 Task: Look for space in Diamond Harbour, India from 7th July, 2023 to 14th July, 2023 for 1 adult in price range Rs.6000 to Rs.14000. Place can be shared room with 1  bedroom having 1 bed and 1 bathroom. Property type can be house, flat, guest house, hotel. Amenities needed are: washing machine. Booking option can be shelf check-in. Required host language is English.
Action: Mouse moved to (529, 139)
Screenshot: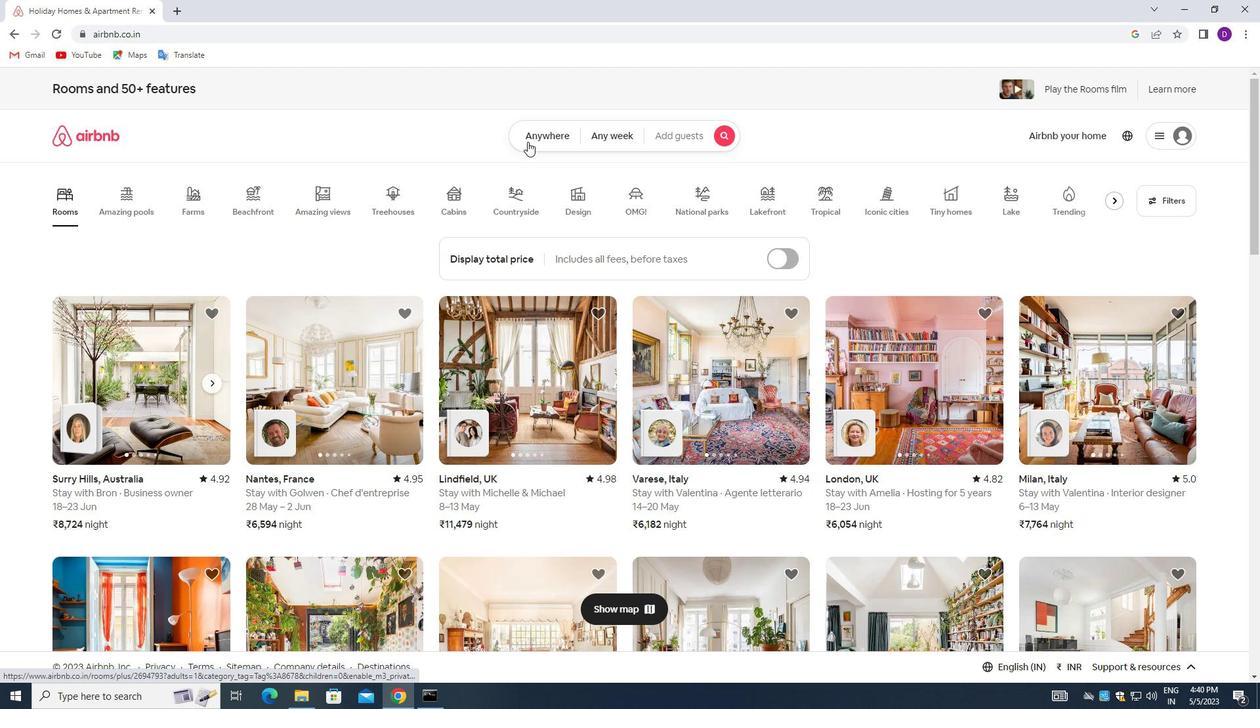 
Action: Mouse pressed left at (529, 139)
Screenshot: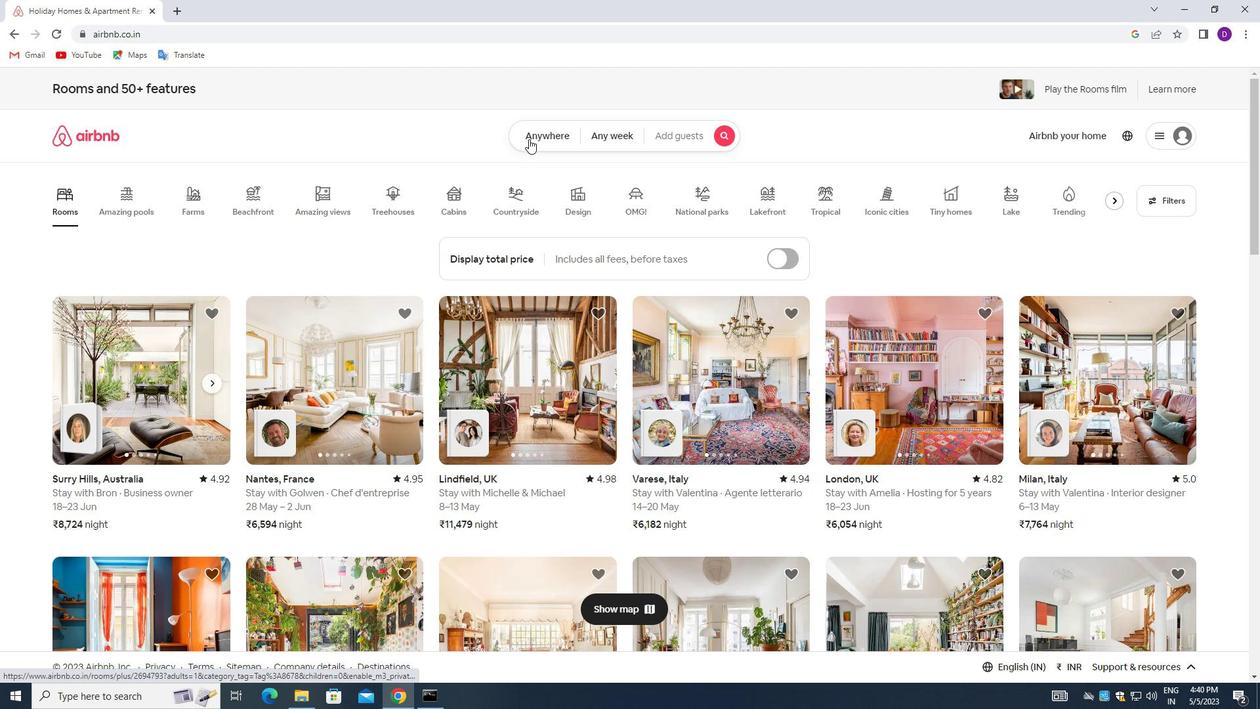
Action: Mouse moved to (458, 188)
Screenshot: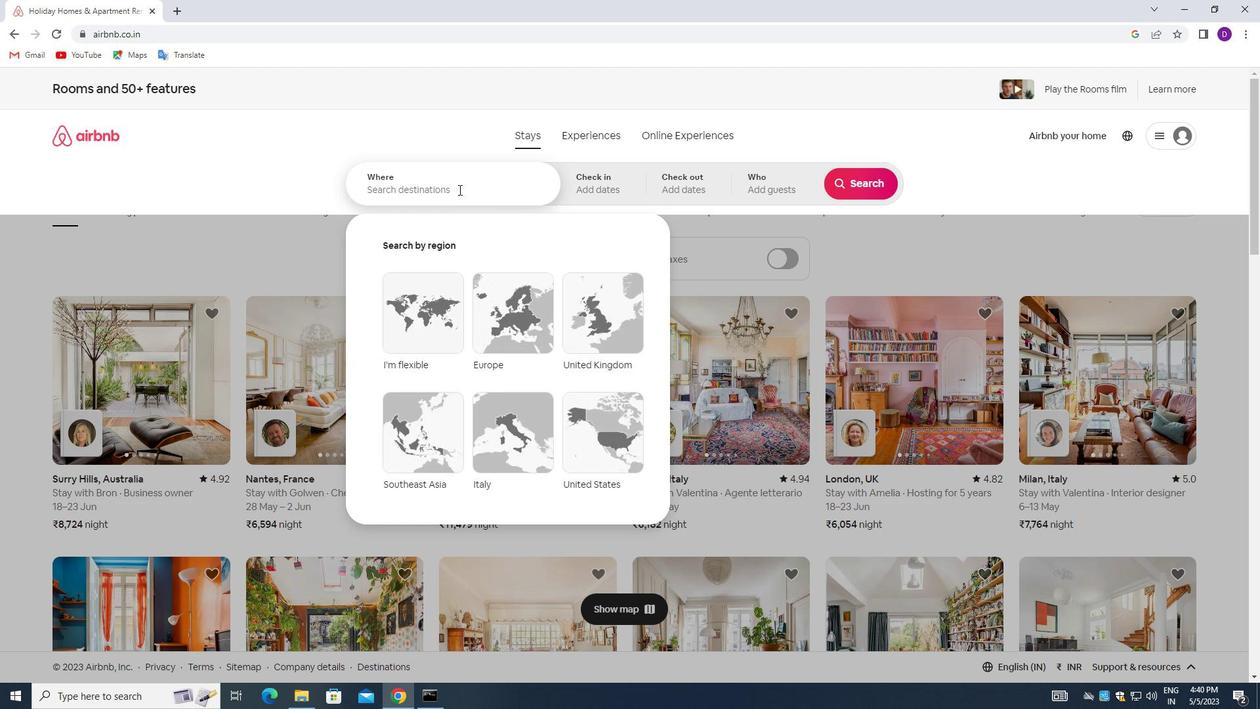 
Action: Mouse pressed left at (458, 188)
Screenshot: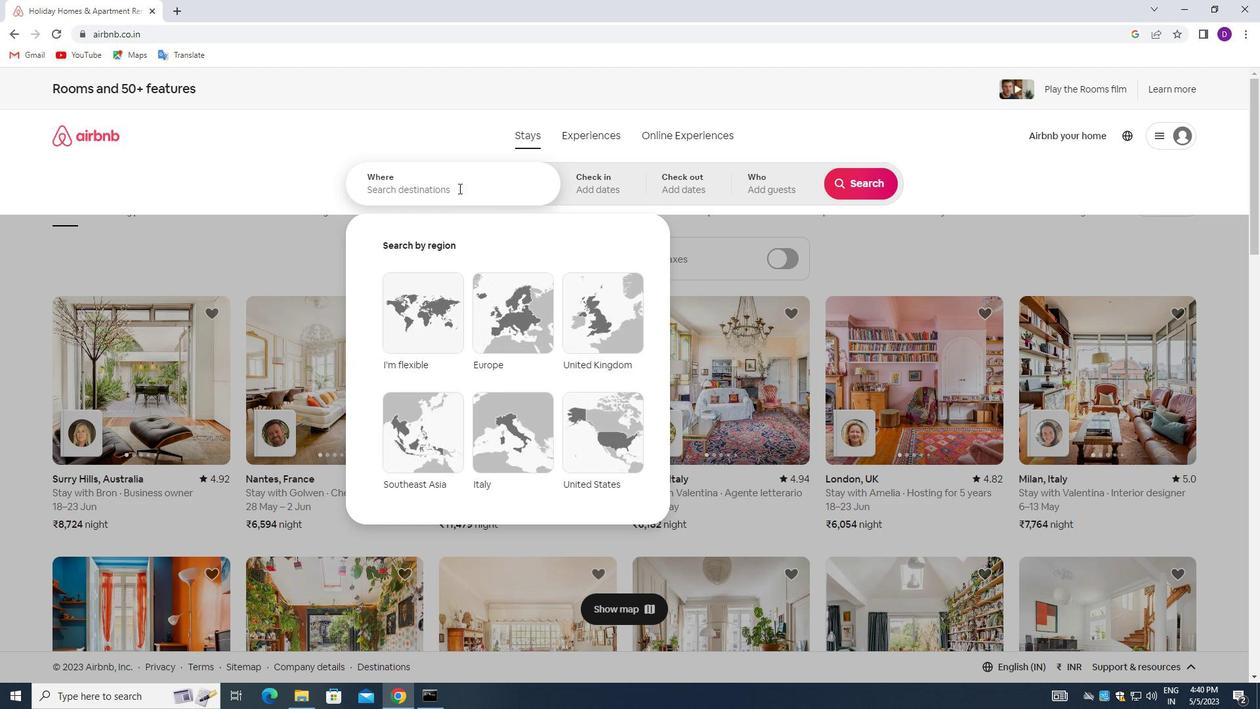 
Action: Mouse moved to (274, 279)
Screenshot: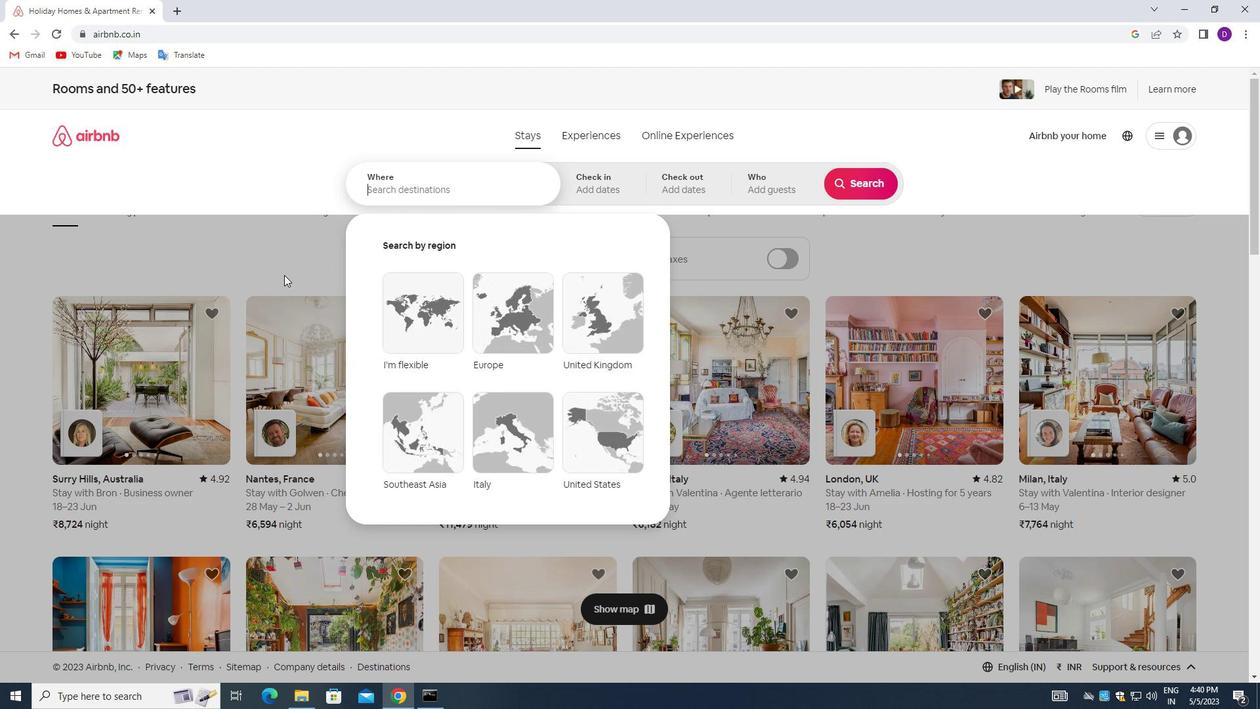 
Action: Key pressed <Key.shift_r>Diamond,<Key.space><Key.shift>INDIA<Key.backspace><Key.backspace><Key.backspace><Key.backspace><Key.backspace><Key.backspace><Key.backspace><Key.space><Key.shift_r><Key.shift_r><Key.shift>HARBOUR,<Key.space><Key.shift>INDIA<Key.enter>
Screenshot: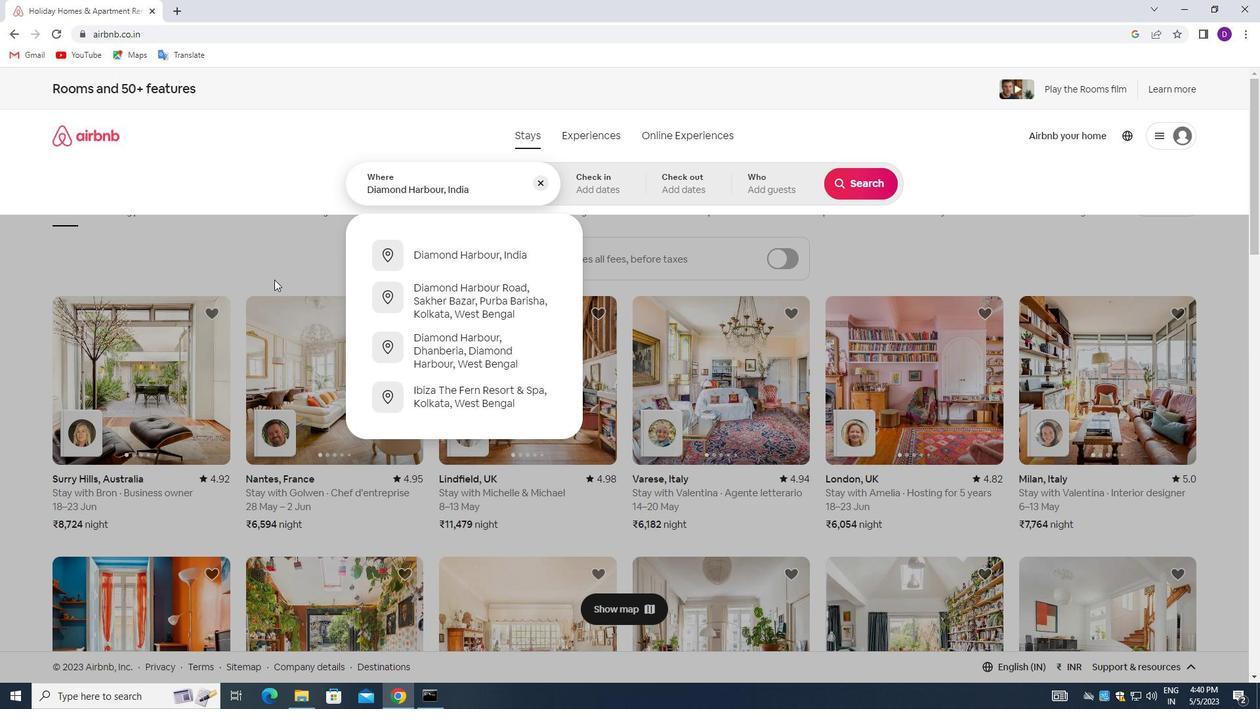 
Action: Mouse moved to (858, 288)
Screenshot: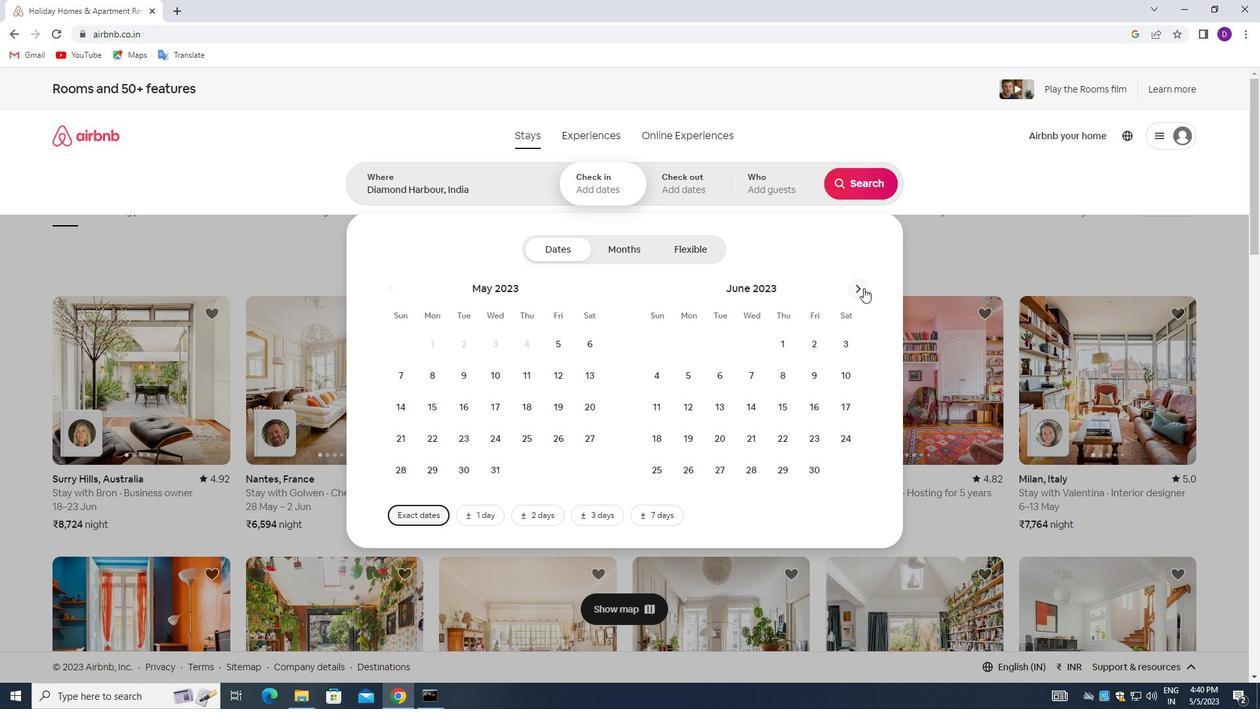 
Action: Mouse pressed left at (858, 288)
Screenshot: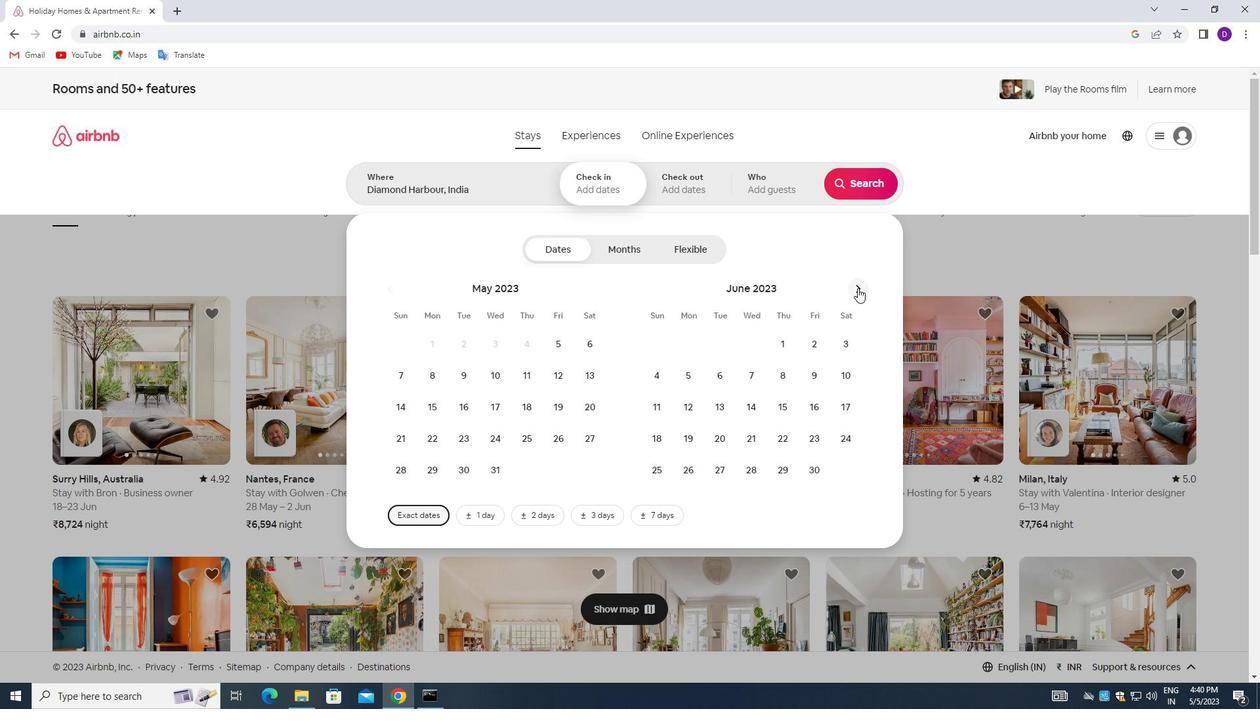 
Action: Mouse moved to (816, 369)
Screenshot: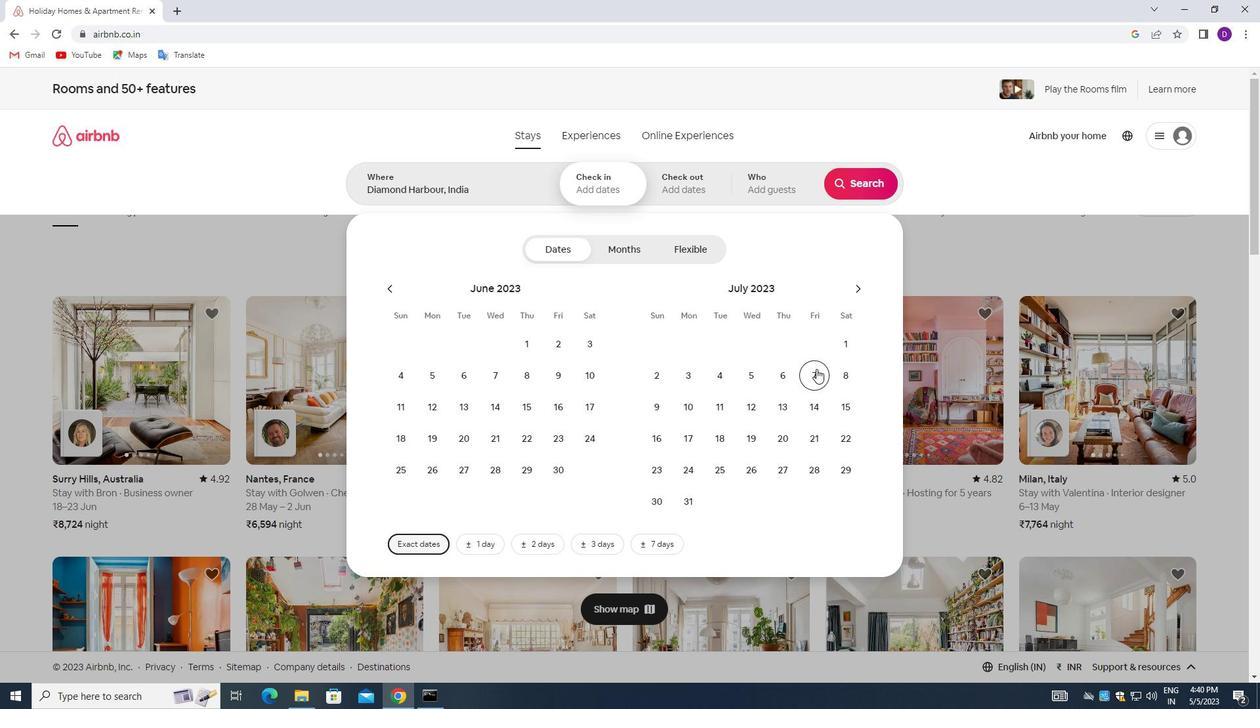 
Action: Mouse pressed left at (816, 369)
Screenshot: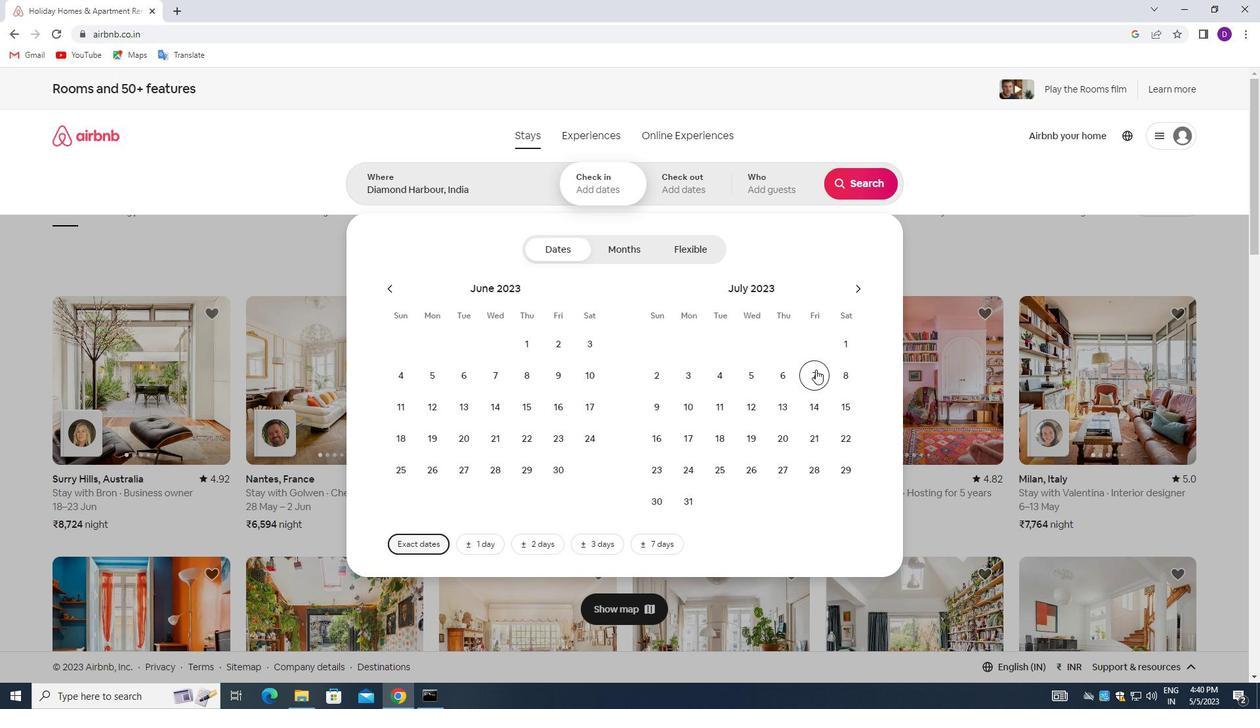 
Action: Mouse moved to (816, 403)
Screenshot: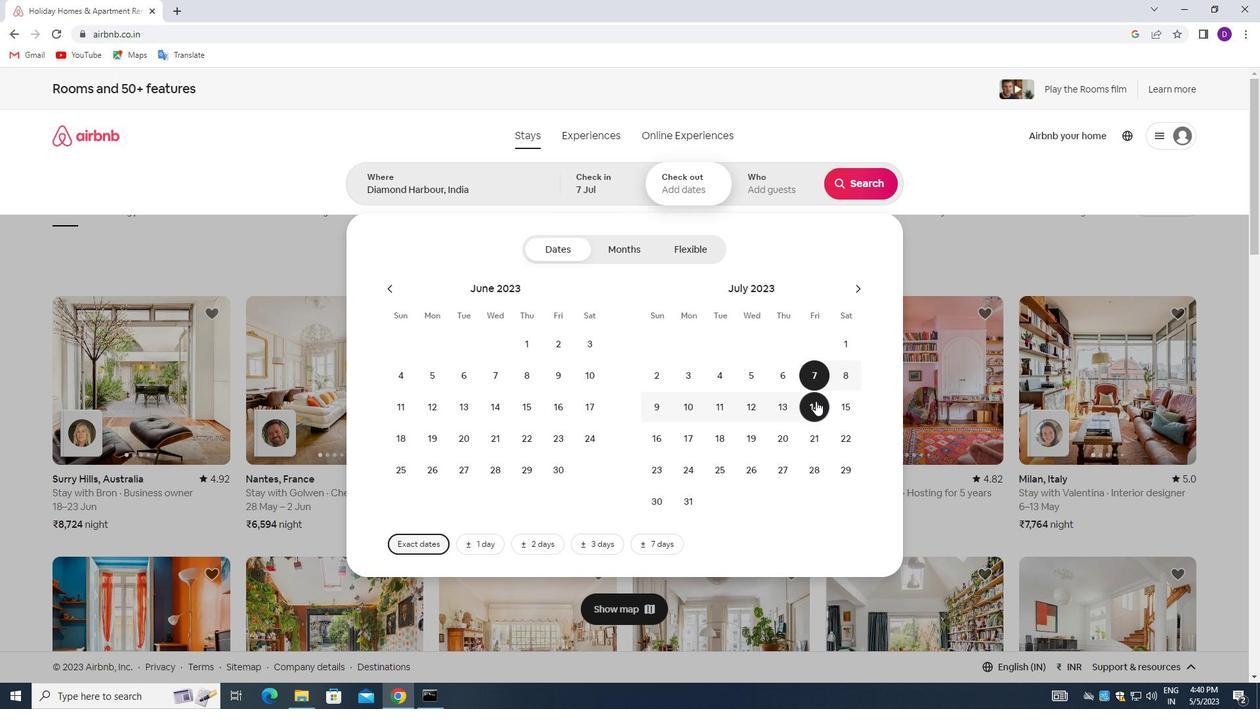 
Action: Mouse pressed left at (816, 403)
Screenshot: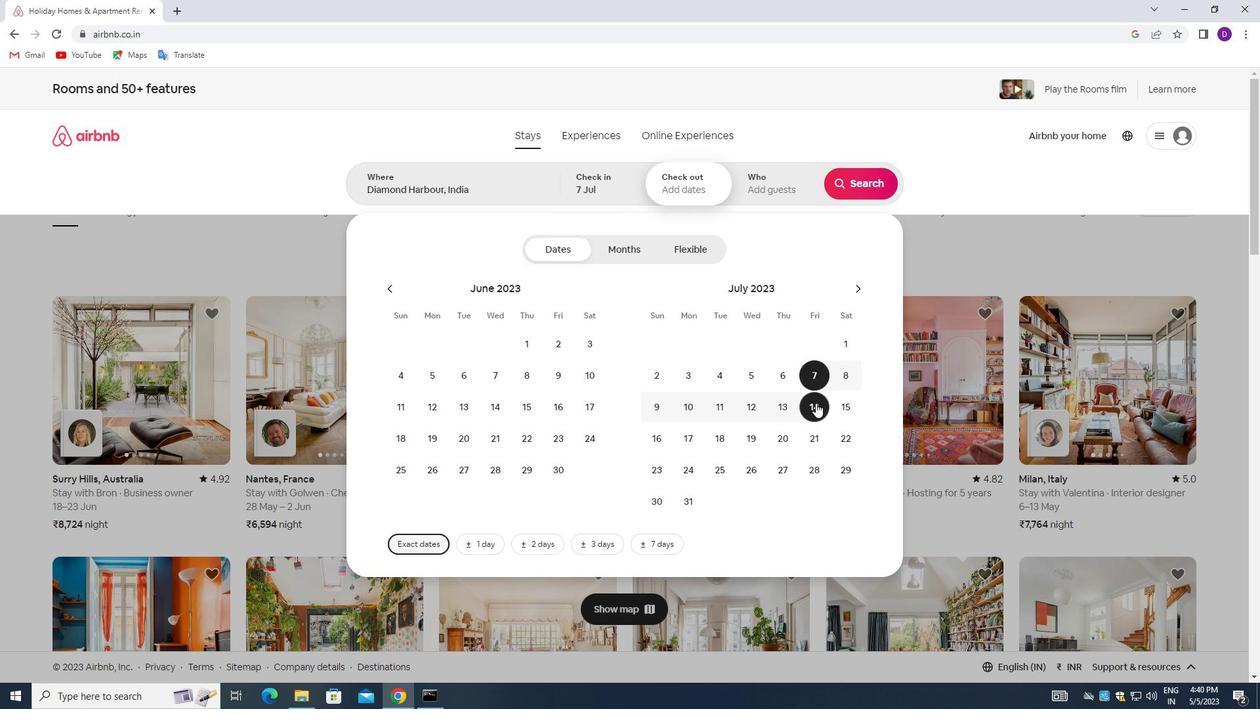 
Action: Mouse moved to (760, 189)
Screenshot: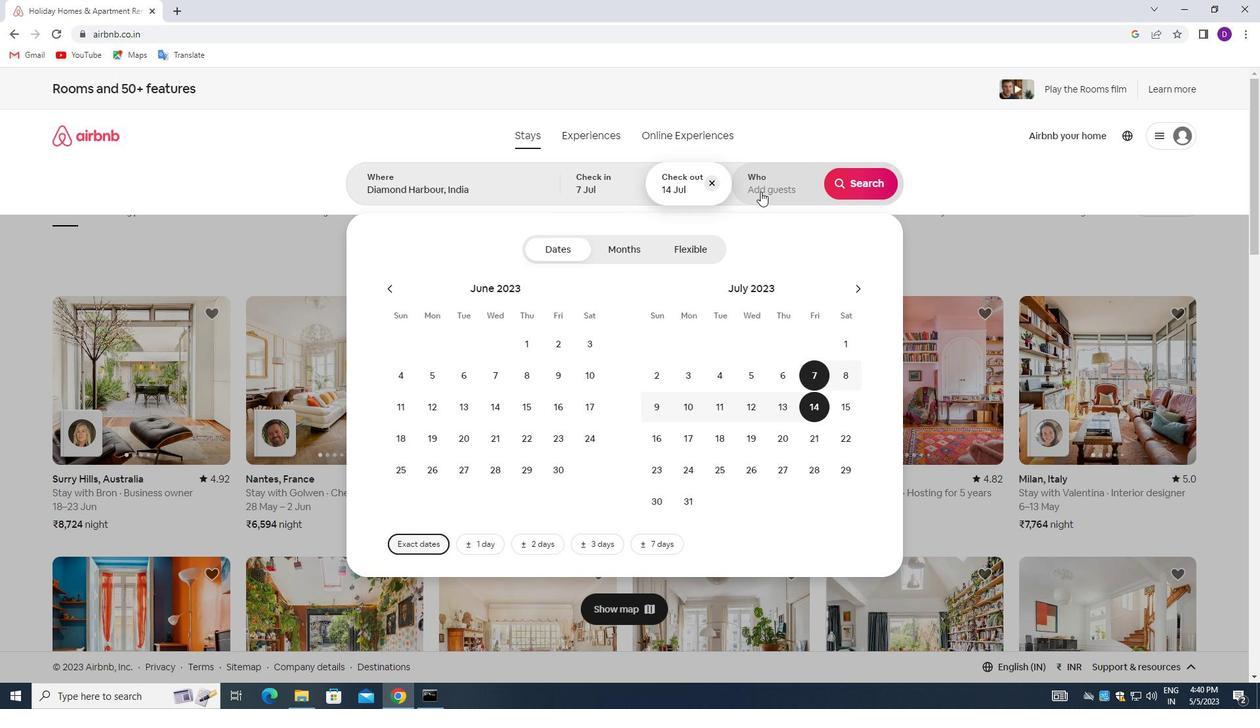 
Action: Mouse pressed left at (760, 189)
Screenshot: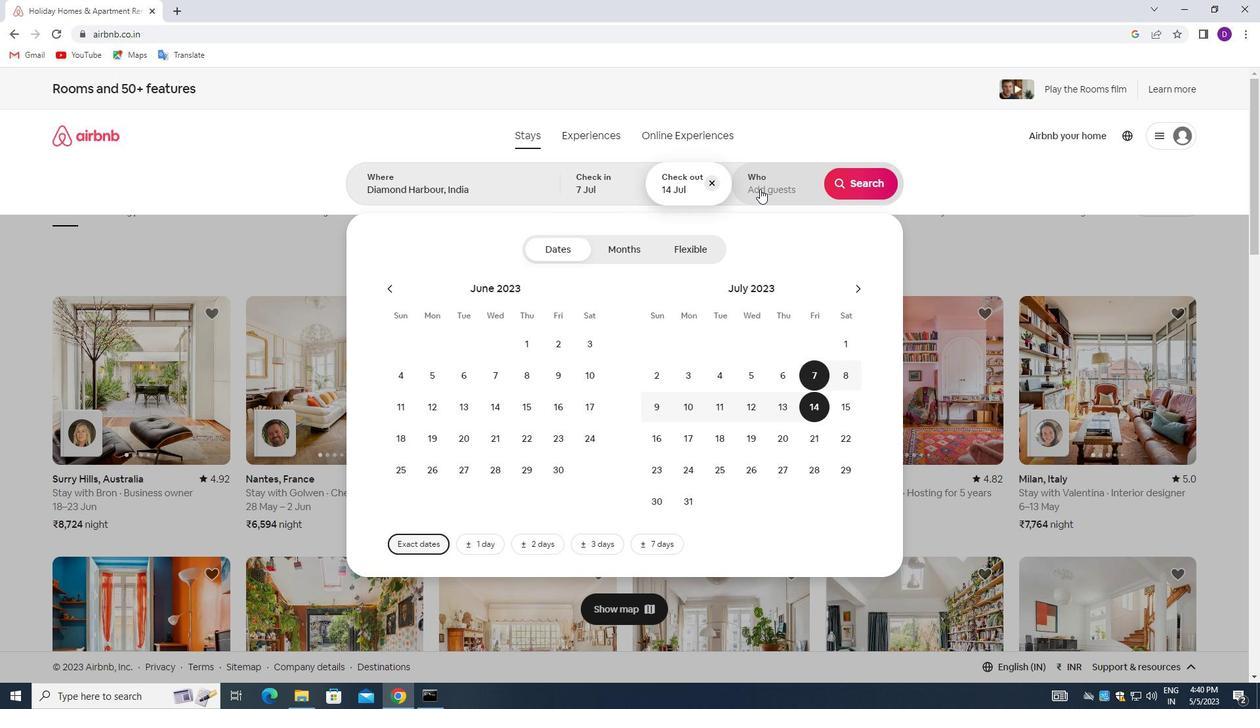 
Action: Mouse moved to (865, 254)
Screenshot: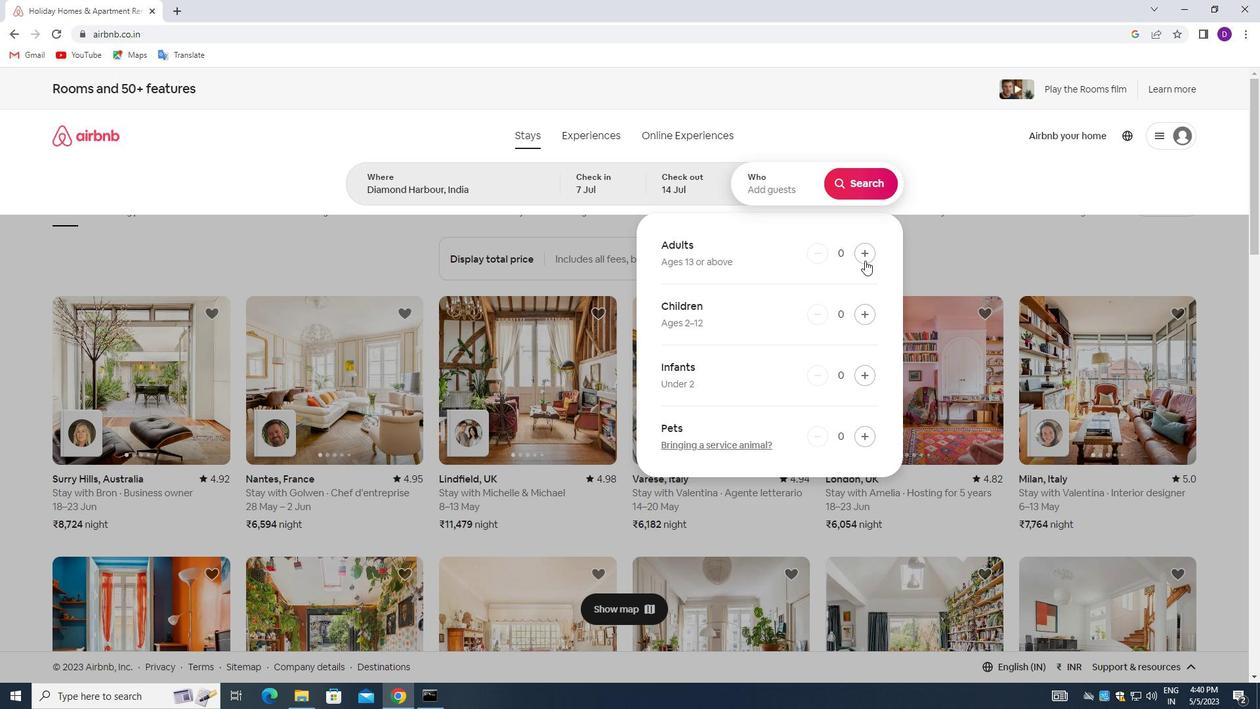 
Action: Mouse pressed left at (865, 254)
Screenshot: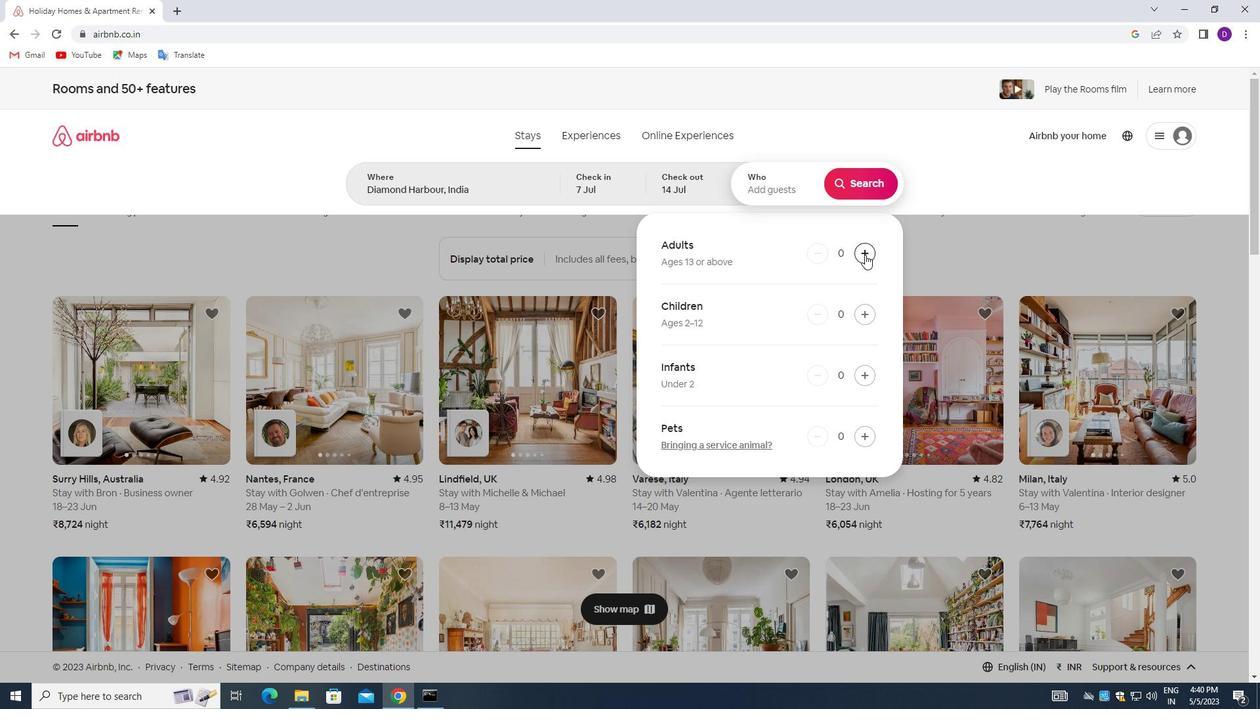 
Action: Mouse moved to (852, 182)
Screenshot: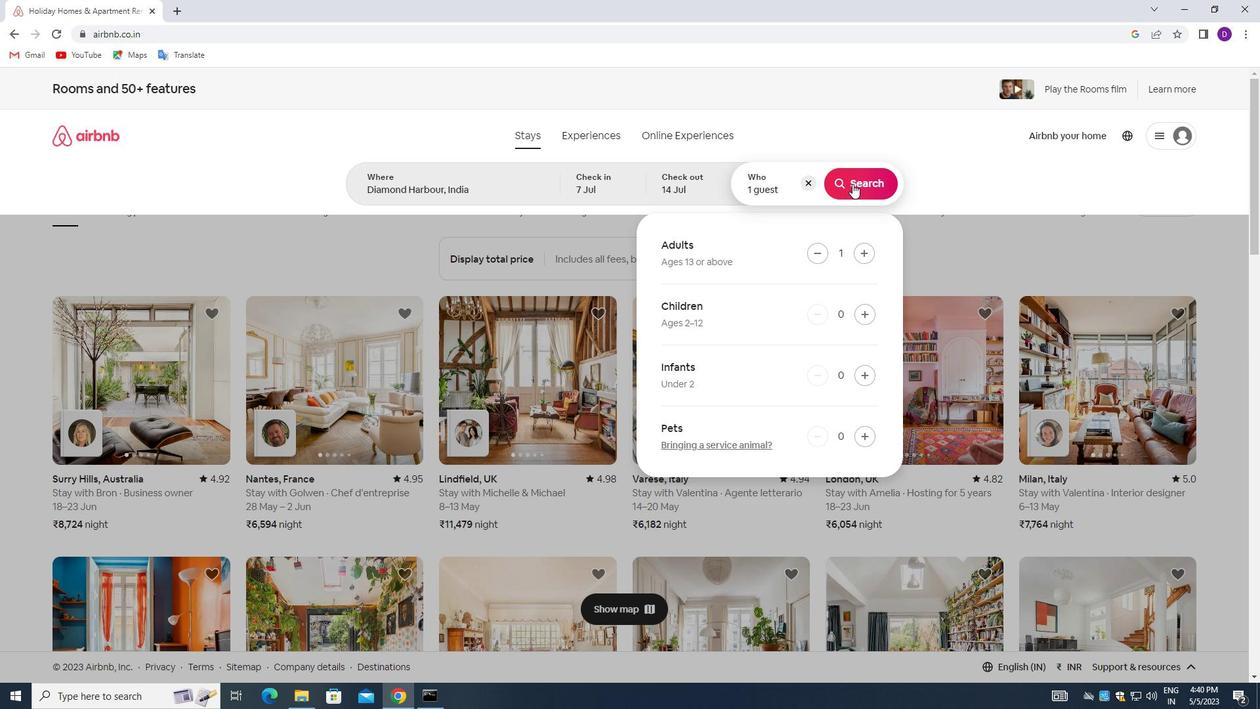 
Action: Mouse pressed left at (852, 182)
Screenshot: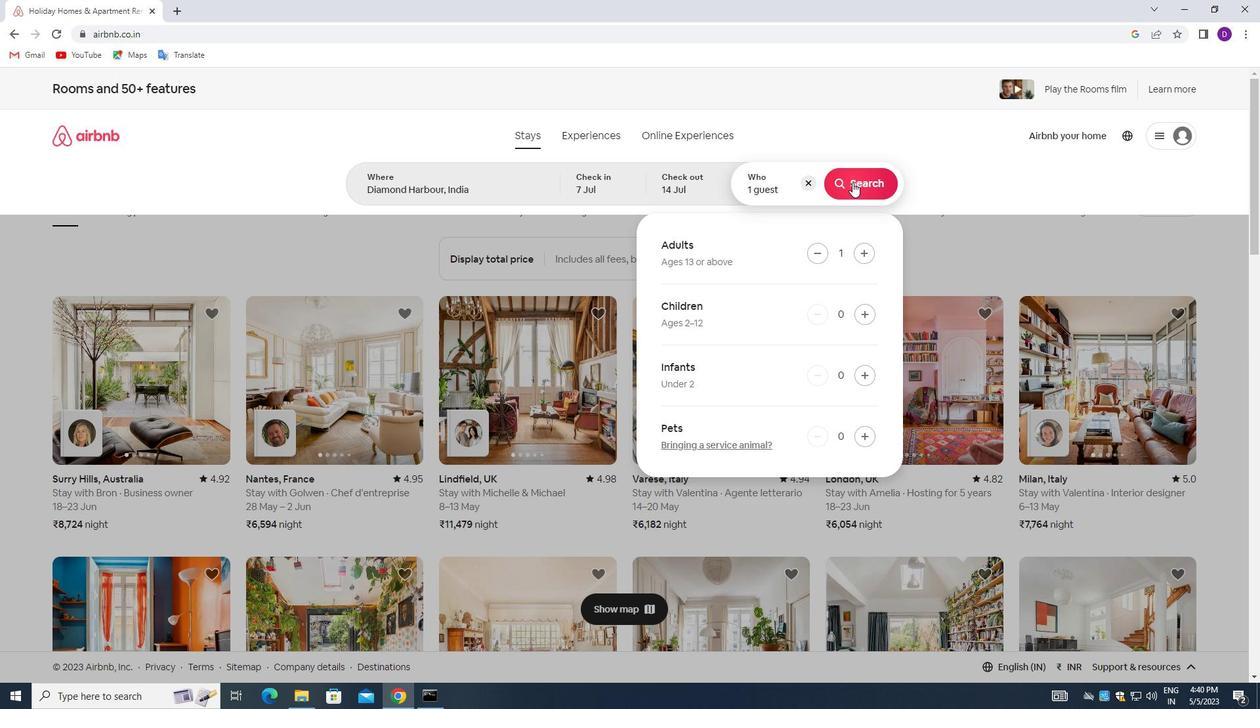 
Action: Mouse moved to (1186, 148)
Screenshot: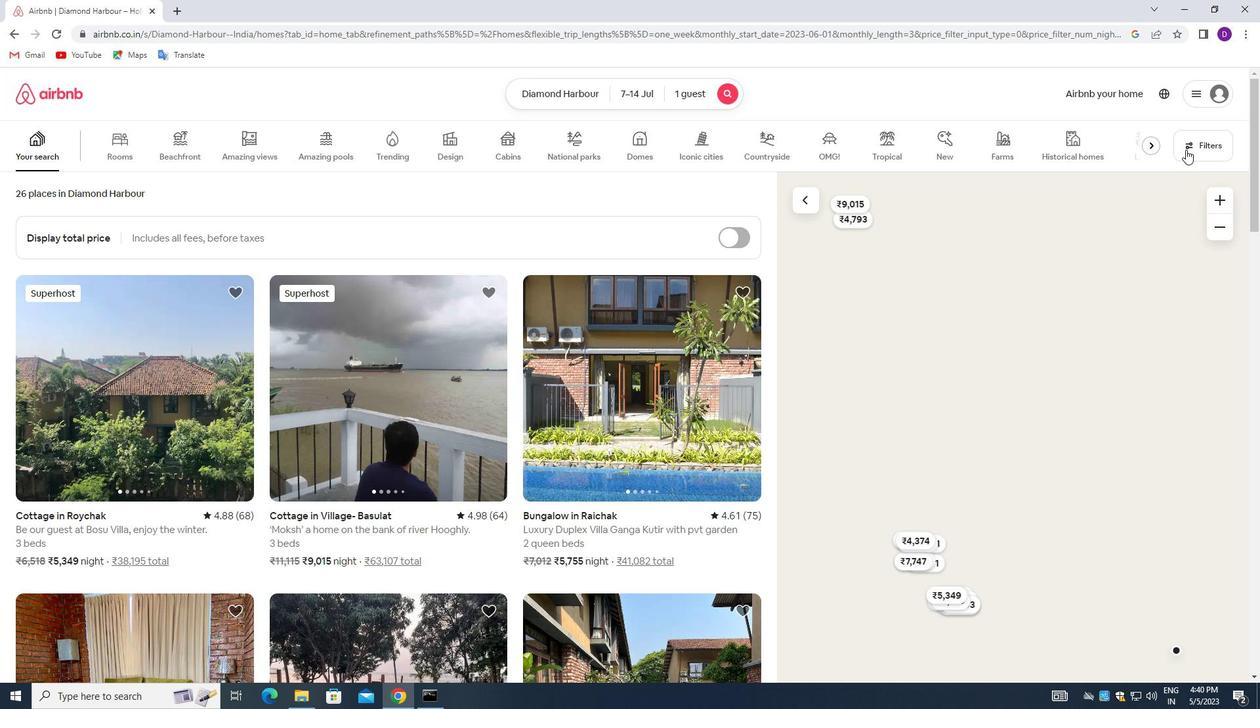 
Action: Mouse pressed left at (1186, 148)
Screenshot: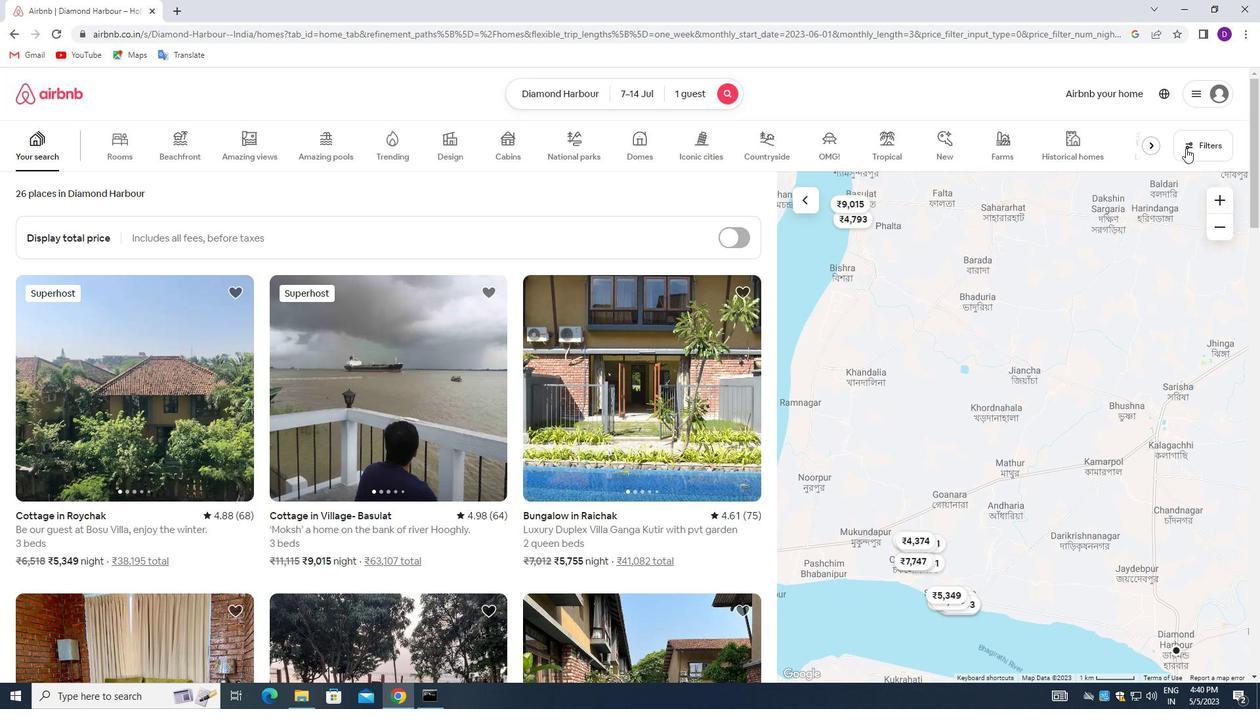 
Action: Mouse moved to (472, 474)
Screenshot: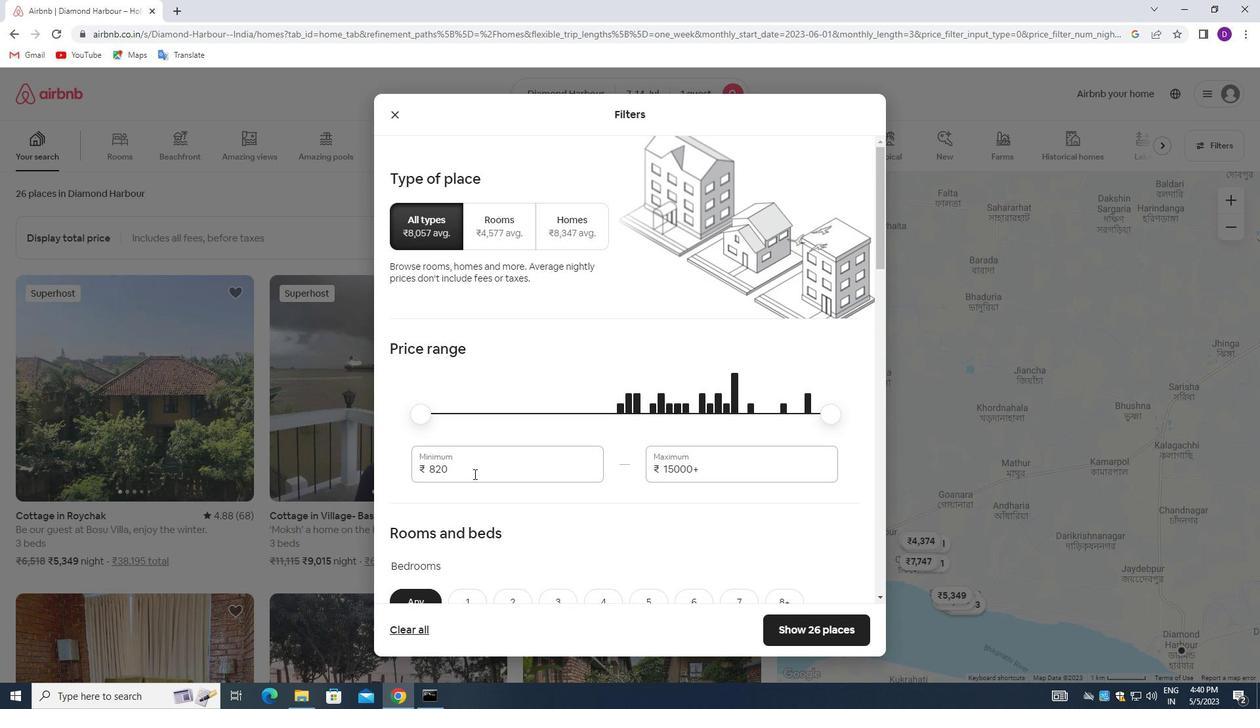 
Action: Mouse pressed left at (472, 474)
Screenshot: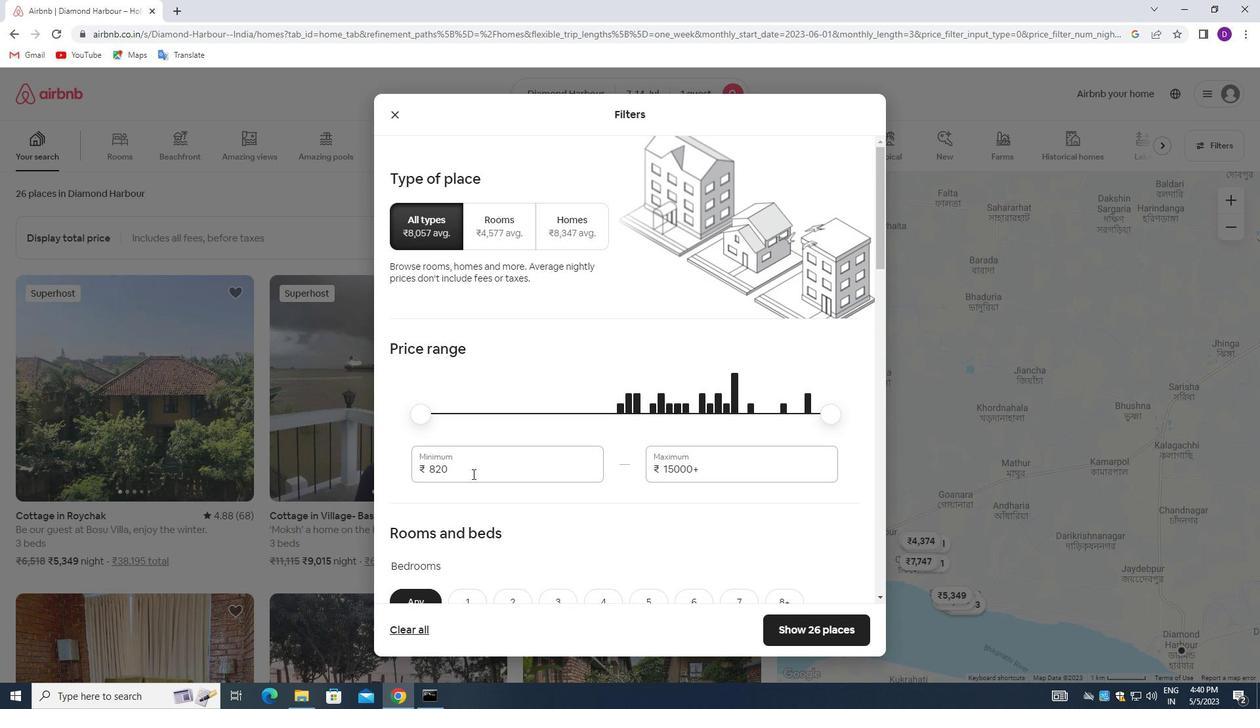 
Action: Mouse pressed left at (472, 474)
Screenshot: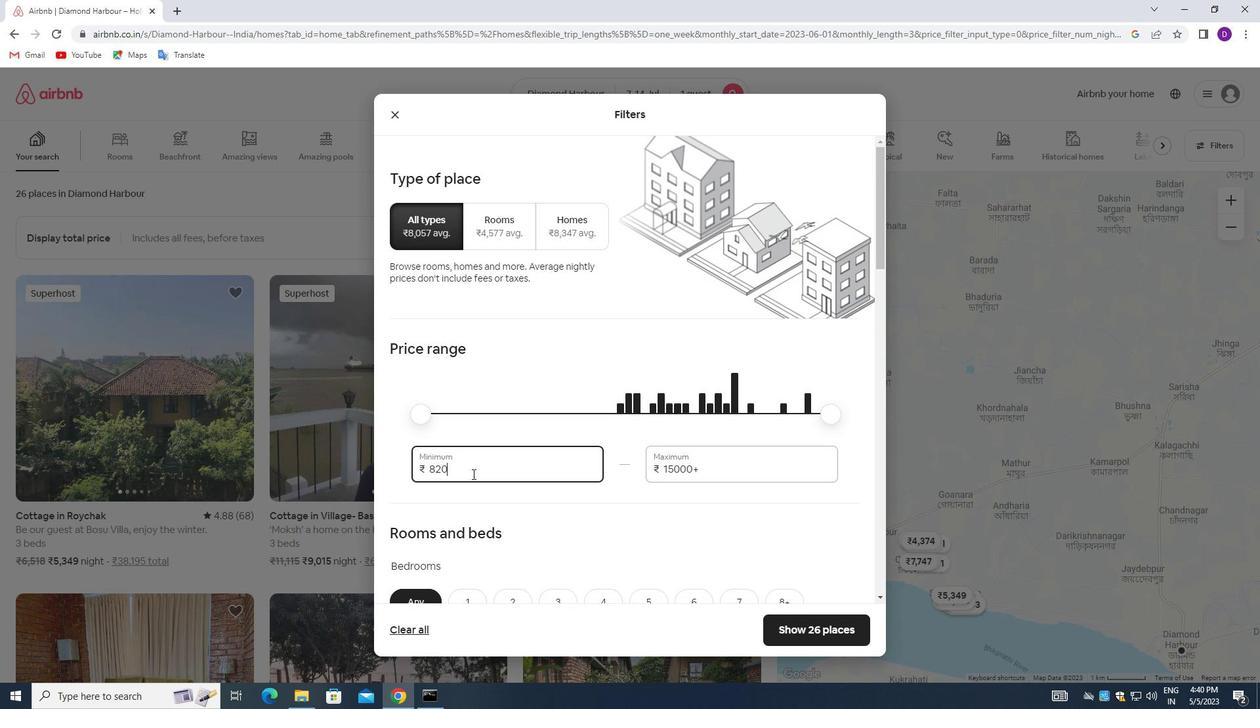 
Action: Key pressed 6000<Key.tab>14000
Screenshot: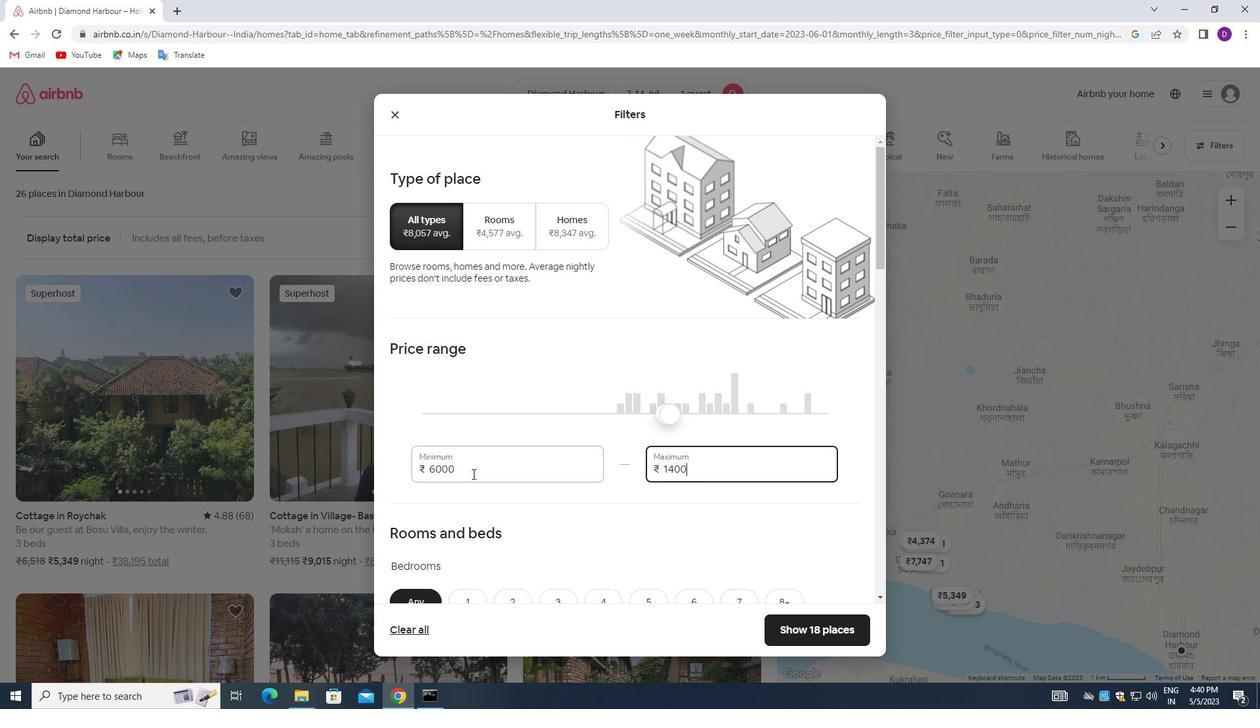 
Action: Mouse moved to (514, 458)
Screenshot: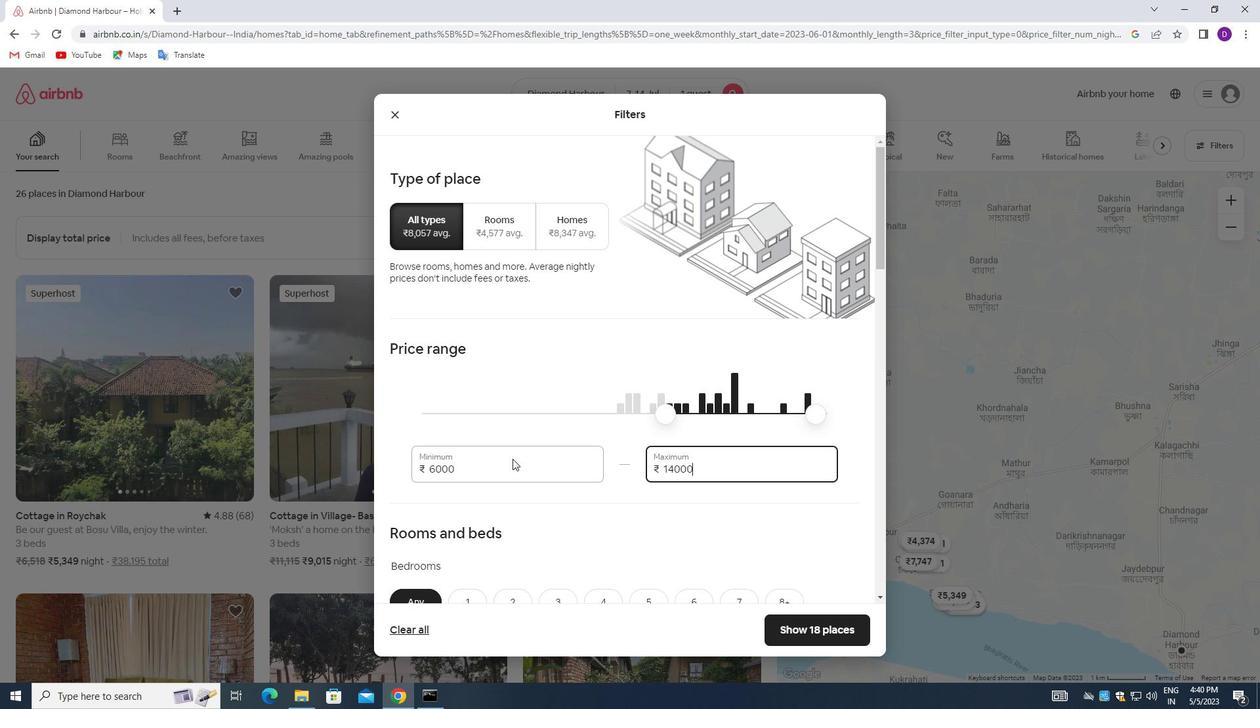 
Action: Mouse scrolled (514, 458) with delta (0, 0)
Screenshot: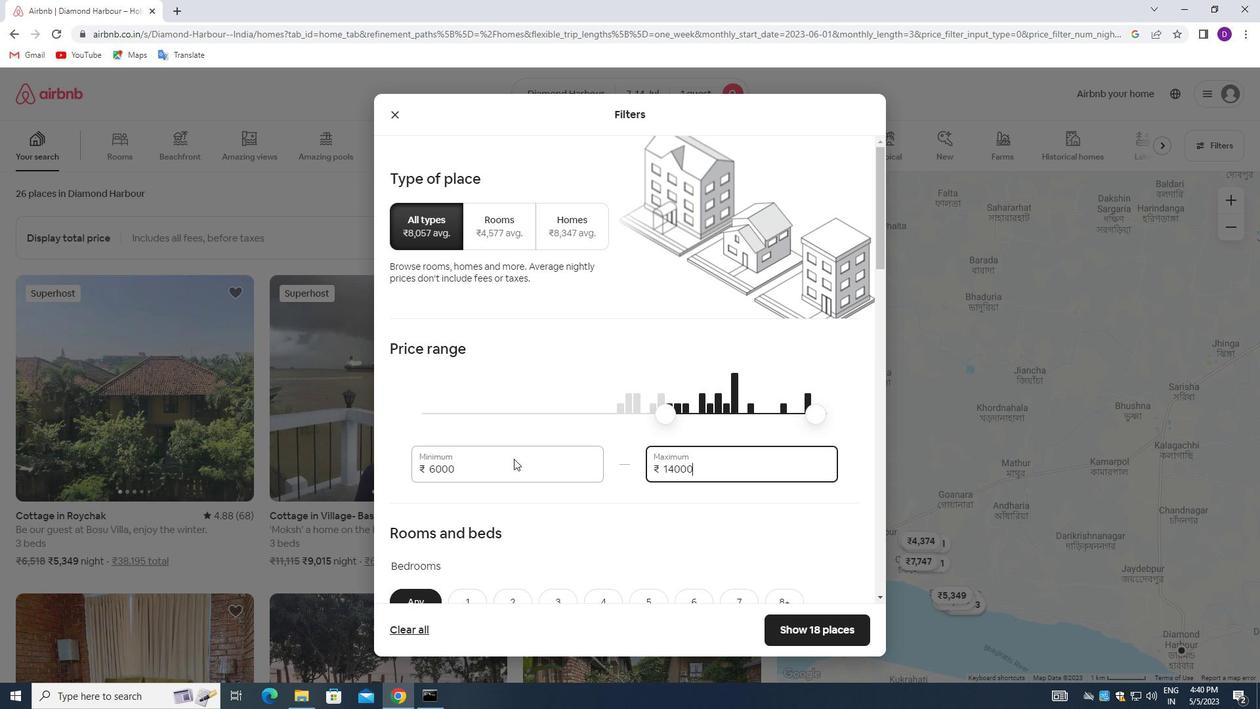 
Action: Mouse moved to (514, 458)
Screenshot: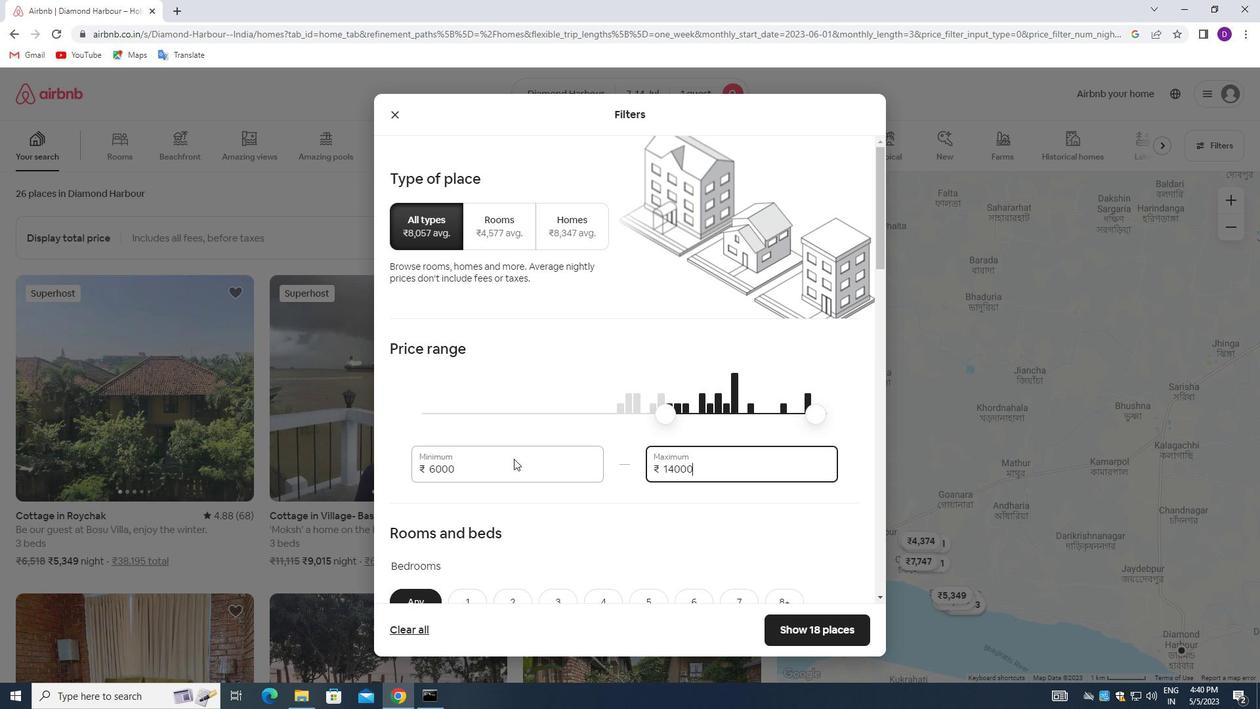 
Action: Mouse scrolled (514, 458) with delta (0, 0)
Screenshot: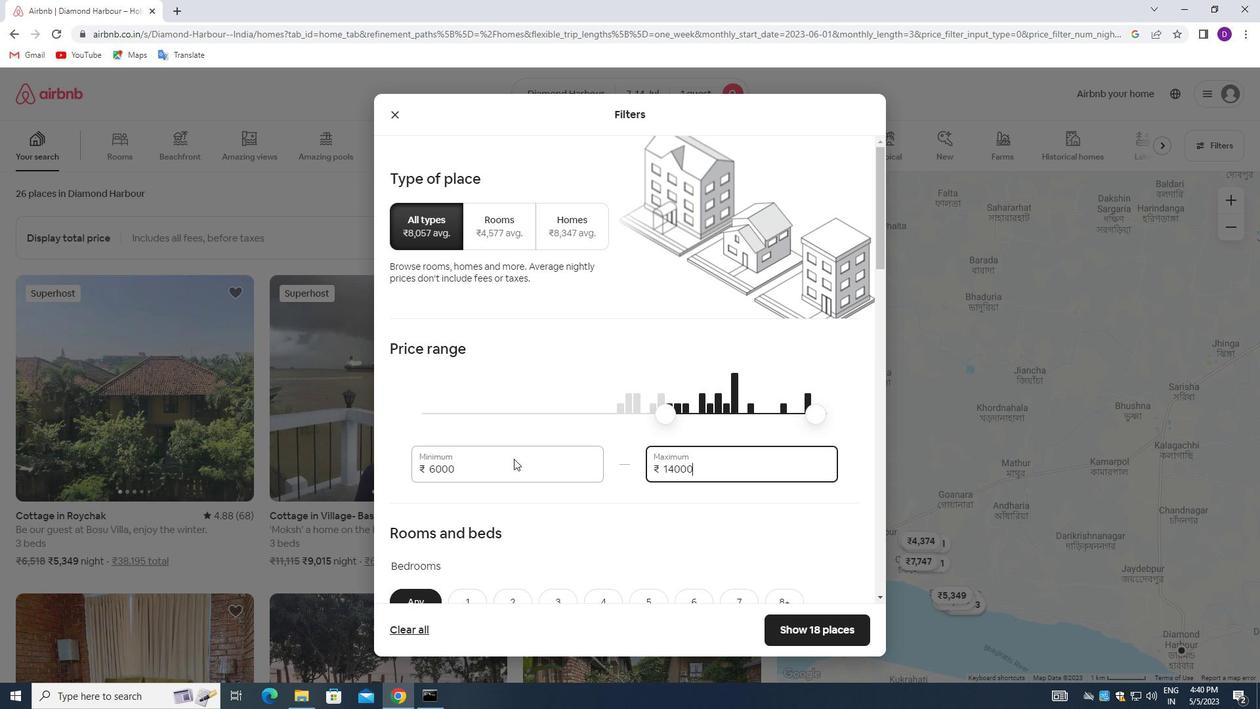 
Action: Mouse scrolled (514, 458) with delta (0, 0)
Screenshot: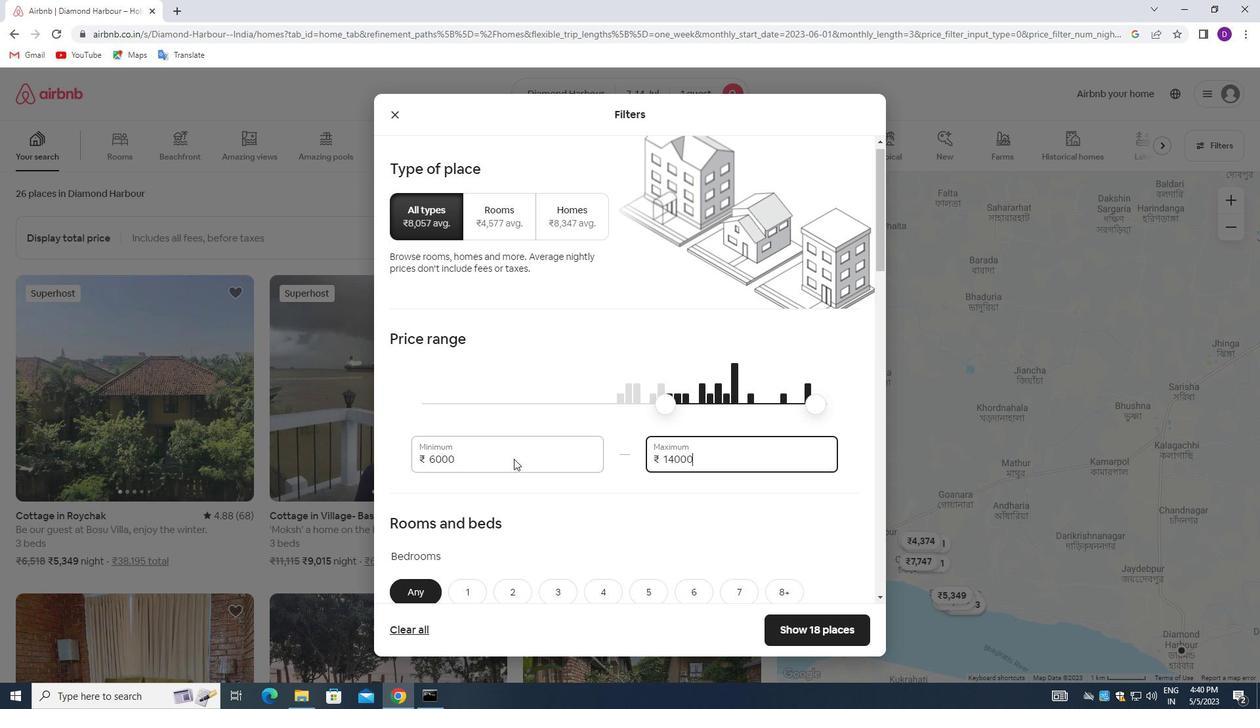 
Action: Mouse moved to (477, 411)
Screenshot: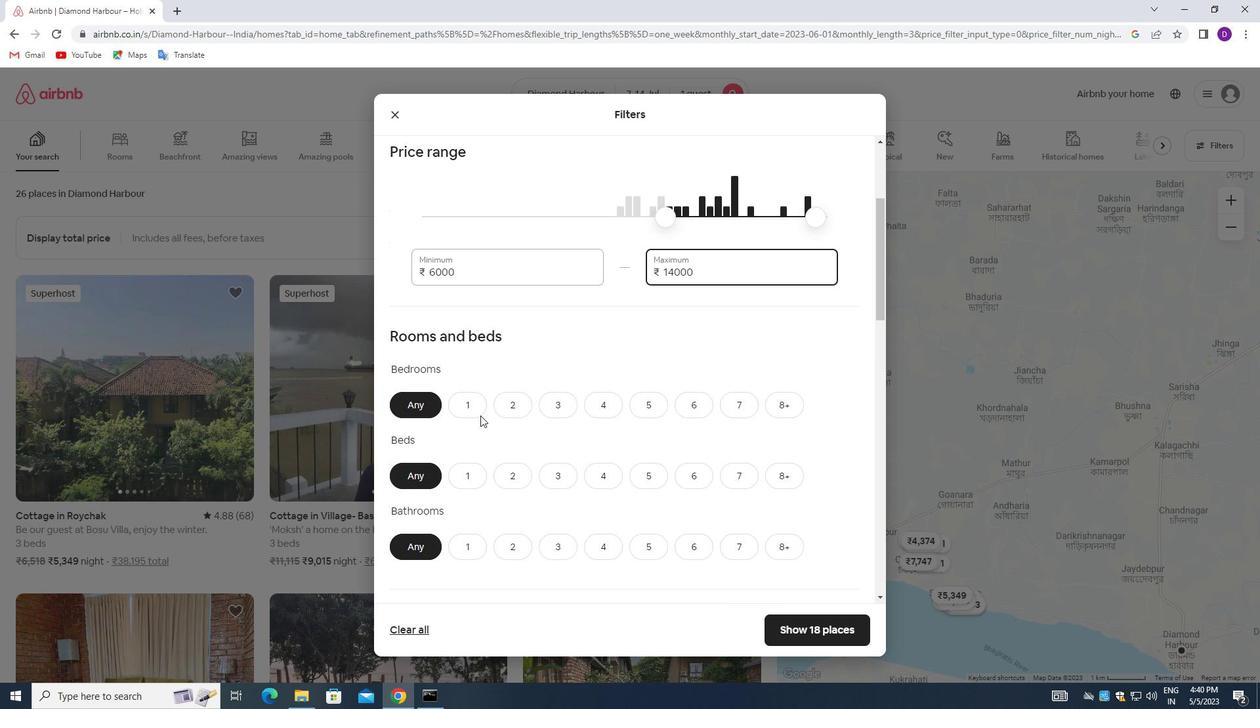 
Action: Mouse pressed left at (477, 411)
Screenshot: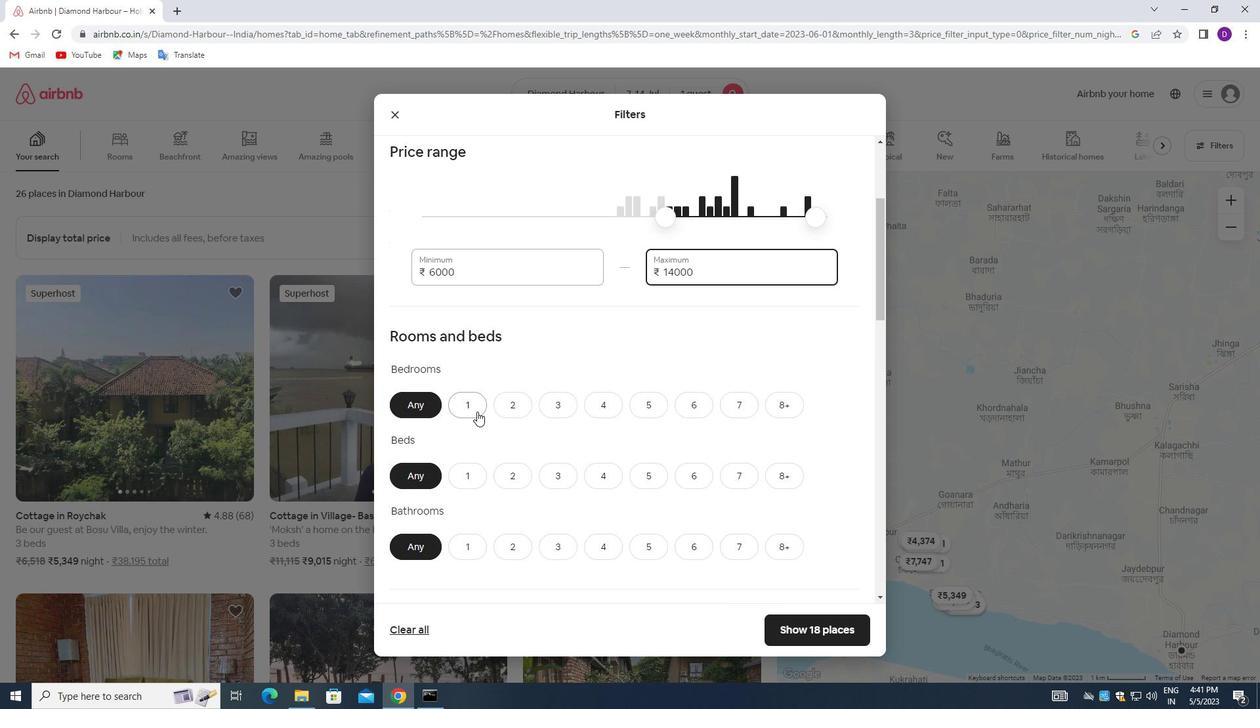 
Action: Mouse moved to (481, 471)
Screenshot: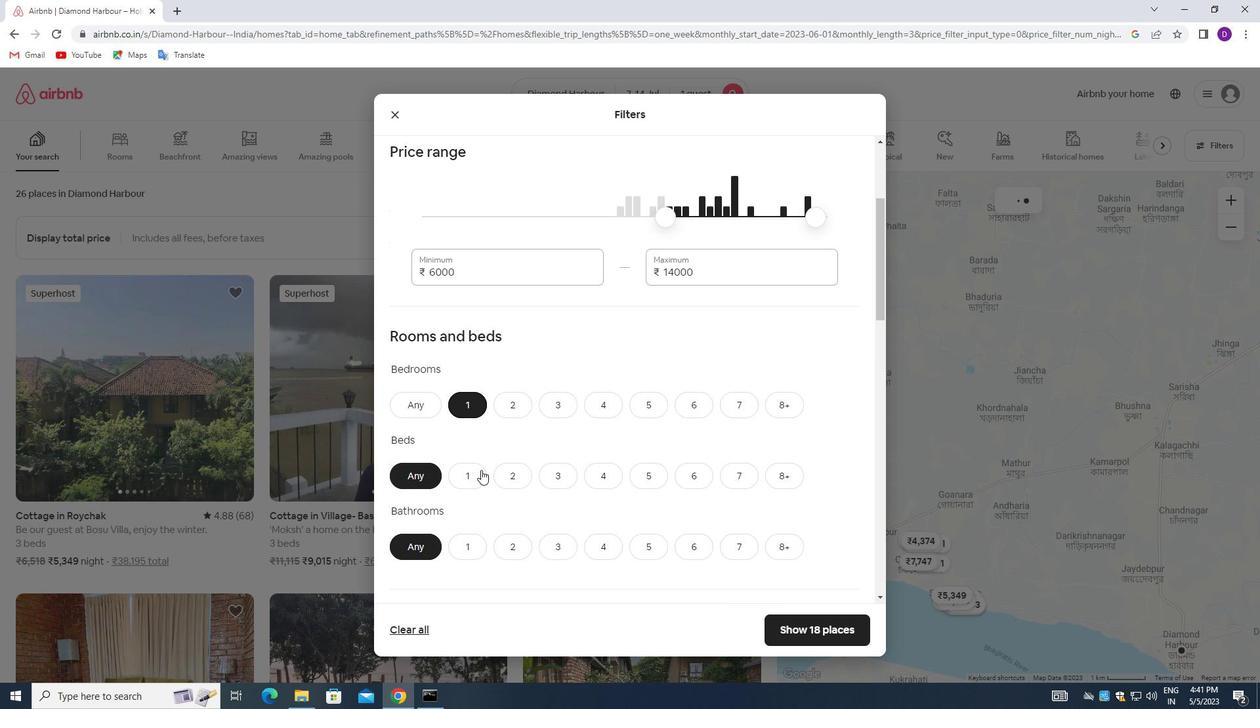 
Action: Mouse pressed left at (481, 471)
Screenshot: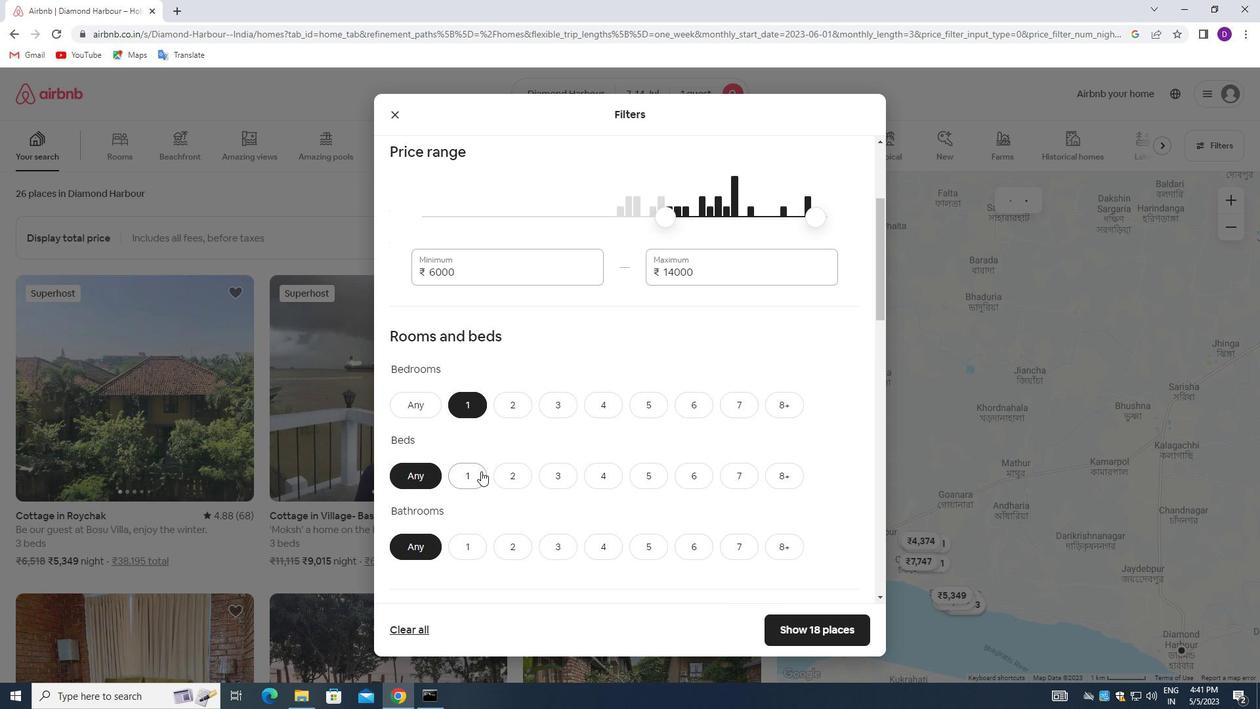 
Action: Mouse moved to (476, 542)
Screenshot: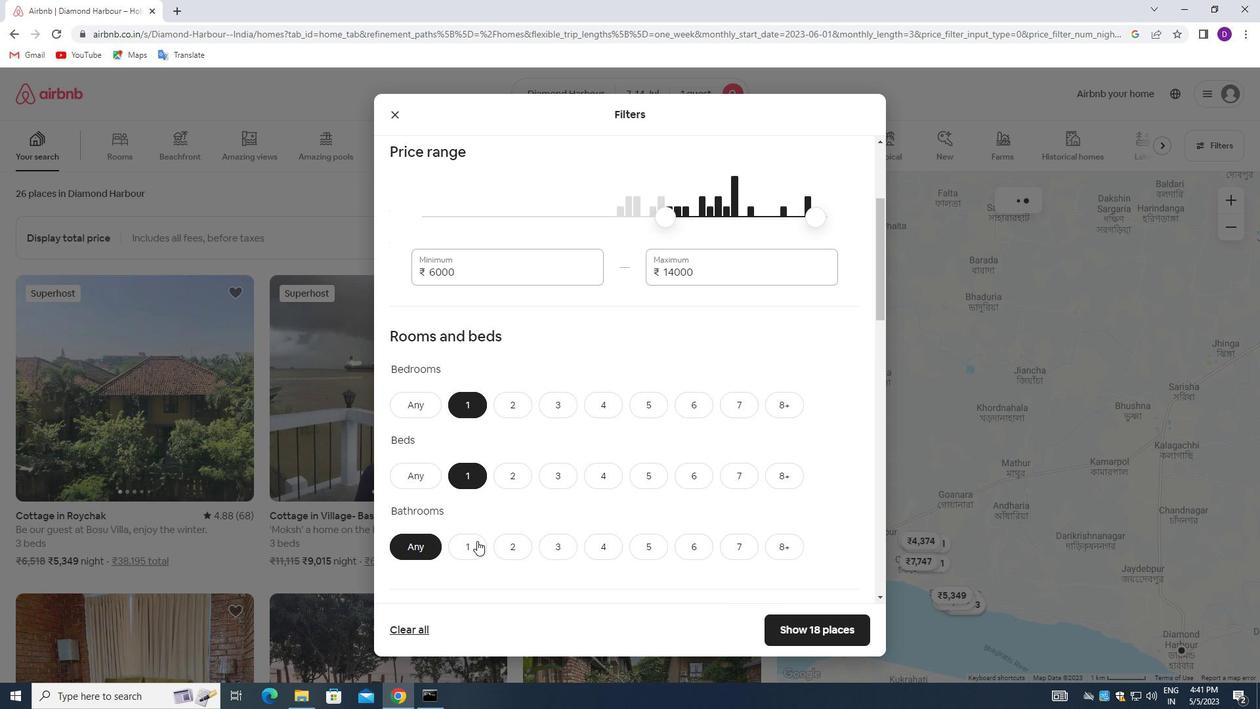 
Action: Mouse pressed left at (476, 542)
Screenshot: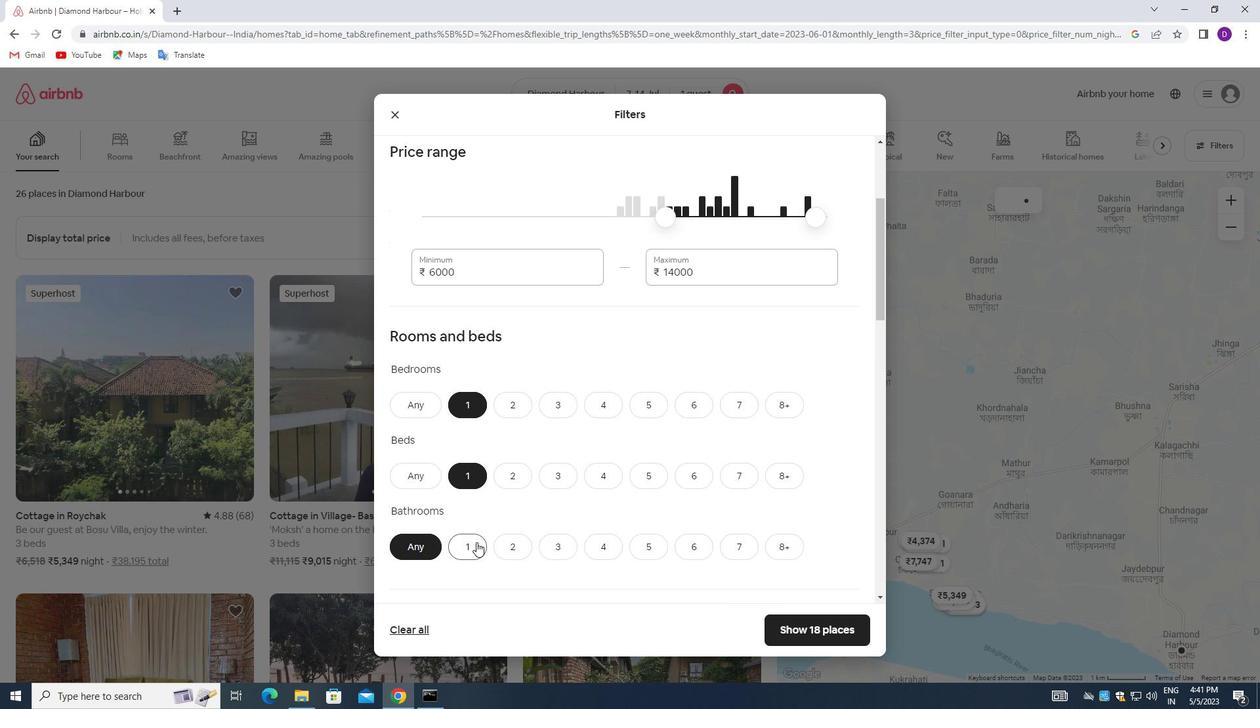 
Action: Mouse moved to (569, 427)
Screenshot: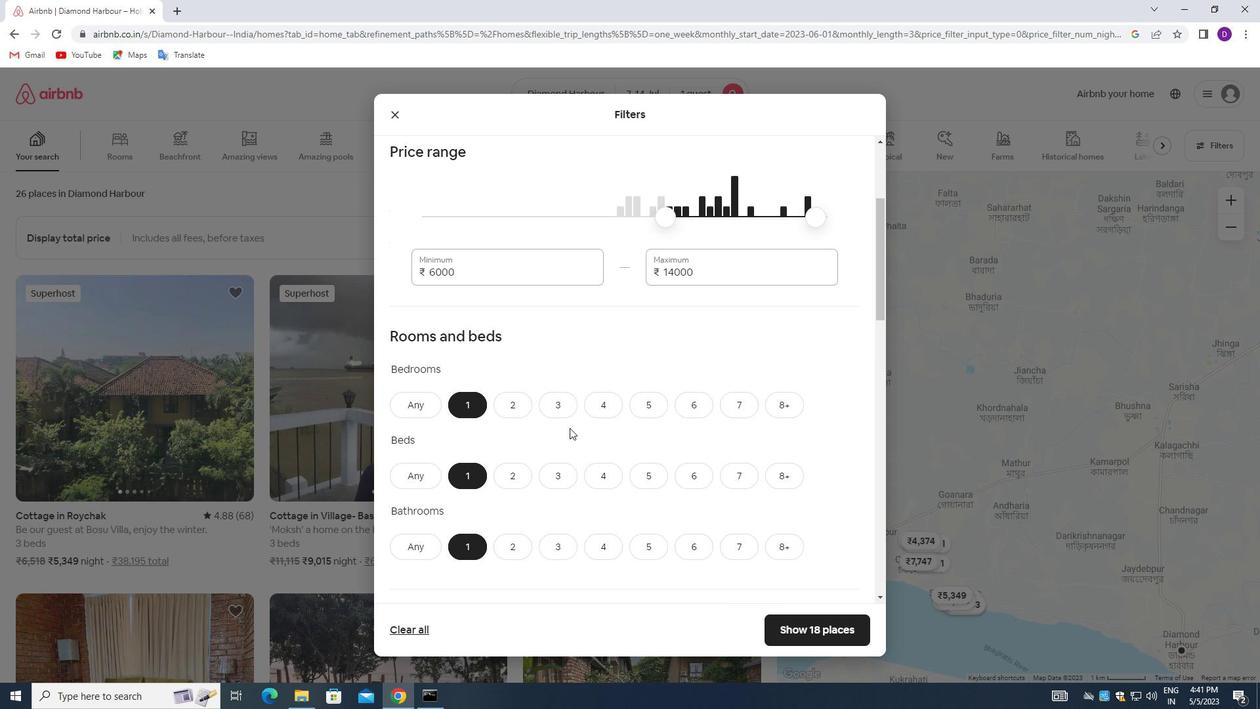 
Action: Mouse scrolled (569, 426) with delta (0, 0)
Screenshot: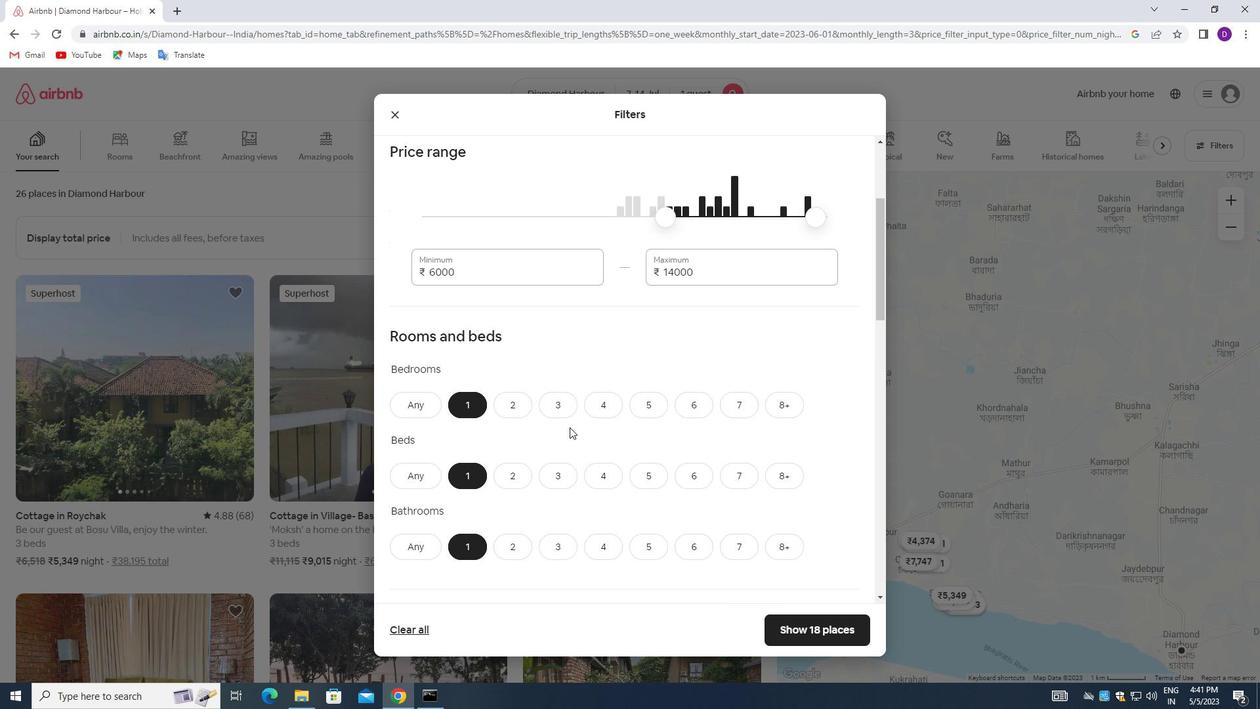 
Action: Mouse moved to (610, 414)
Screenshot: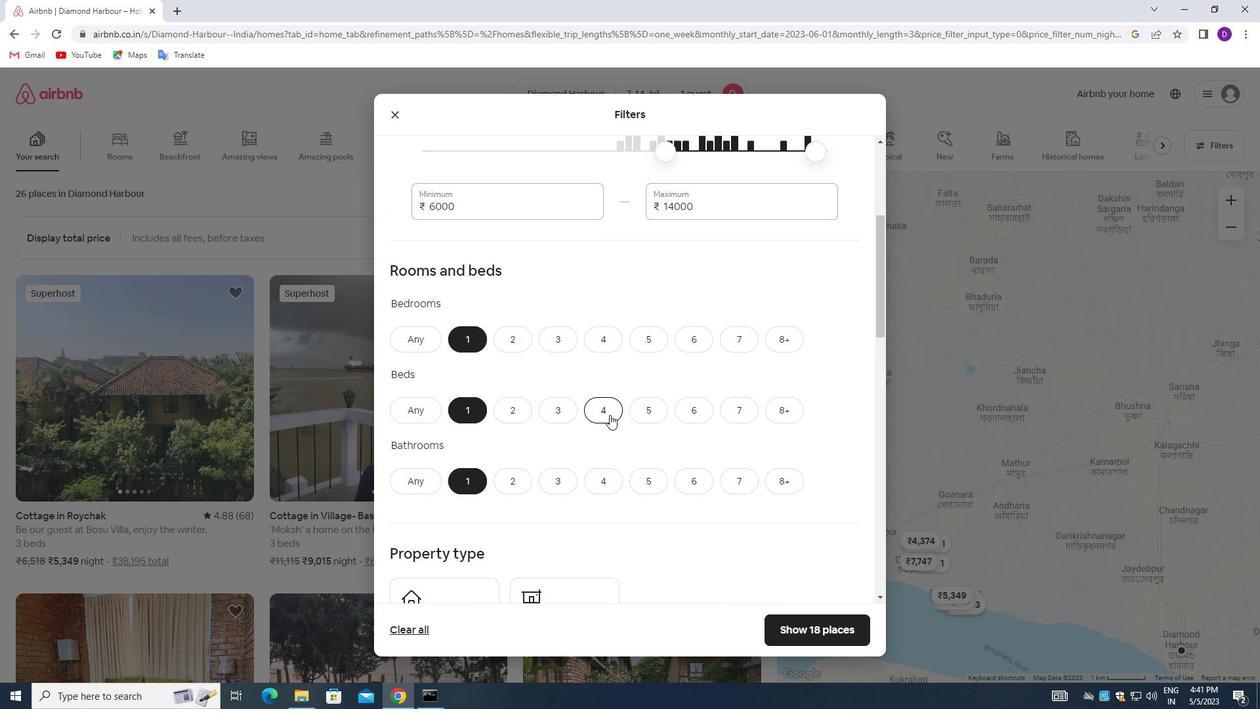 
Action: Mouse scrolled (610, 413) with delta (0, 0)
Screenshot: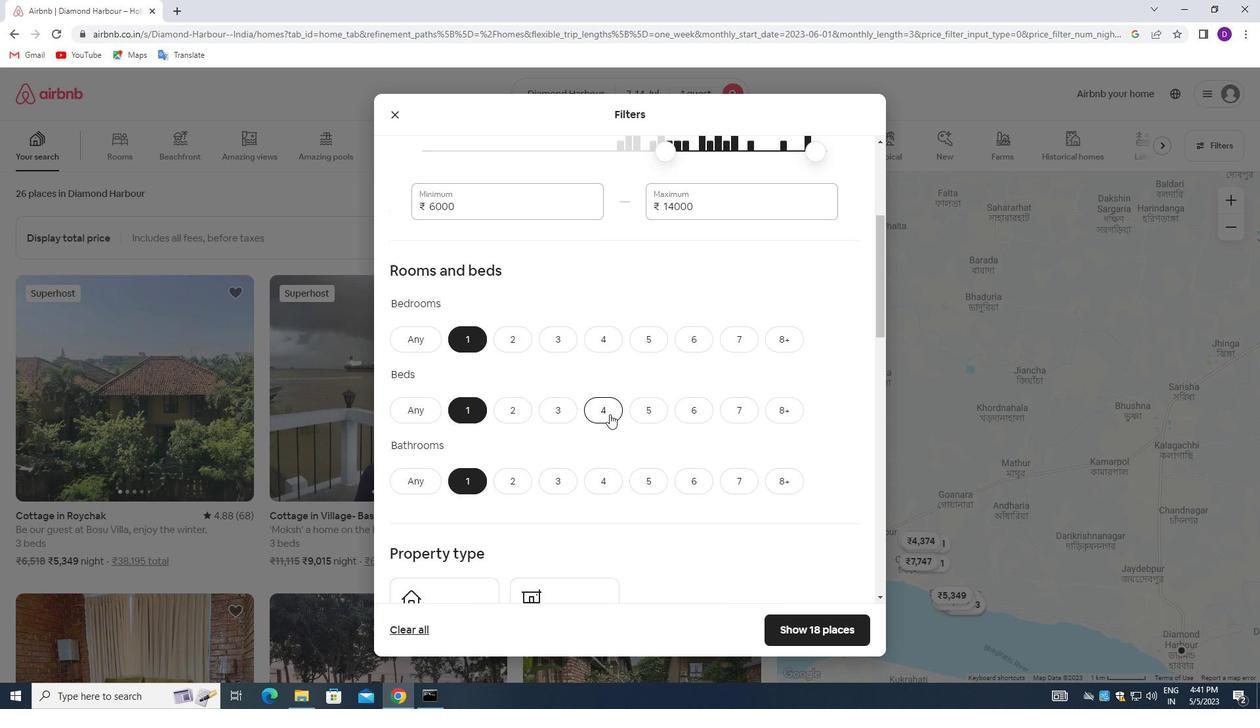 
Action: Mouse scrolled (610, 413) with delta (0, 0)
Screenshot: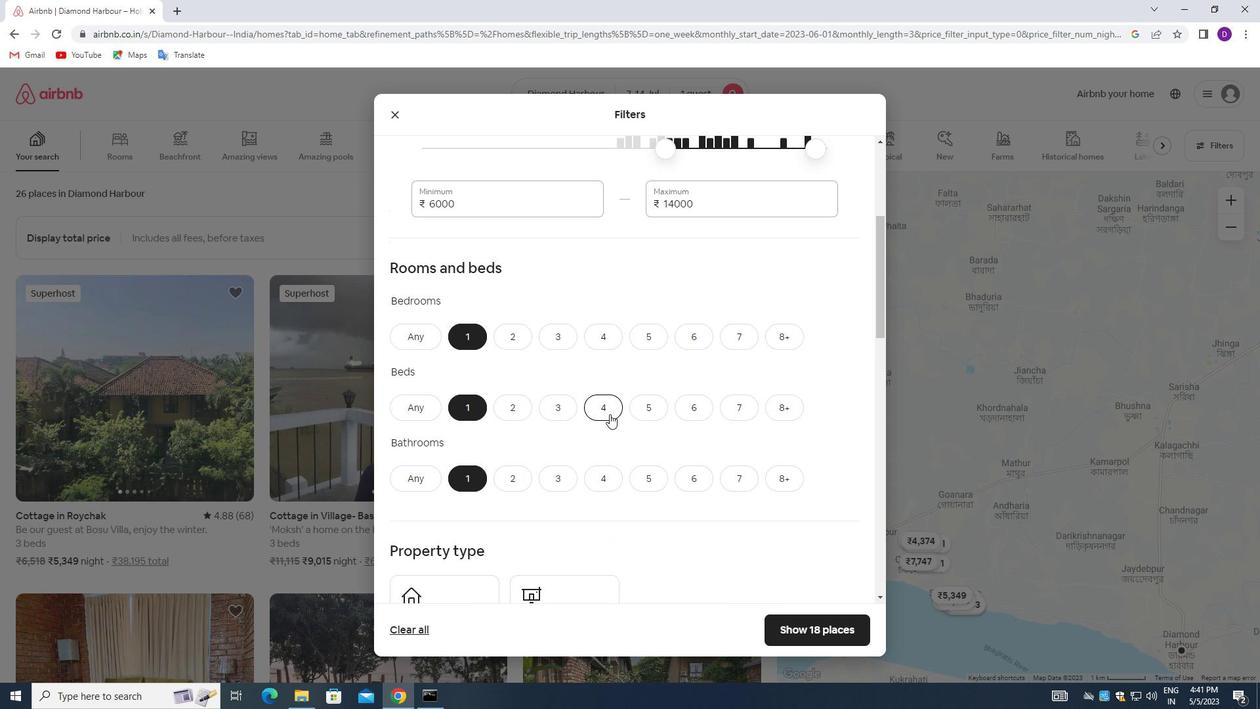 
Action: Mouse moved to (468, 479)
Screenshot: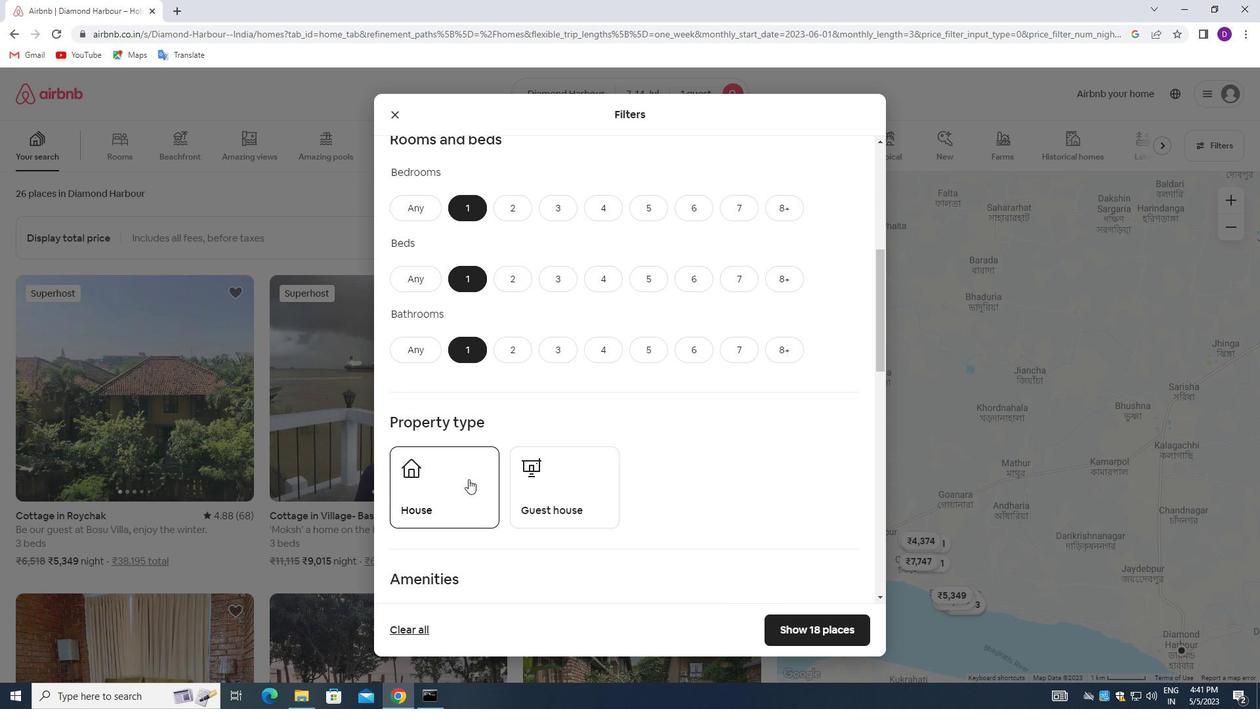 
Action: Mouse pressed left at (468, 479)
Screenshot: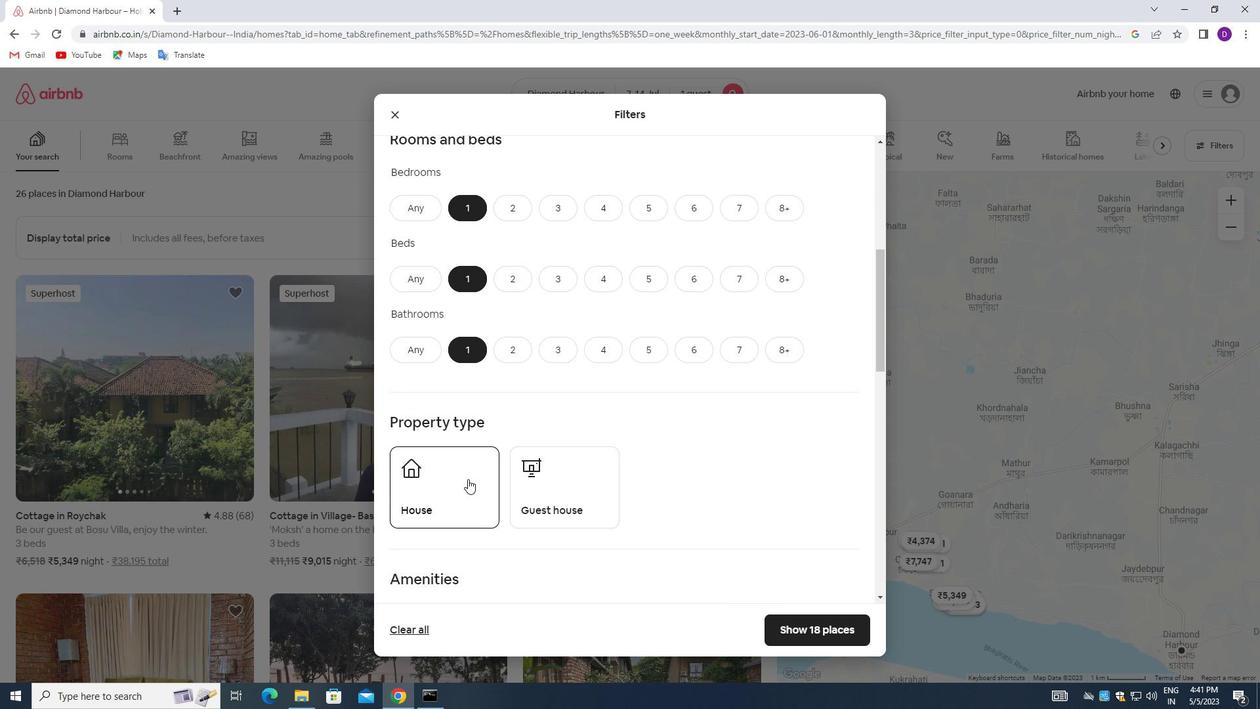 
Action: Mouse moved to (545, 487)
Screenshot: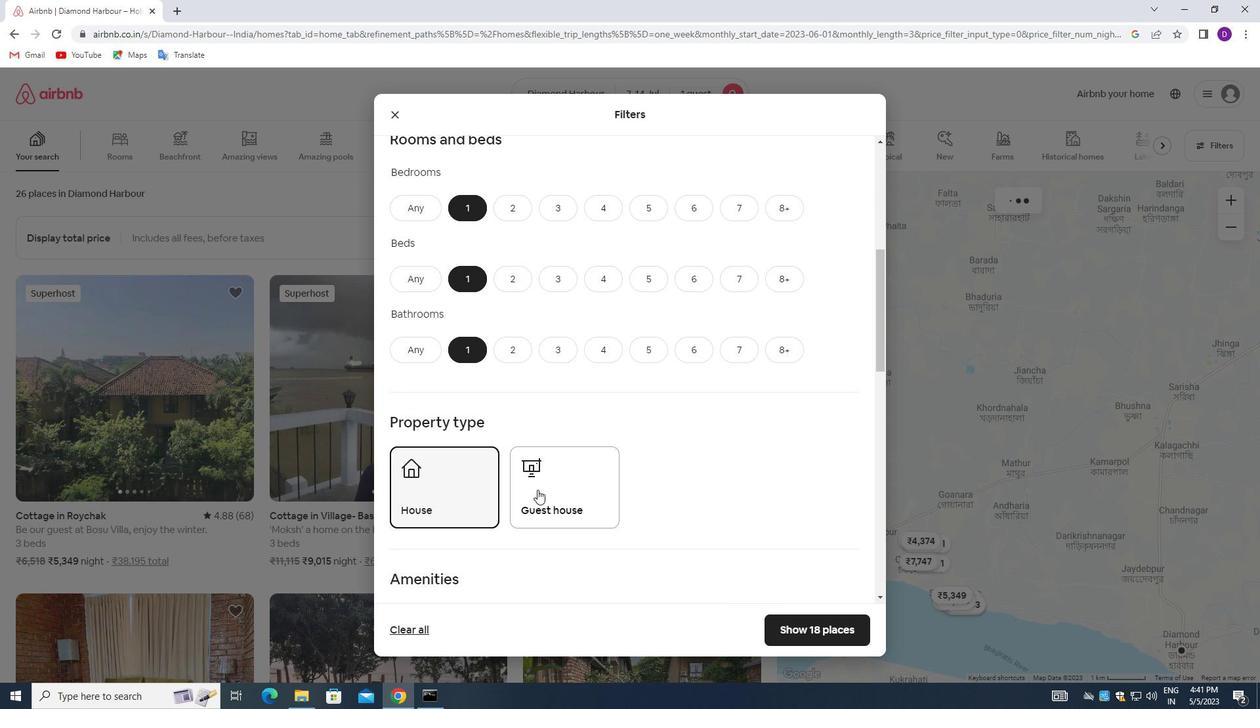 
Action: Mouse pressed left at (545, 487)
Screenshot: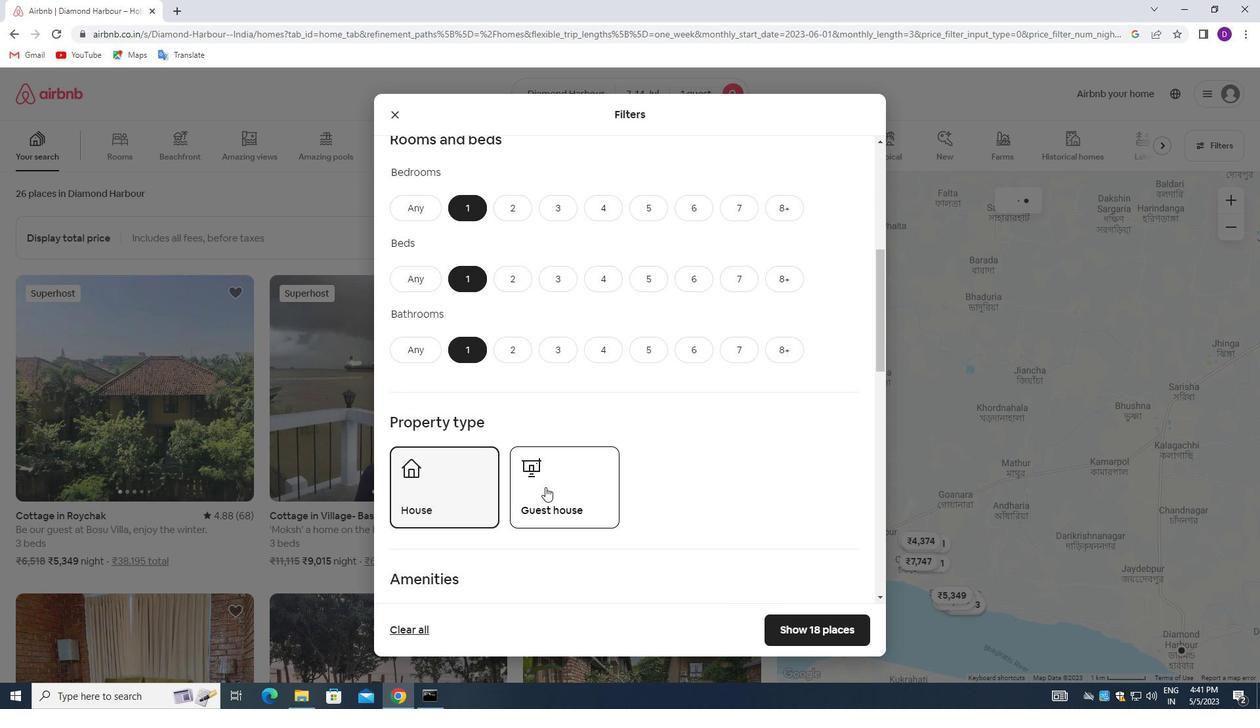 
Action: Mouse moved to (634, 432)
Screenshot: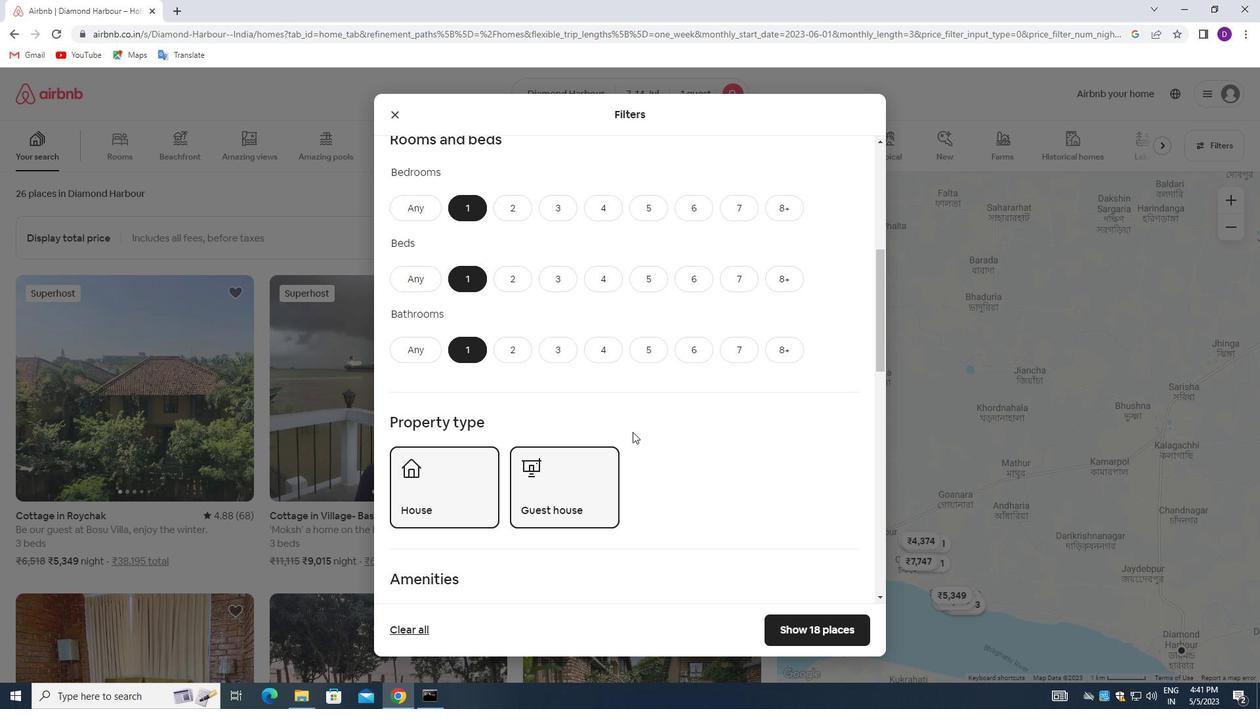 
Action: Mouse scrolled (634, 432) with delta (0, 0)
Screenshot: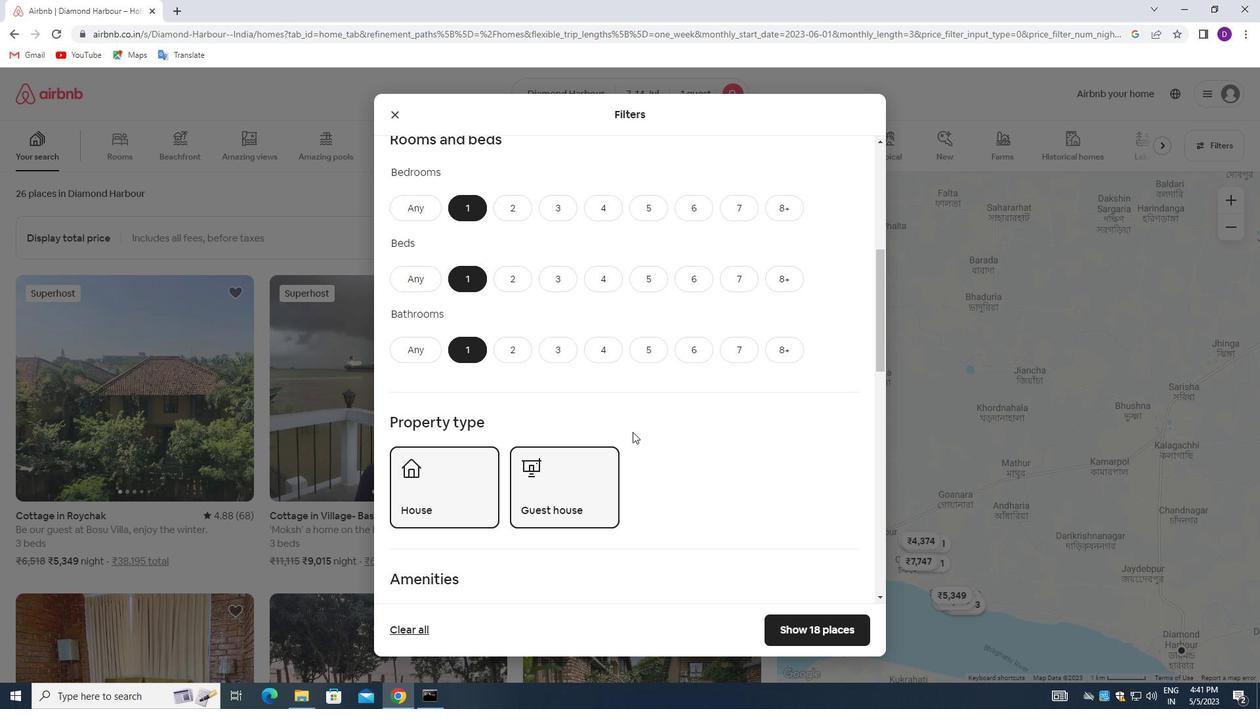 
Action: Mouse moved to (634, 434)
Screenshot: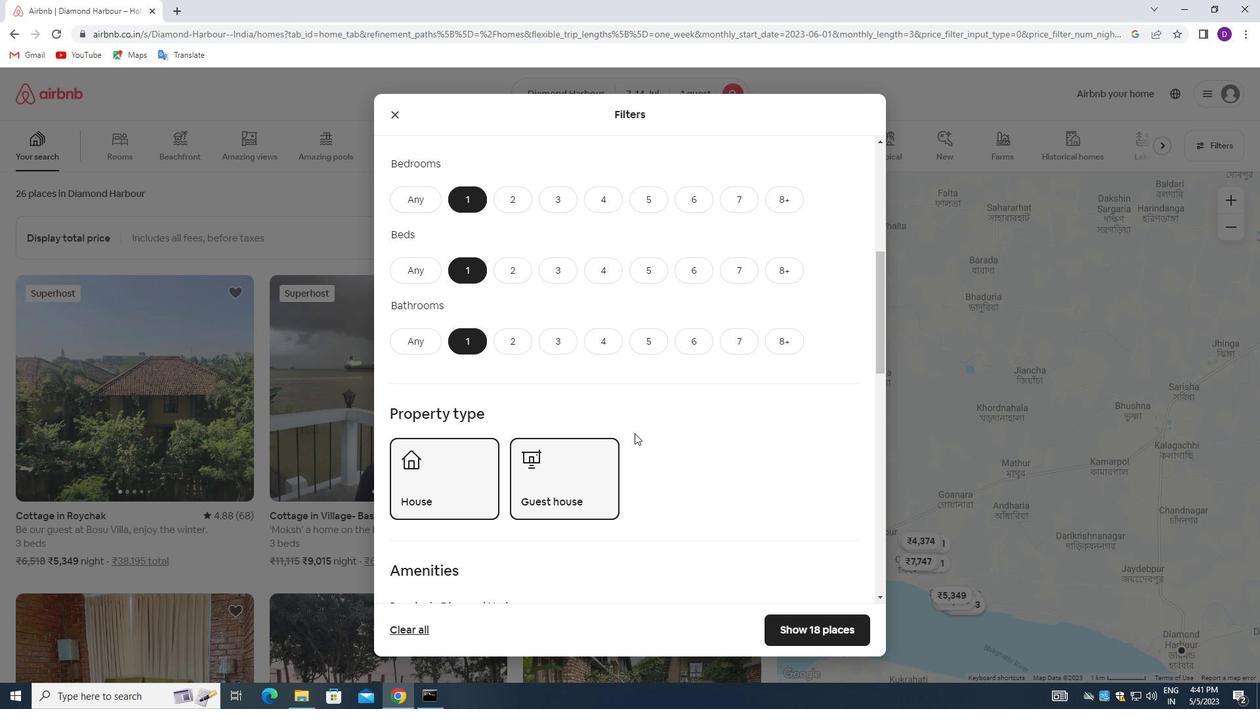 
Action: Mouse scrolled (634, 433) with delta (0, 0)
Screenshot: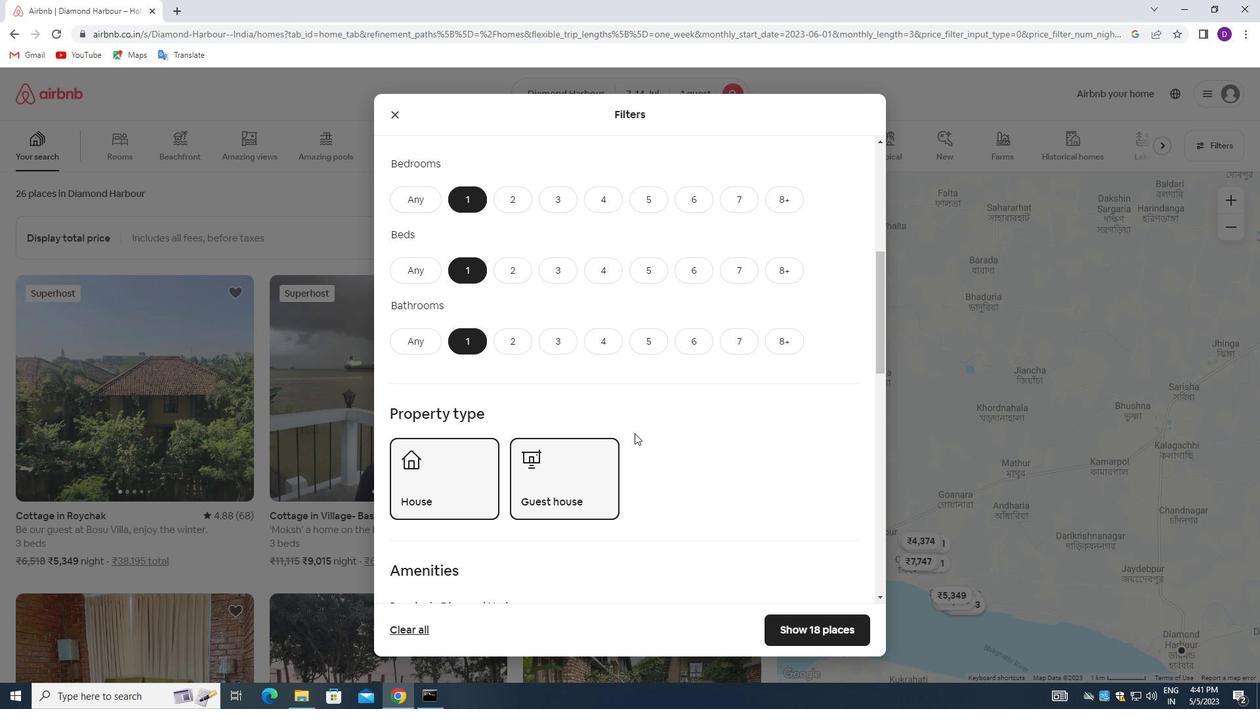 
Action: Mouse moved to (635, 434)
Screenshot: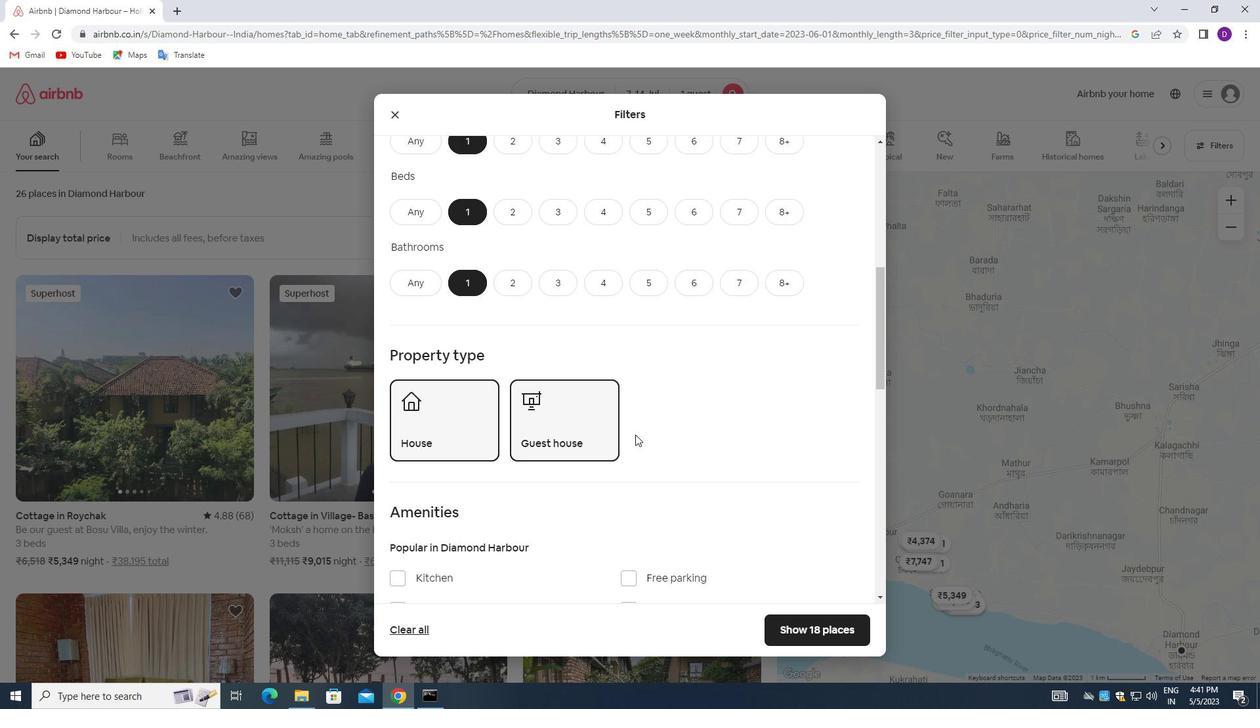 
Action: Mouse scrolled (635, 434) with delta (0, 0)
Screenshot: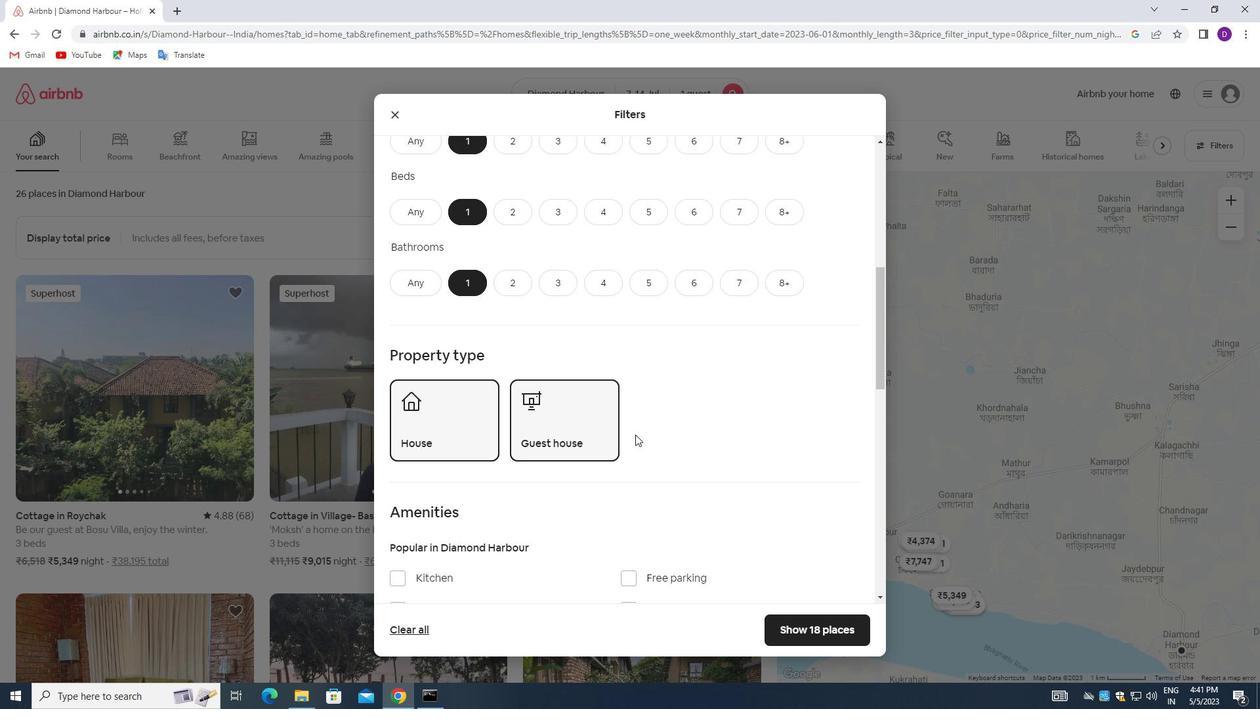 
Action: Mouse scrolled (635, 434) with delta (0, 0)
Screenshot: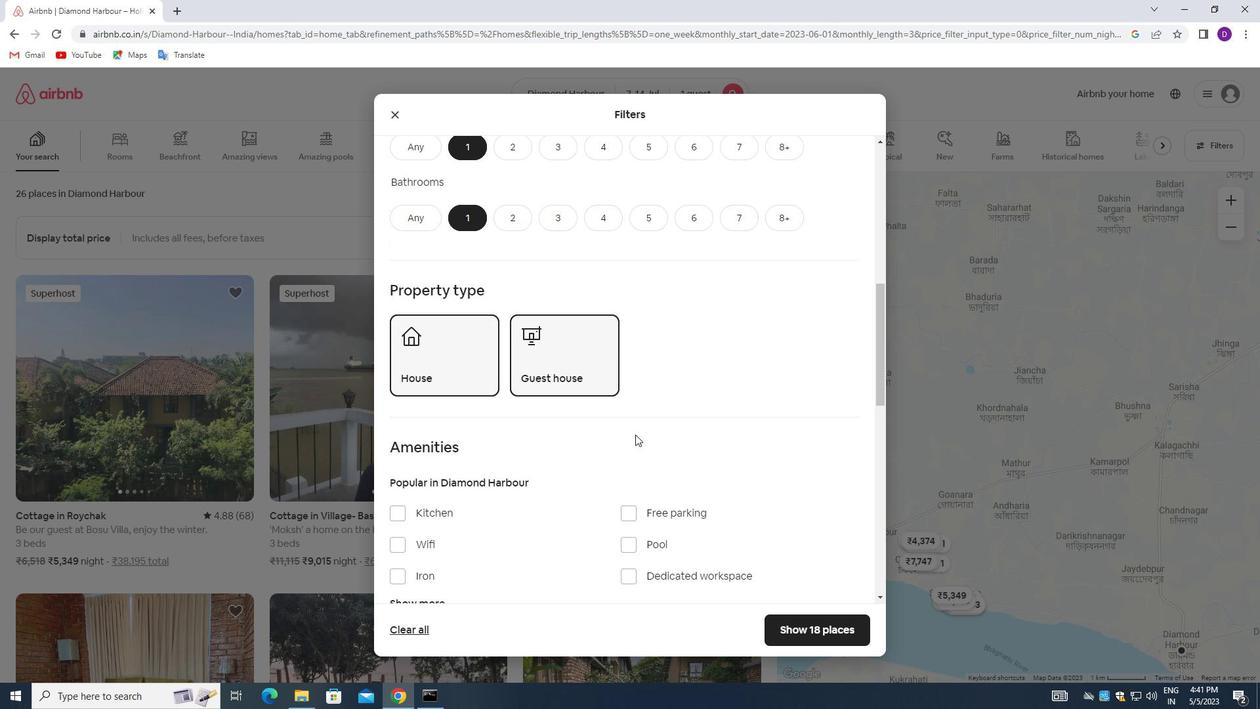 
Action: Mouse moved to (434, 481)
Screenshot: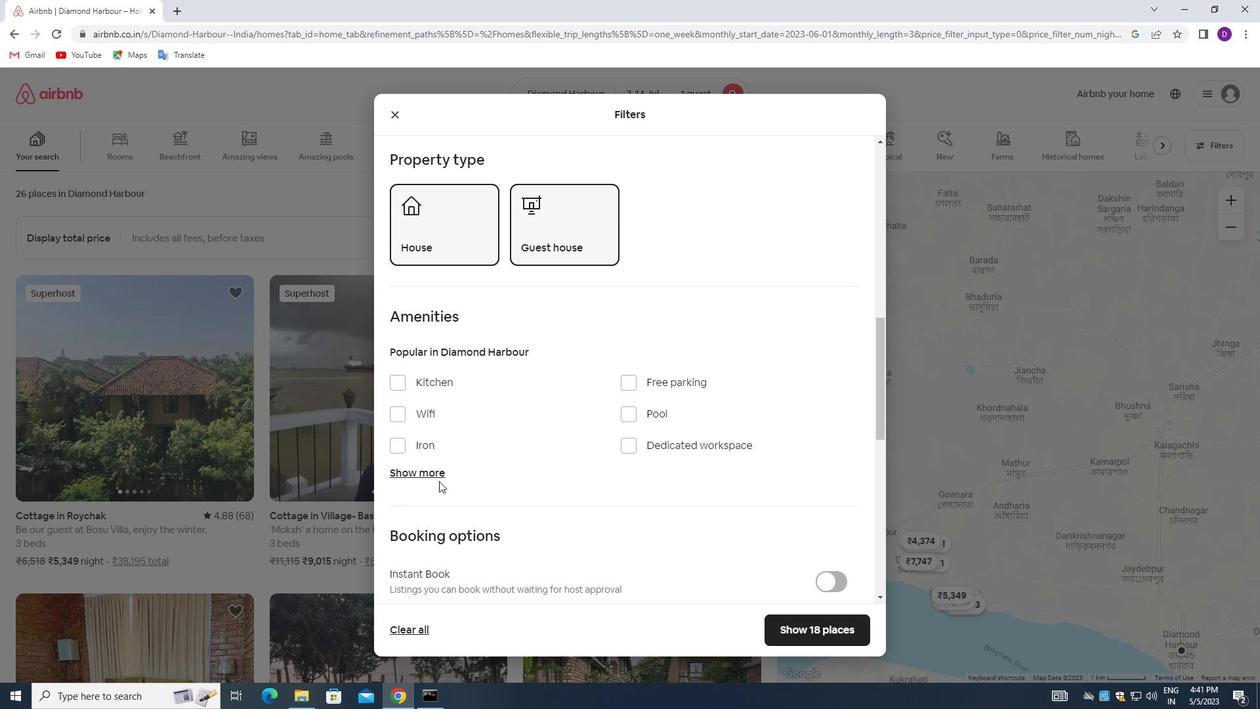 
Action: Mouse pressed left at (434, 481)
Screenshot: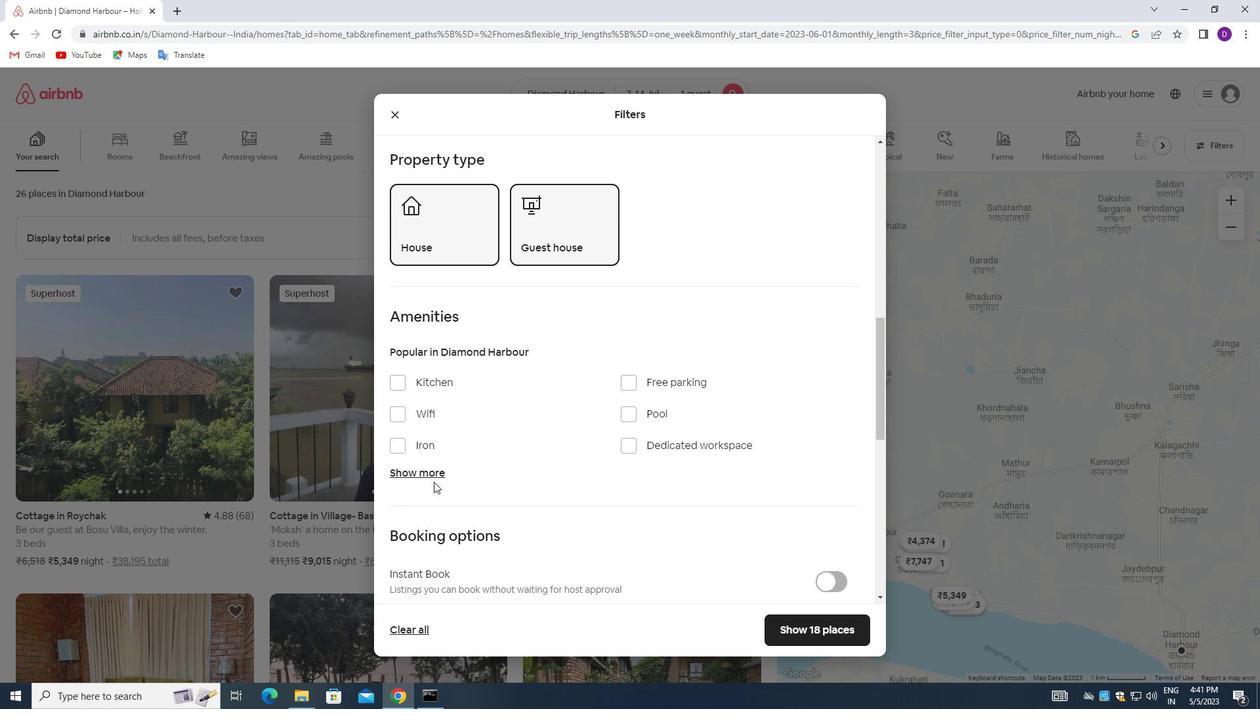 
Action: Mouse moved to (434, 479)
Screenshot: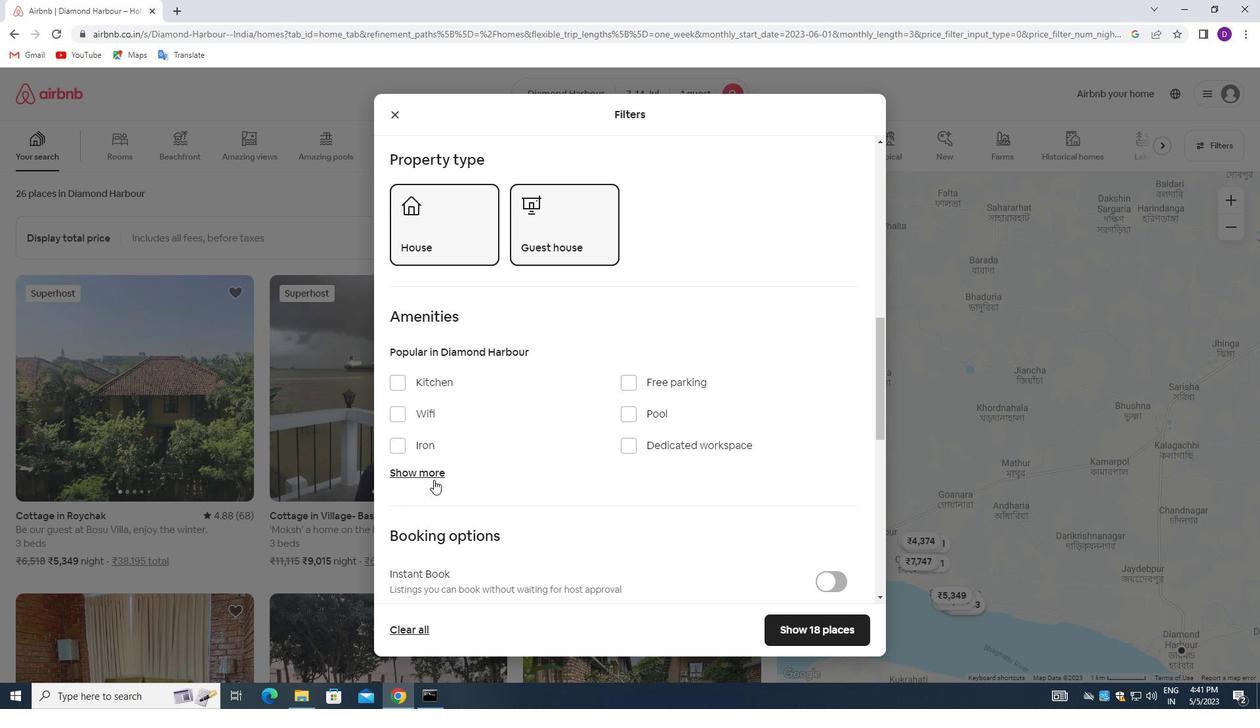 
Action: Mouse pressed left at (434, 479)
Screenshot: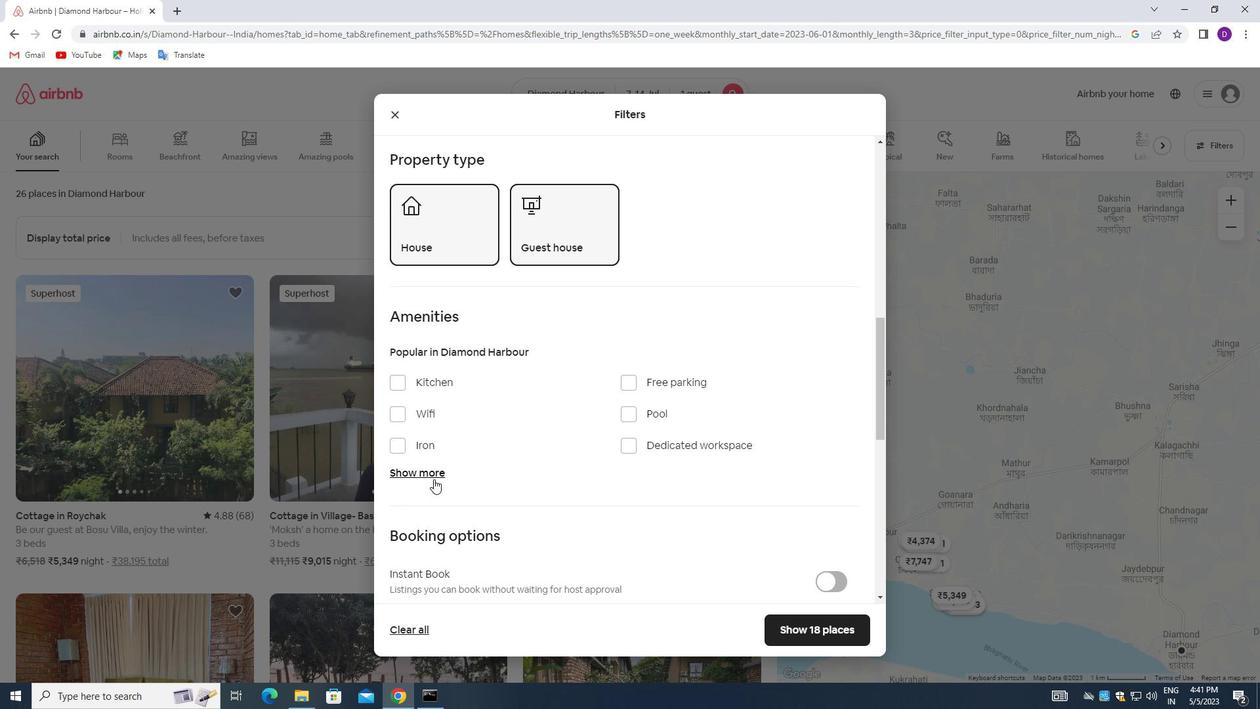 
Action: Mouse moved to (403, 512)
Screenshot: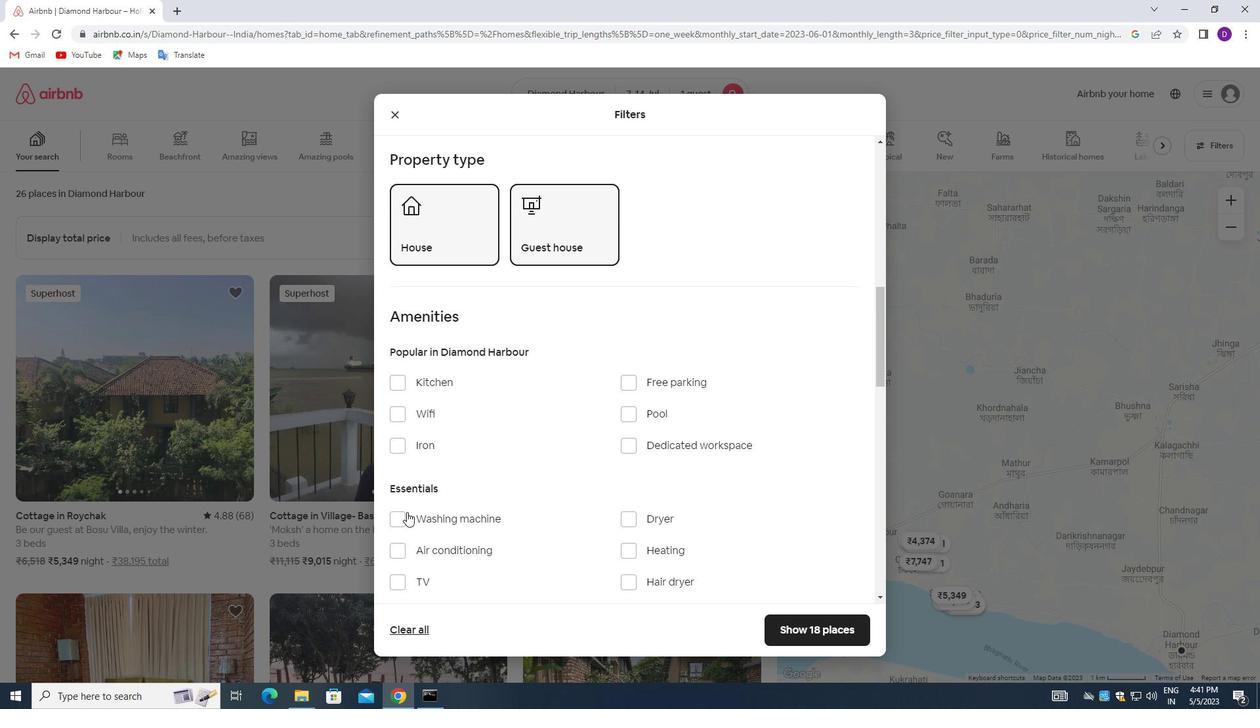 
Action: Mouse pressed left at (403, 512)
Screenshot: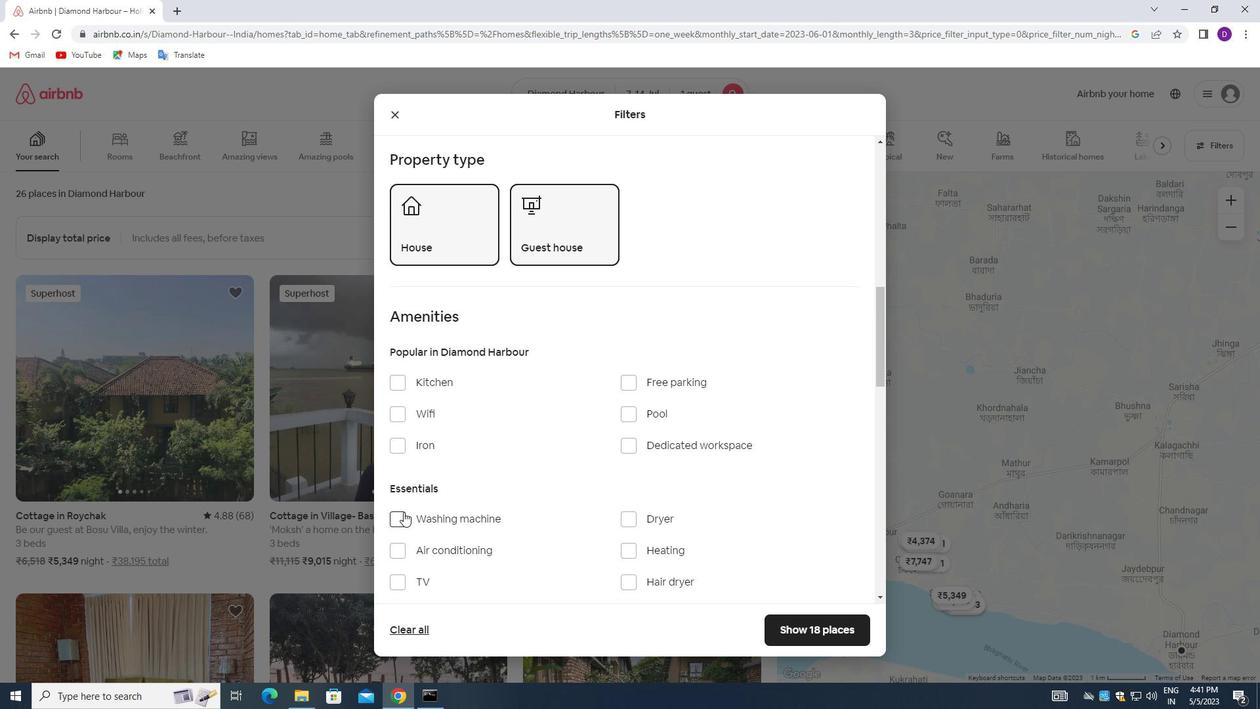 
Action: Mouse moved to (554, 422)
Screenshot: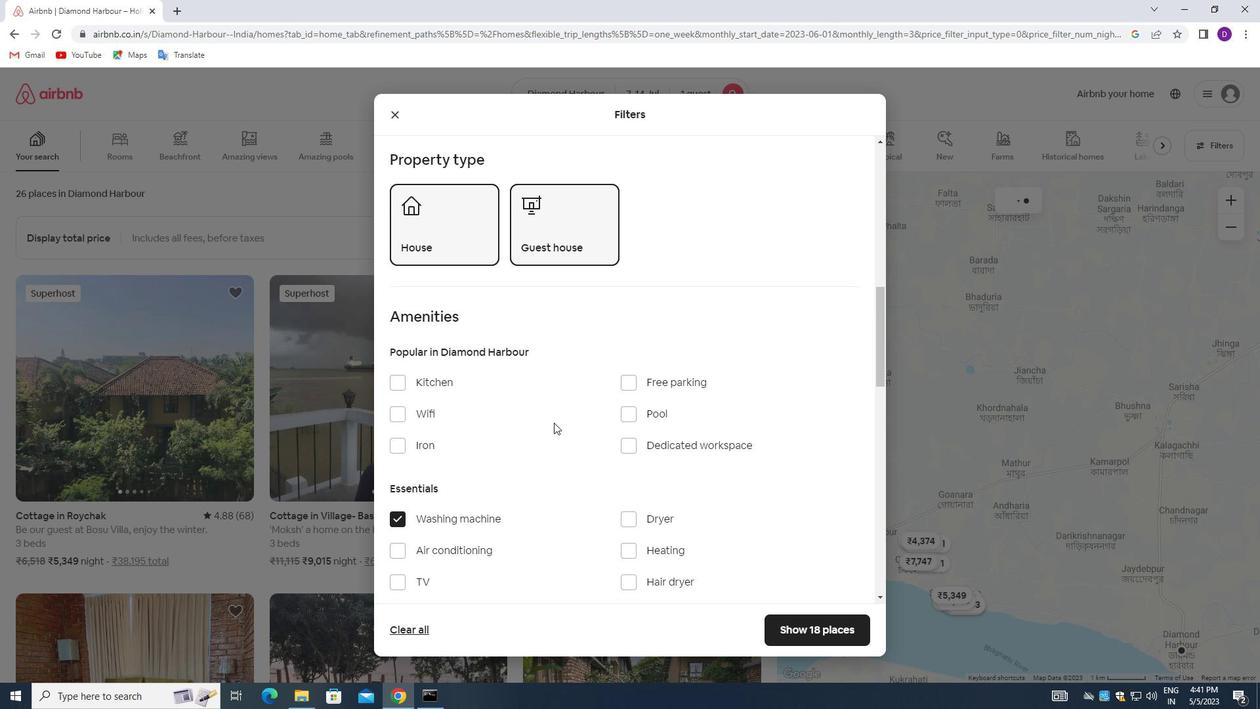 
Action: Mouse scrolled (554, 422) with delta (0, 0)
Screenshot: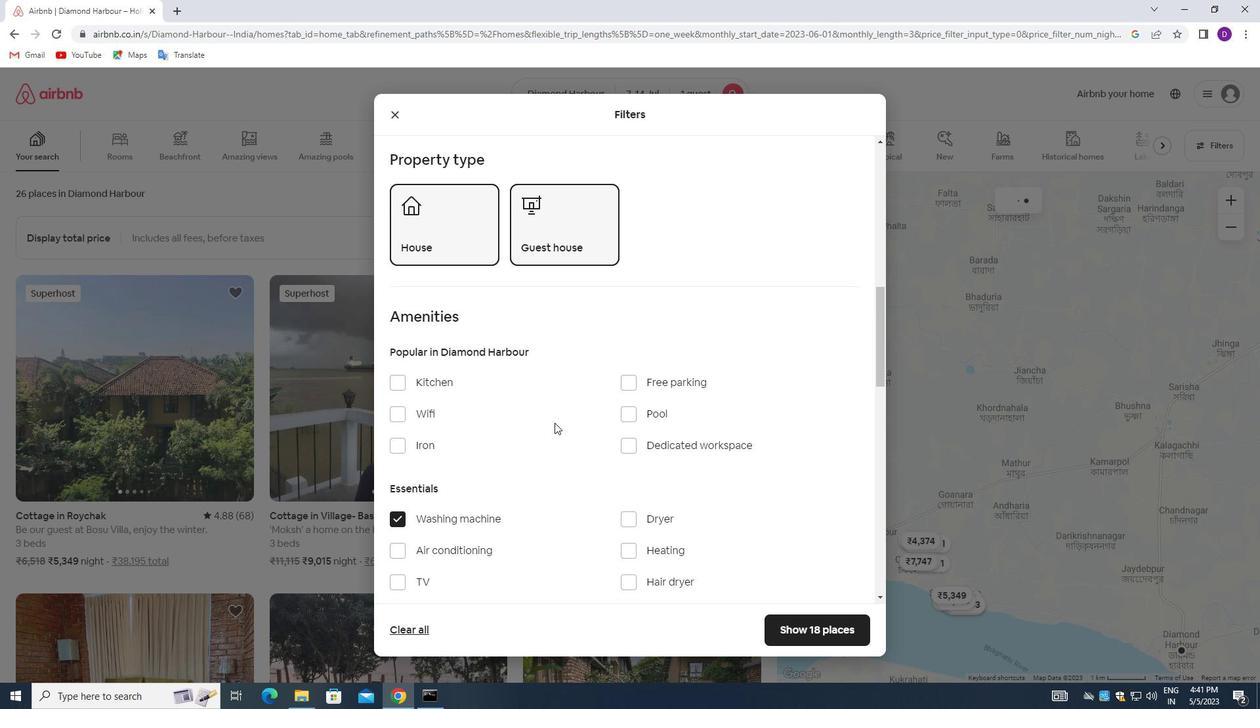 
Action: Mouse scrolled (554, 422) with delta (0, 0)
Screenshot: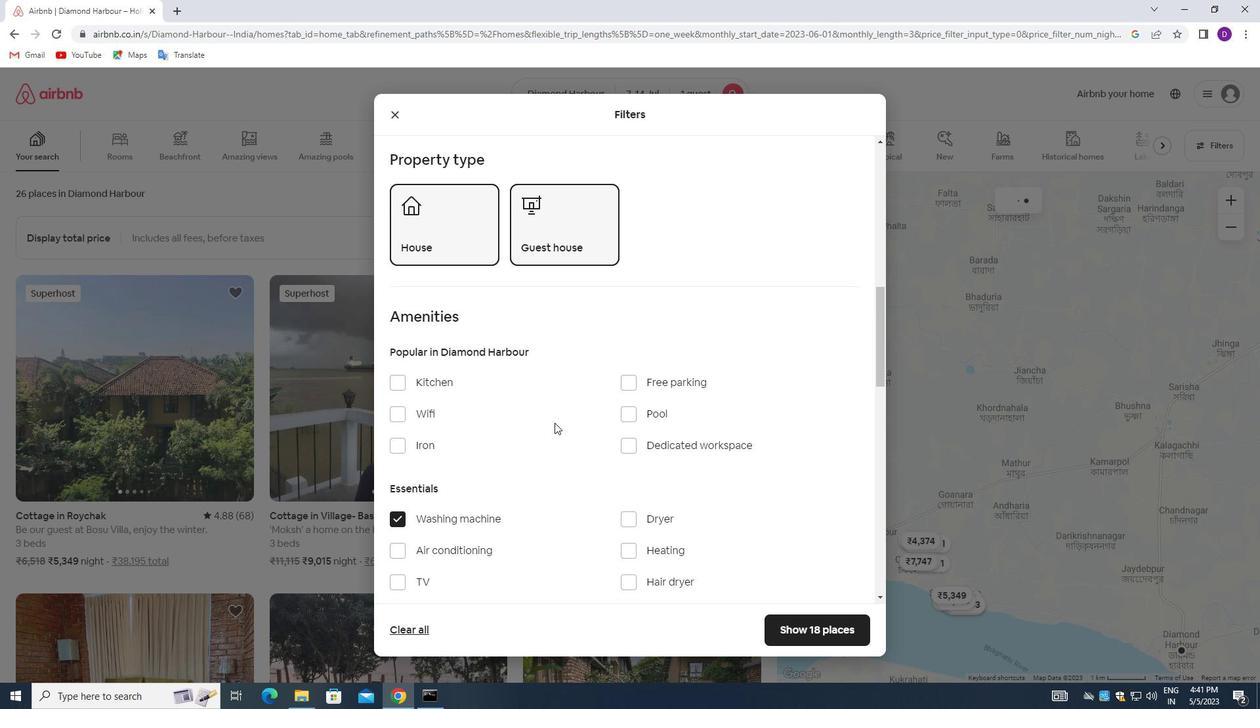 
Action: Mouse scrolled (554, 422) with delta (0, 0)
Screenshot: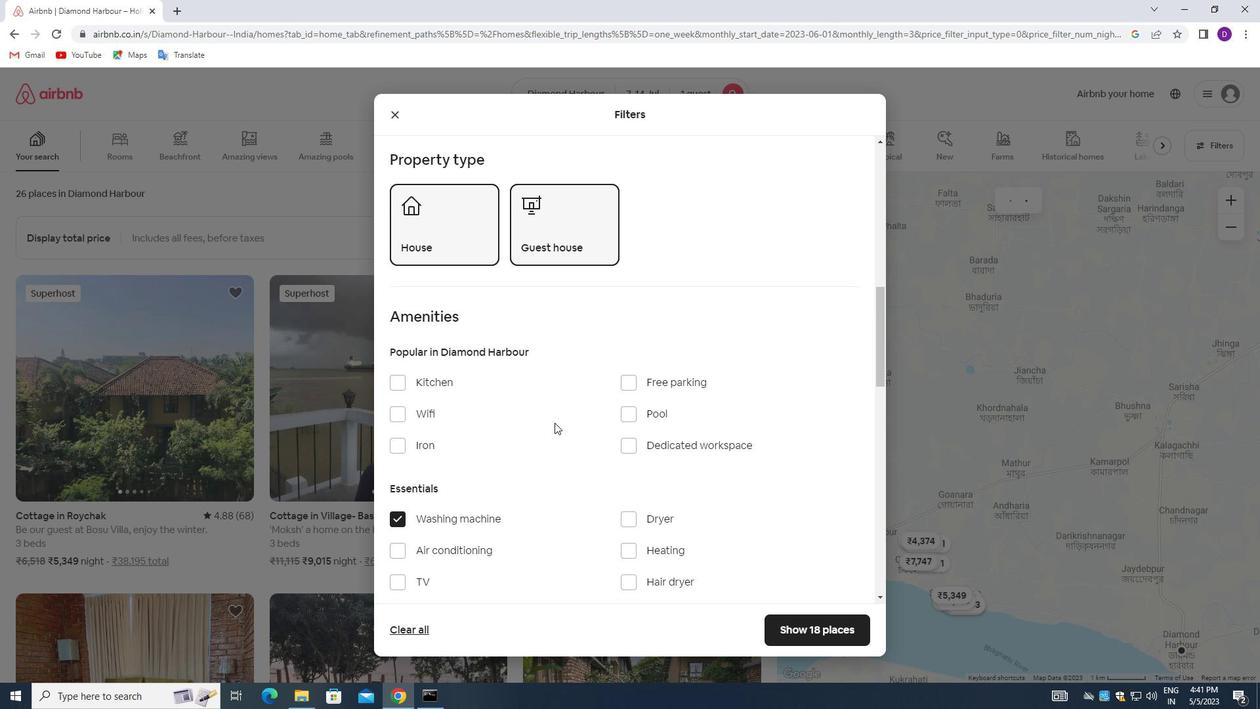 
Action: Mouse moved to (555, 424)
Screenshot: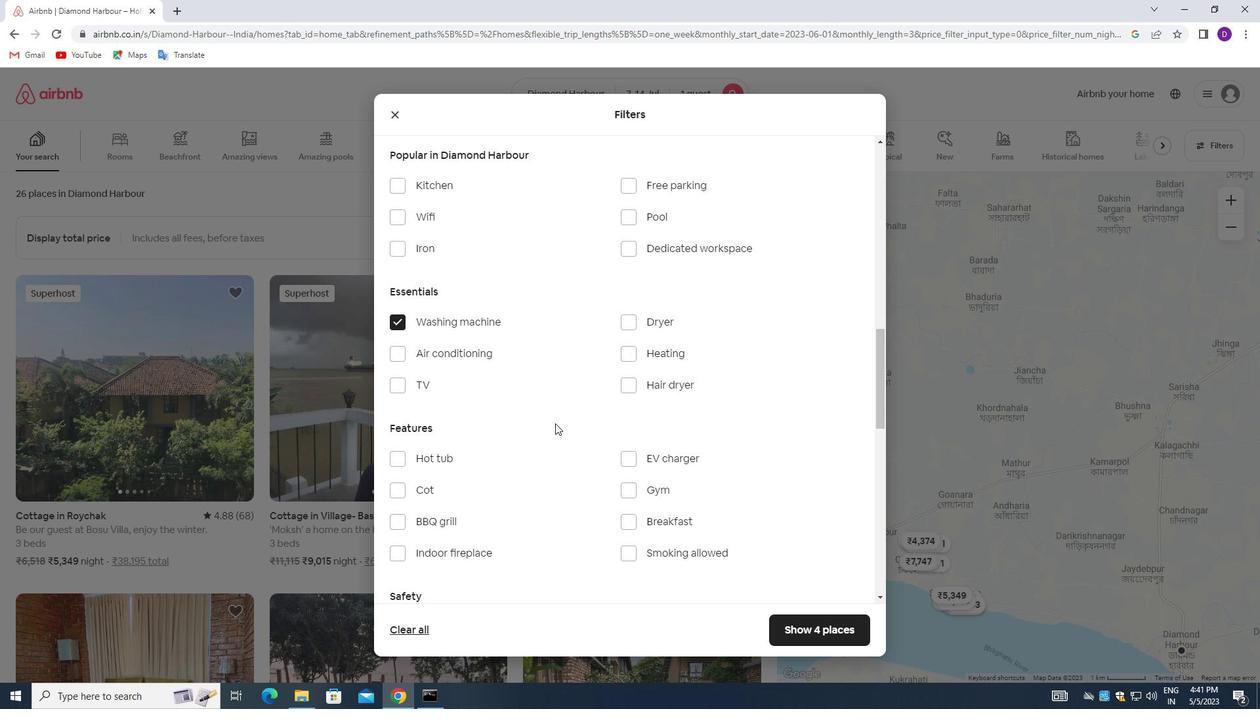 
Action: Mouse scrolled (555, 423) with delta (0, 0)
Screenshot: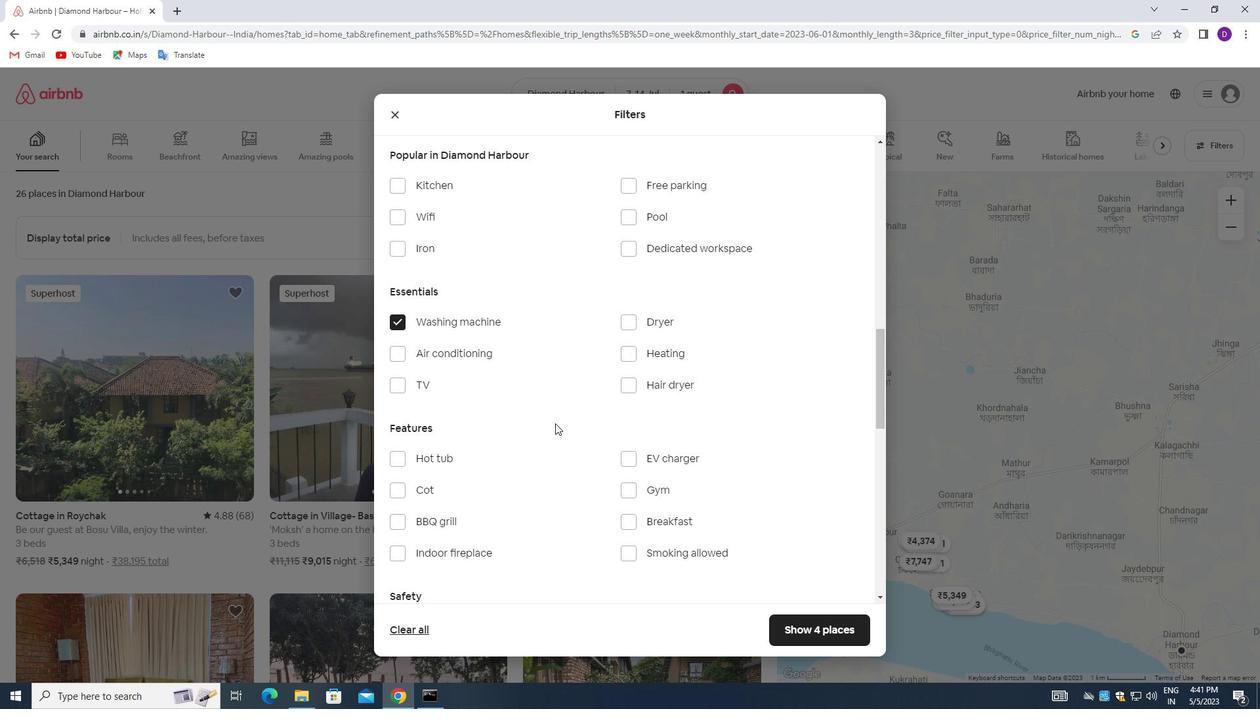
Action: Mouse moved to (555, 429)
Screenshot: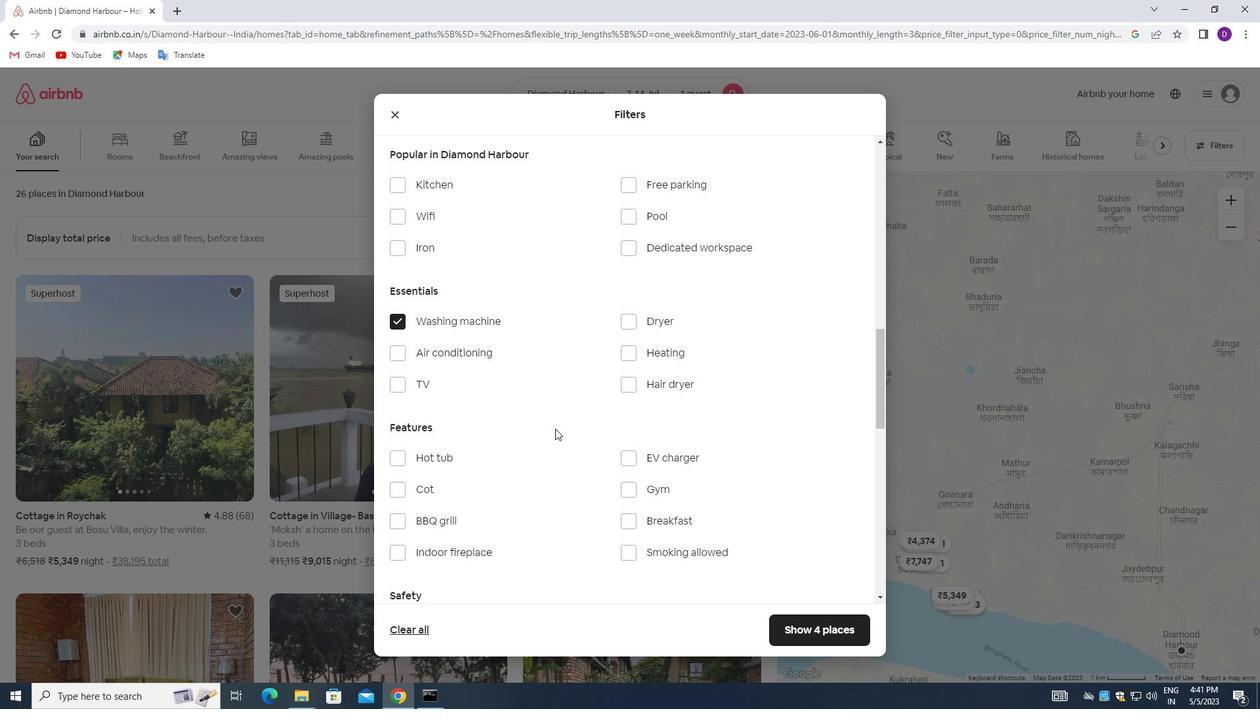 
Action: Mouse scrolled (555, 428) with delta (0, 0)
Screenshot: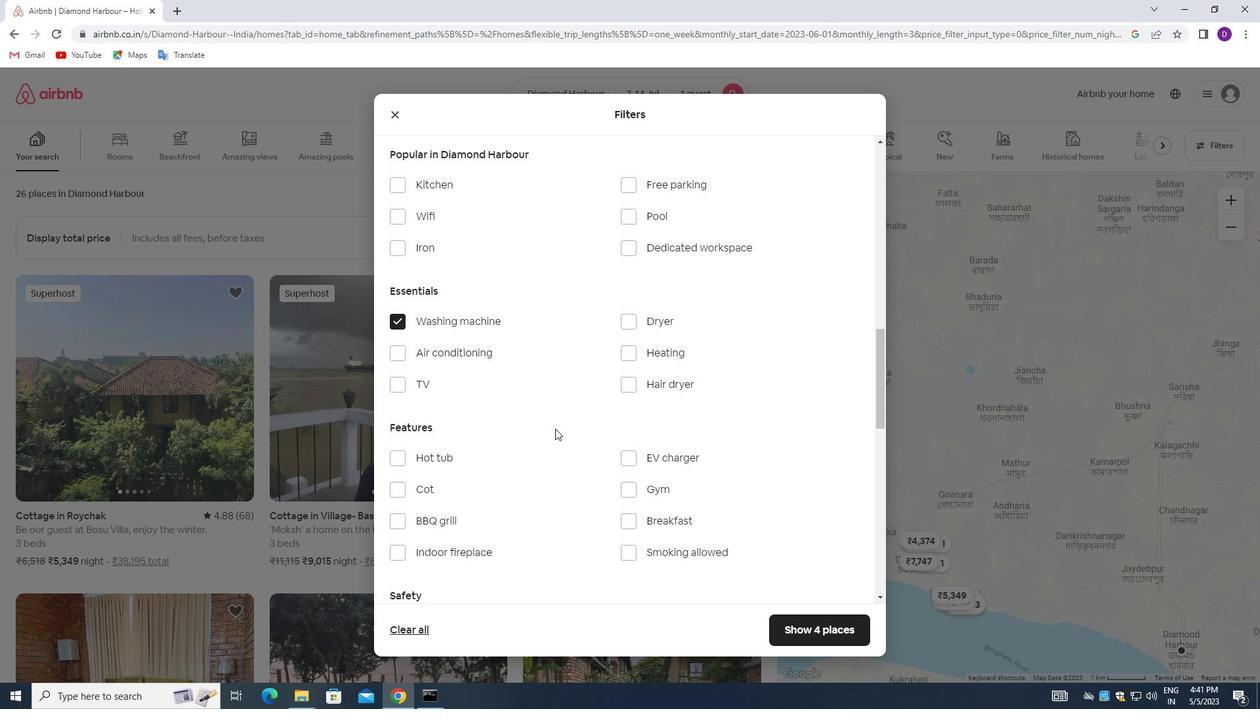 
Action: Mouse moved to (555, 431)
Screenshot: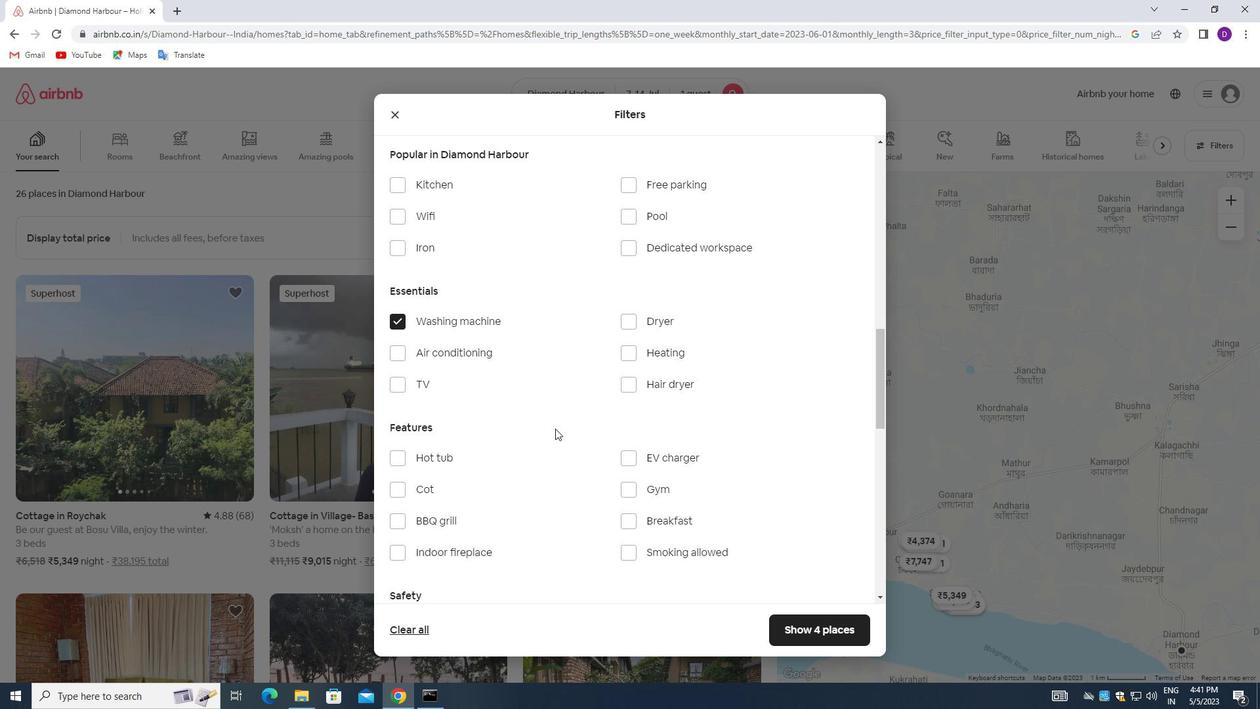 
Action: Mouse scrolled (555, 430) with delta (0, 0)
Screenshot: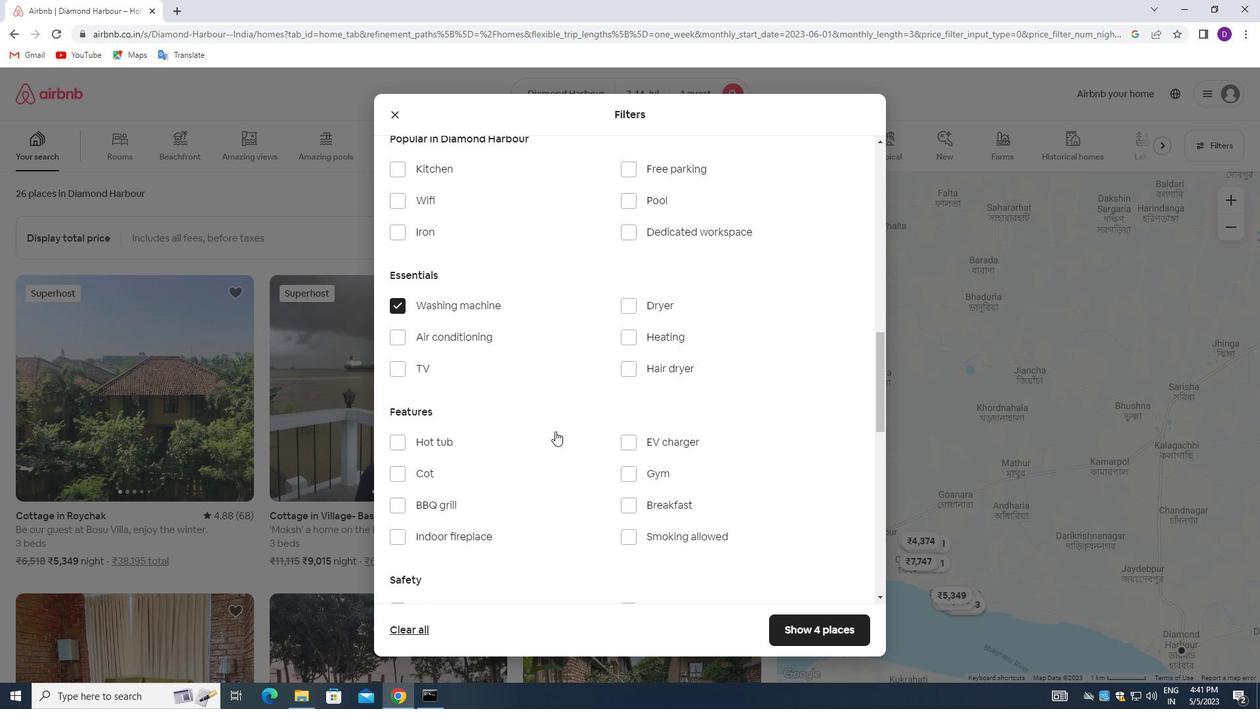 
Action: Mouse scrolled (555, 430) with delta (0, 0)
Screenshot: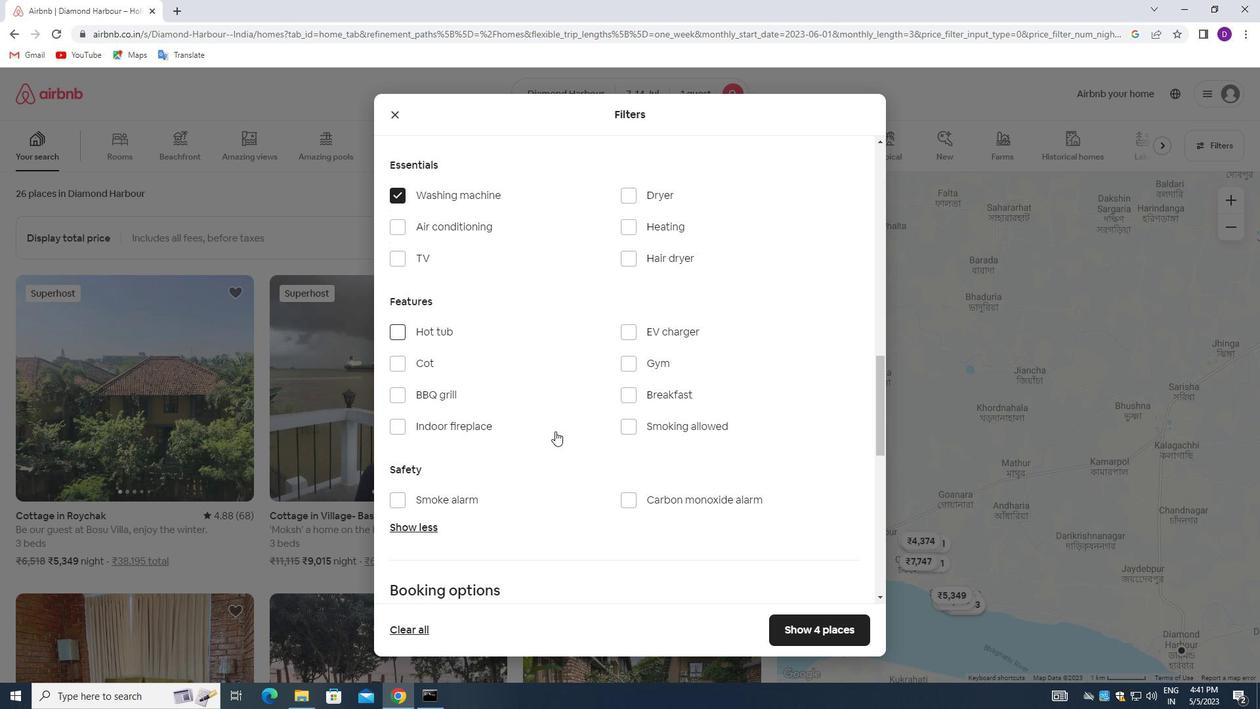 
Action: Mouse scrolled (555, 430) with delta (0, 0)
Screenshot: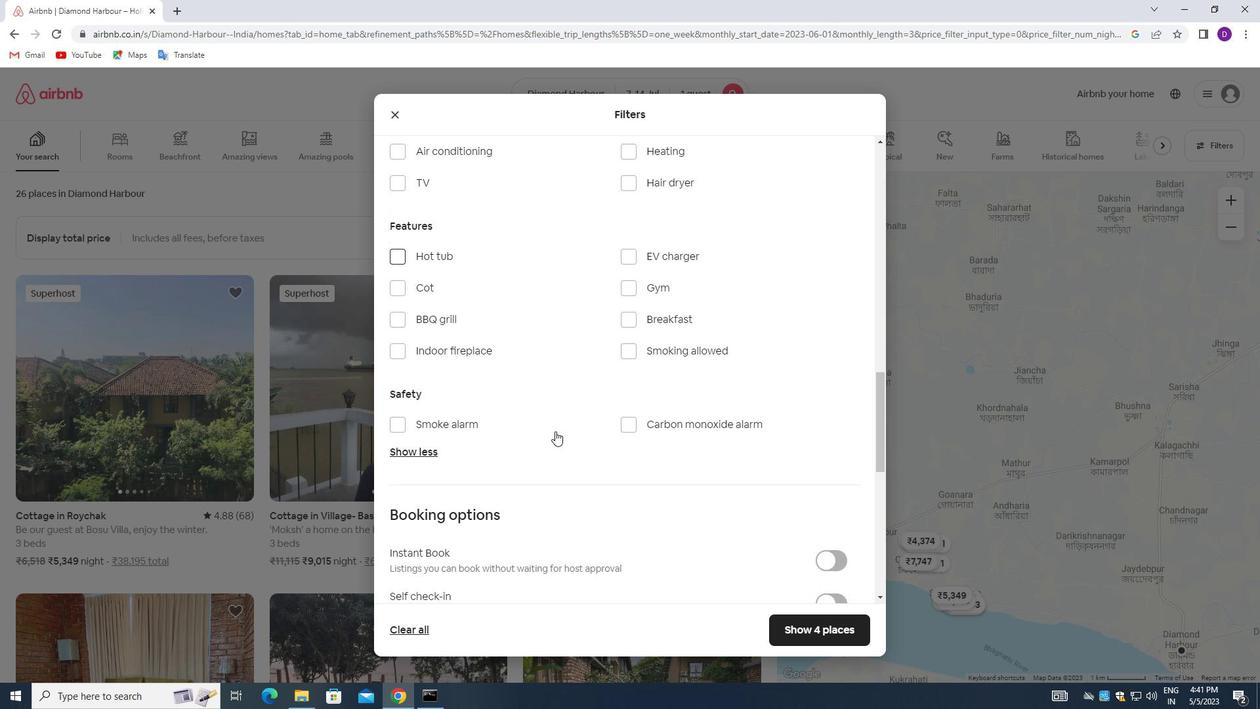 
Action: Mouse moved to (822, 474)
Screenshot: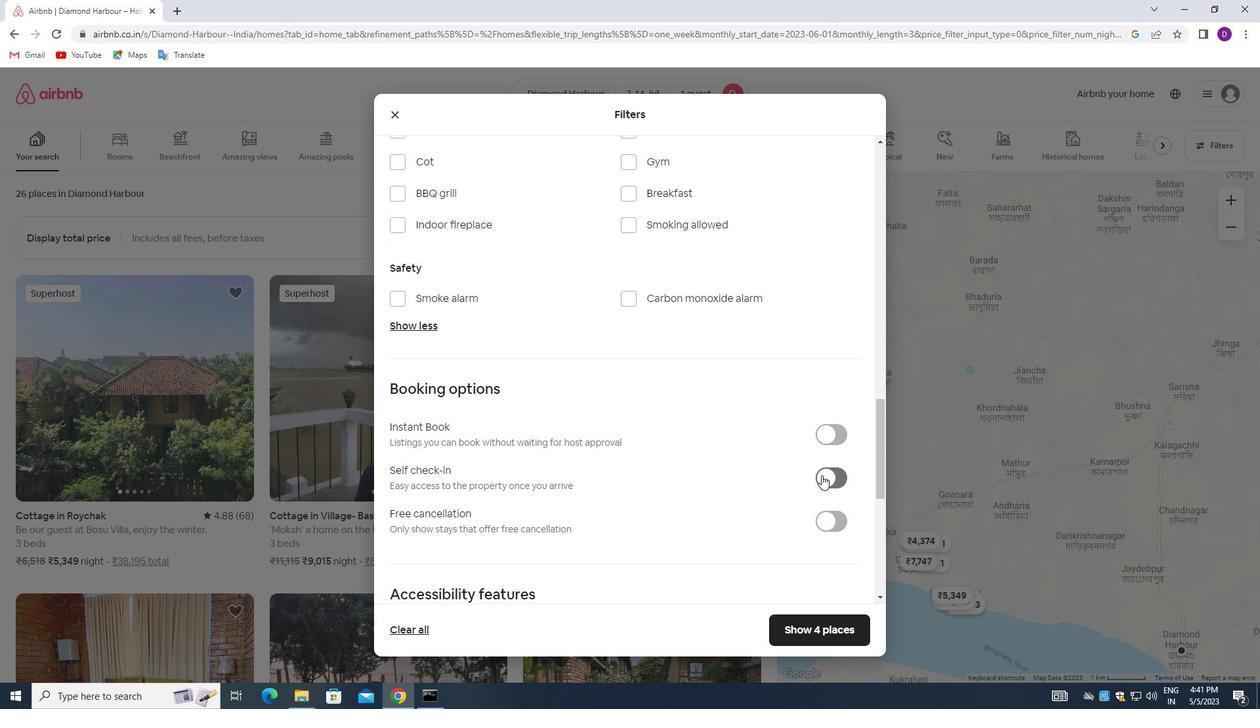 
Action: Mouse pressed left at (822, 474)
Screenshot: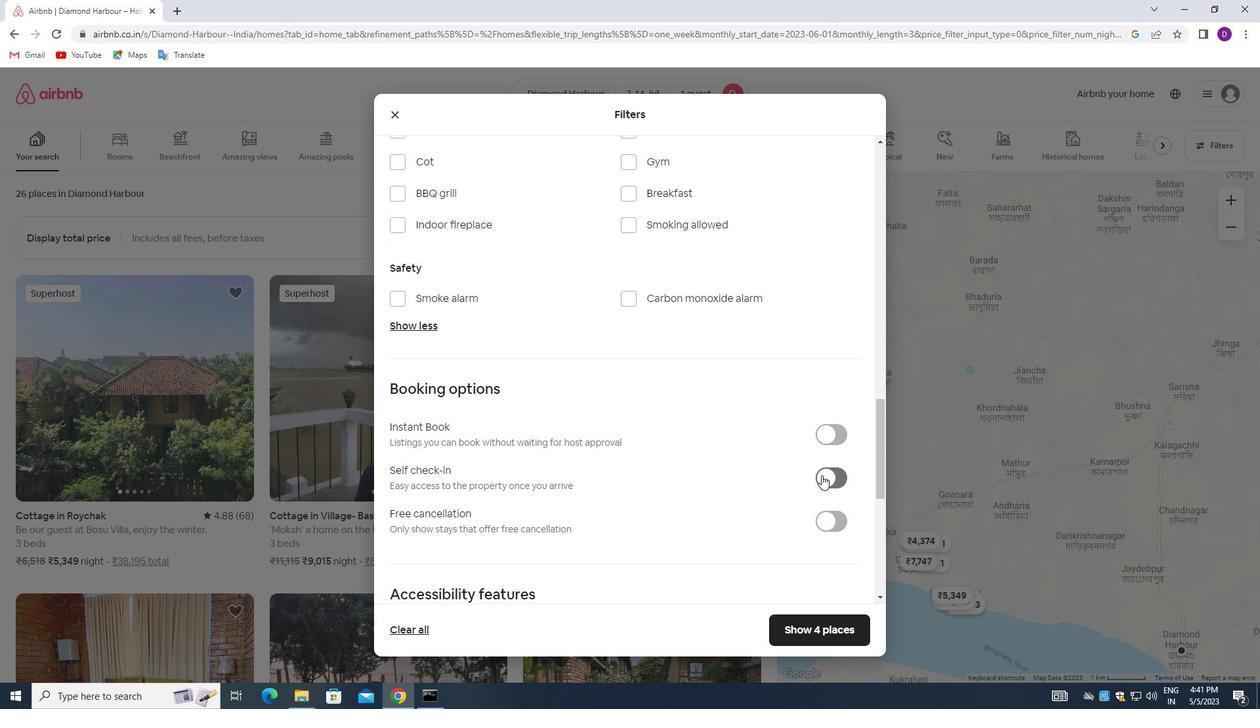 
Action: Mouse moved to (510, 464)
Screenshot: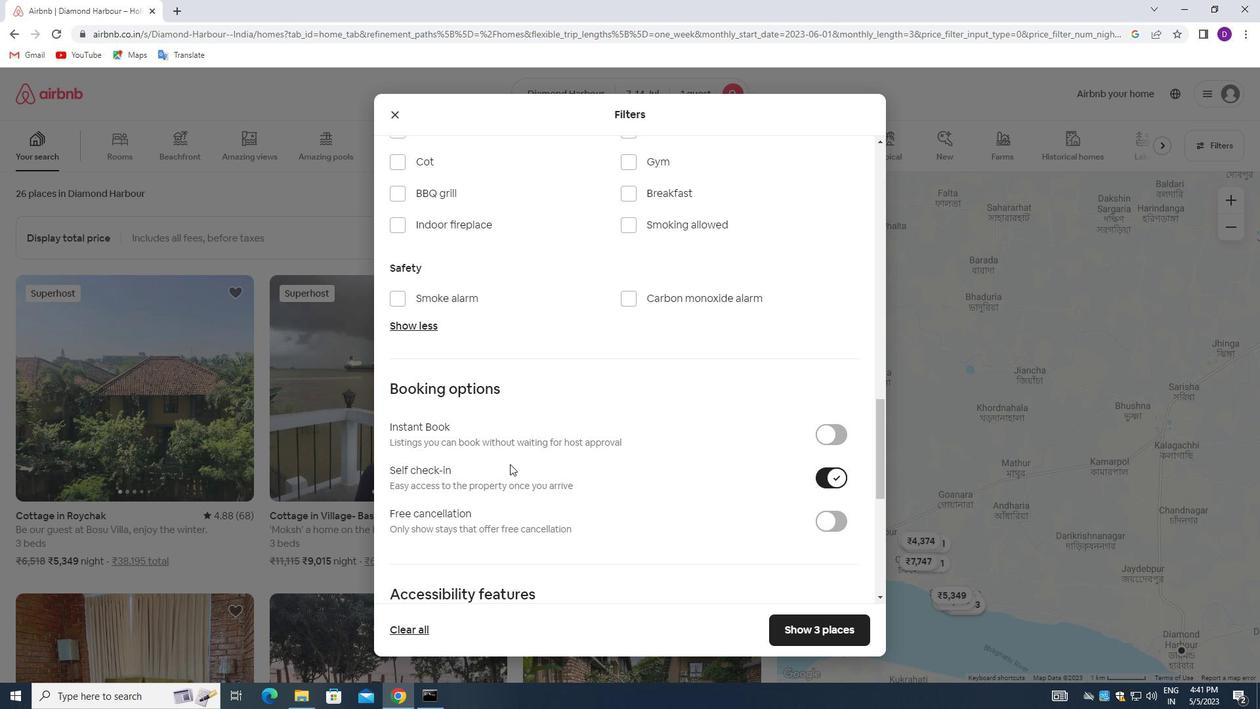 
Action: Mouse scrolled (510, 463) with delta (0, 0)
Screenshot: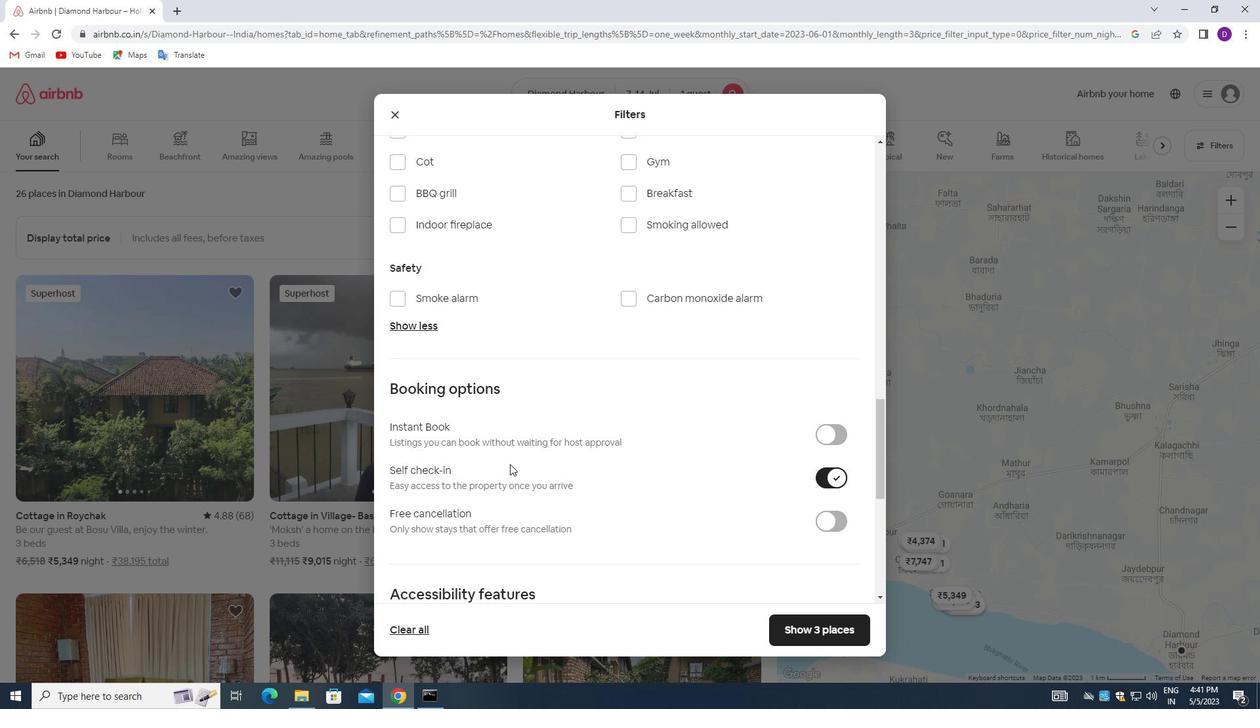 
Action: Mouse moved to (510, 464)
Screenshot: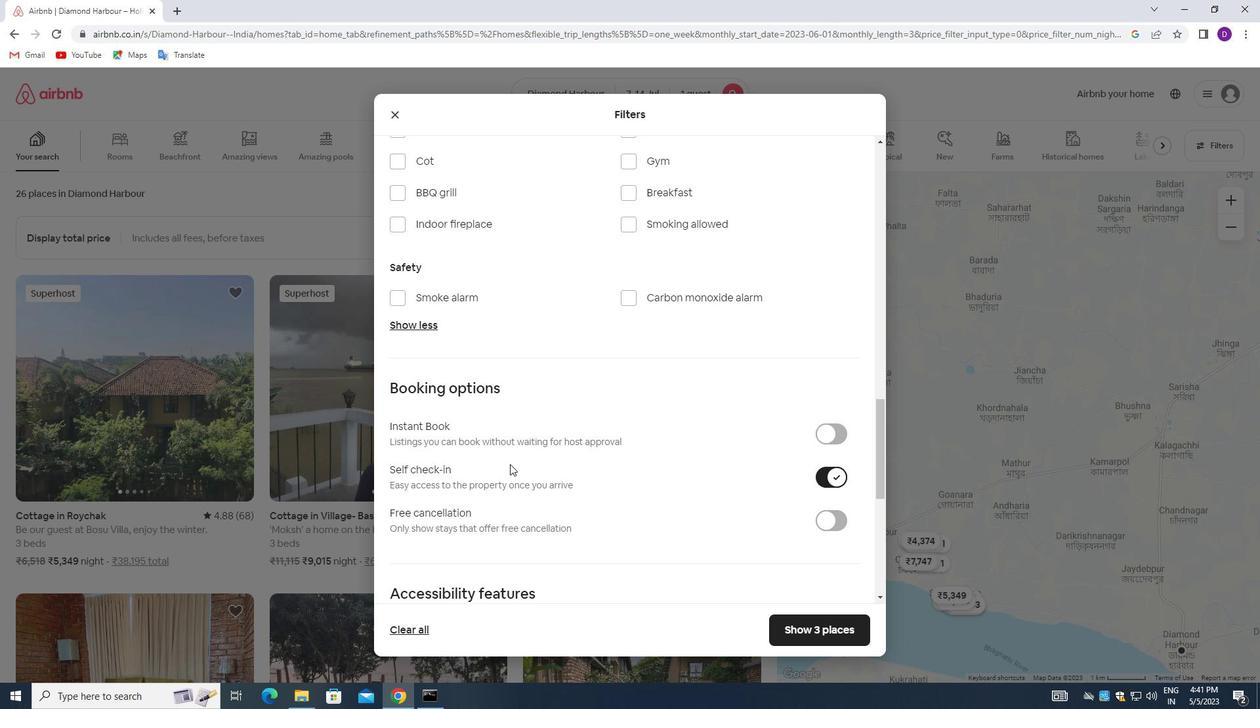 
Action: Mouse scrolled (510, 464) with delta (0, 0)
Screenshot: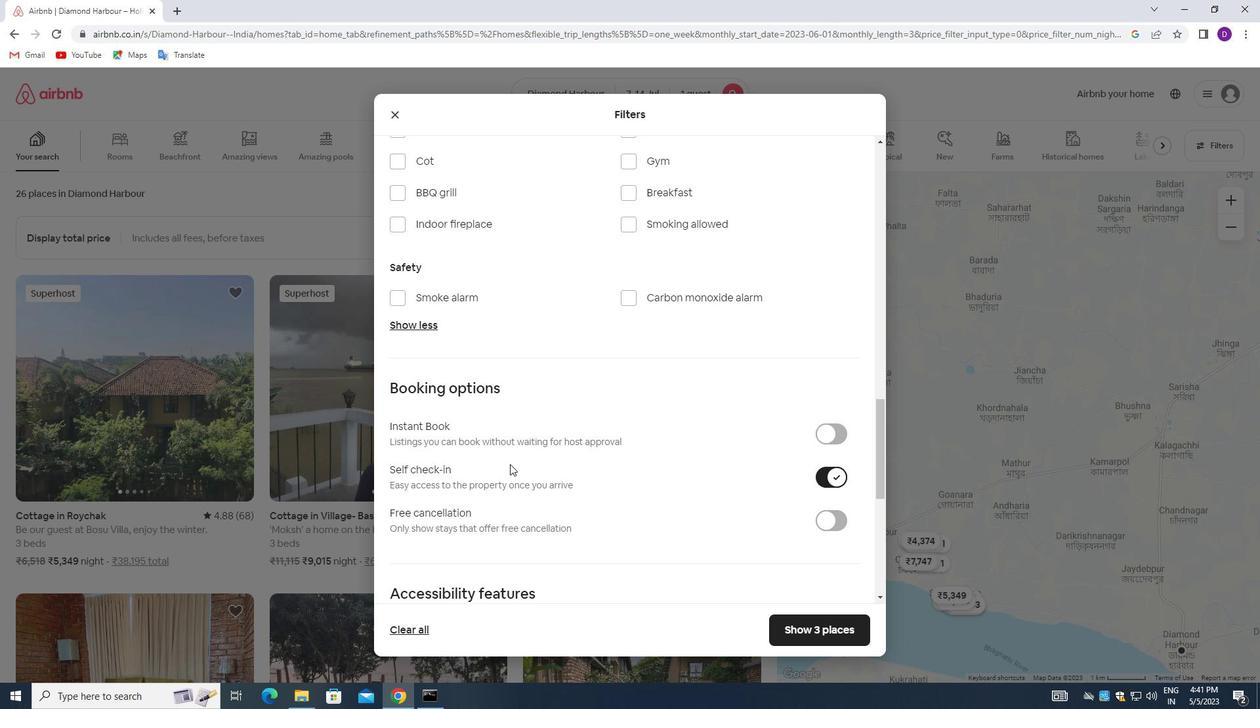 
Action: Mouse moved to (510, 466)
Screenshot: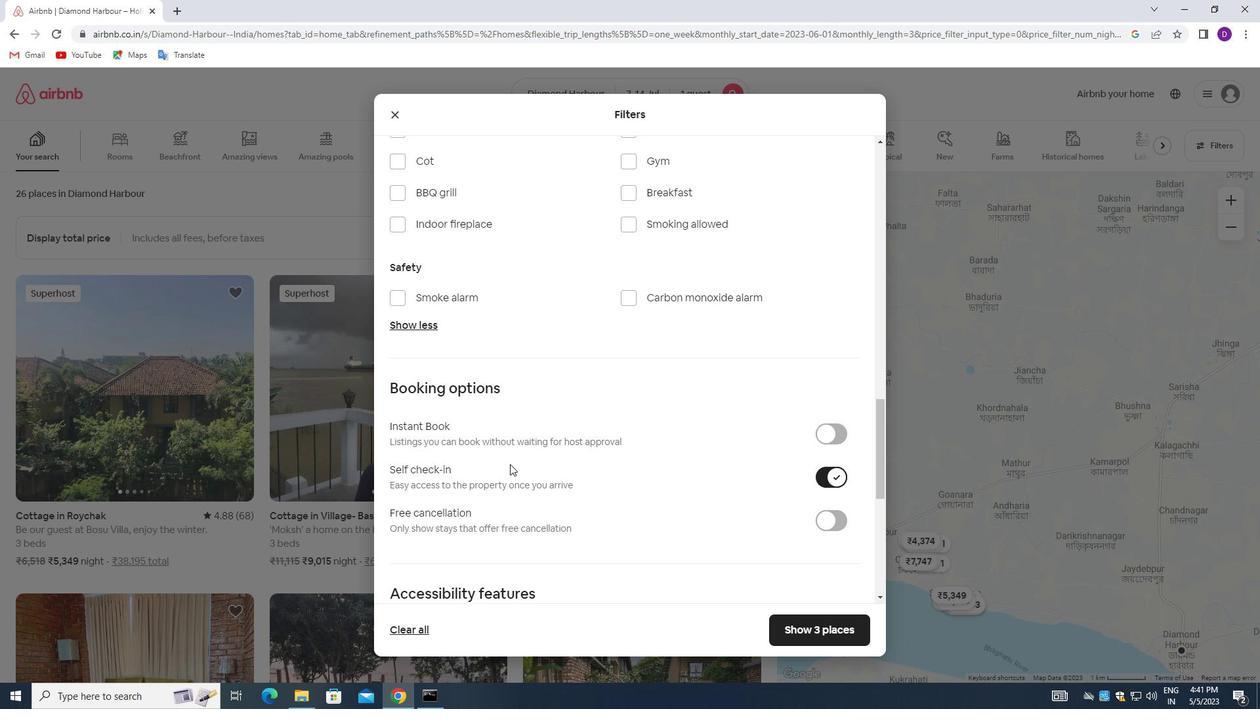 
Action: Mouse scrolled (510, 465) with delta (0, 0)
Screenshot: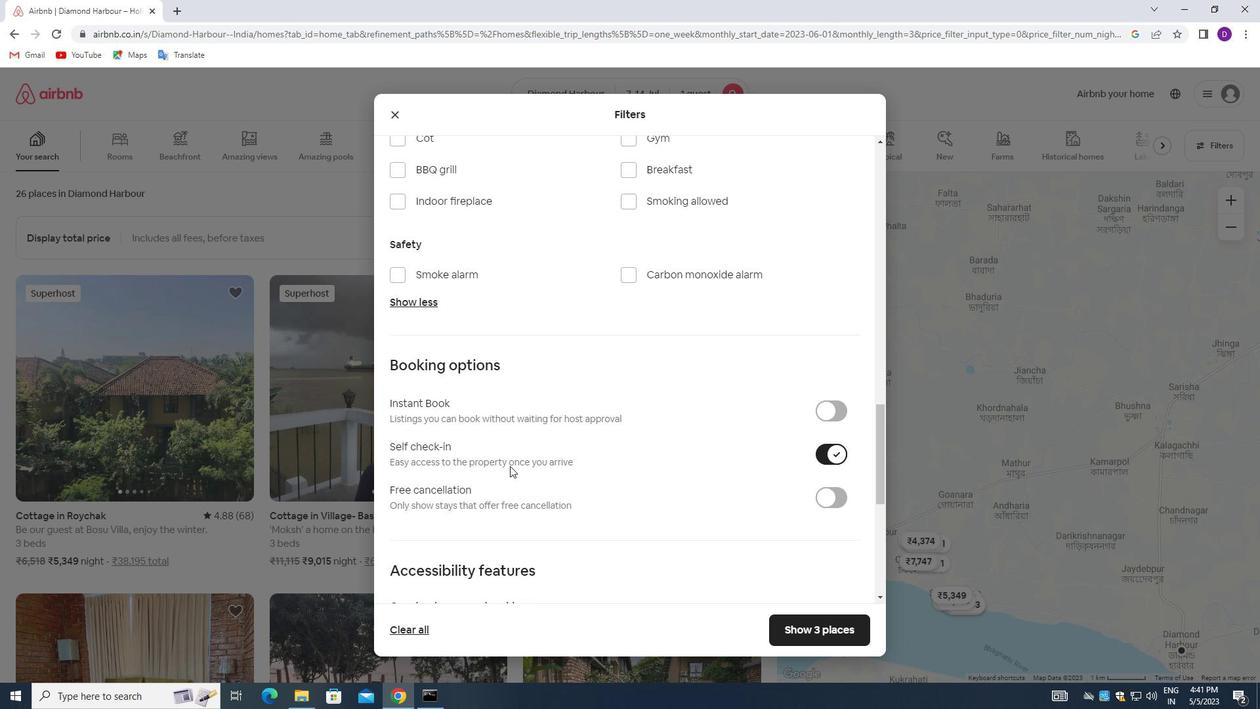 
Action: Mouse moved to (514, 468)
Screenshot: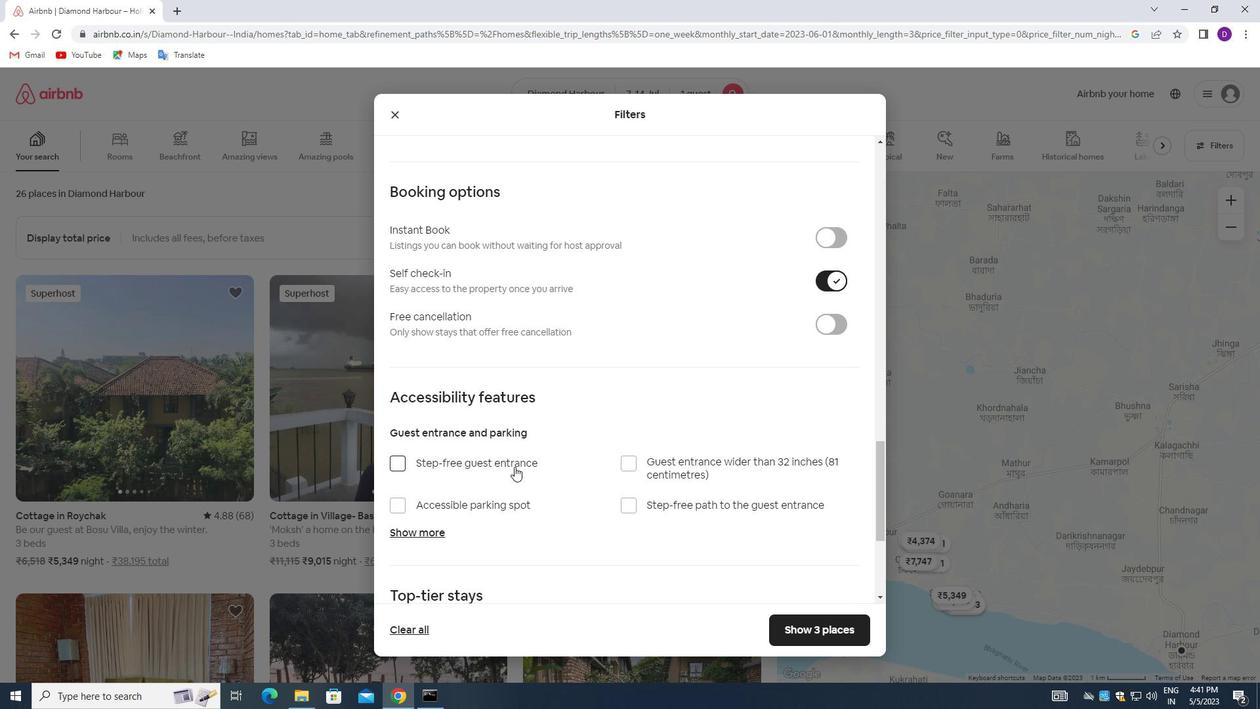 
Action: Mouse scrolled (514, 467) with delta (0, 0)
Screenshot: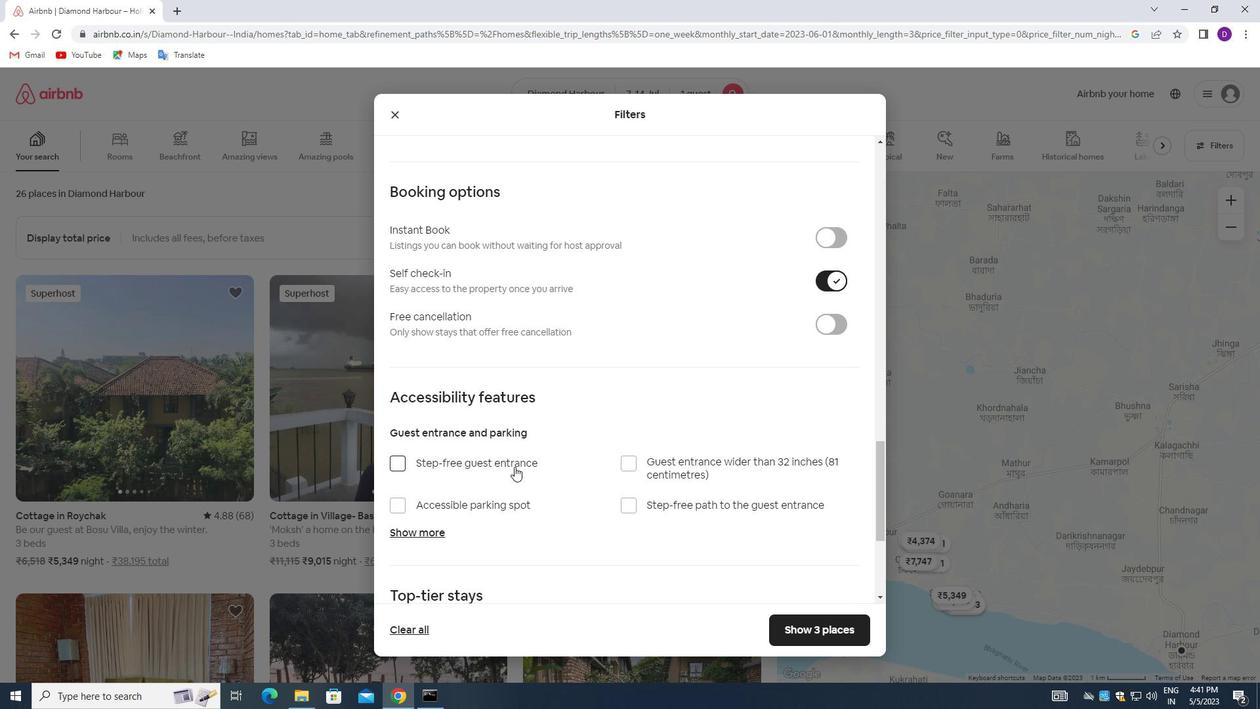 
Action: Mouse moved to (514, 470)
Screenshot: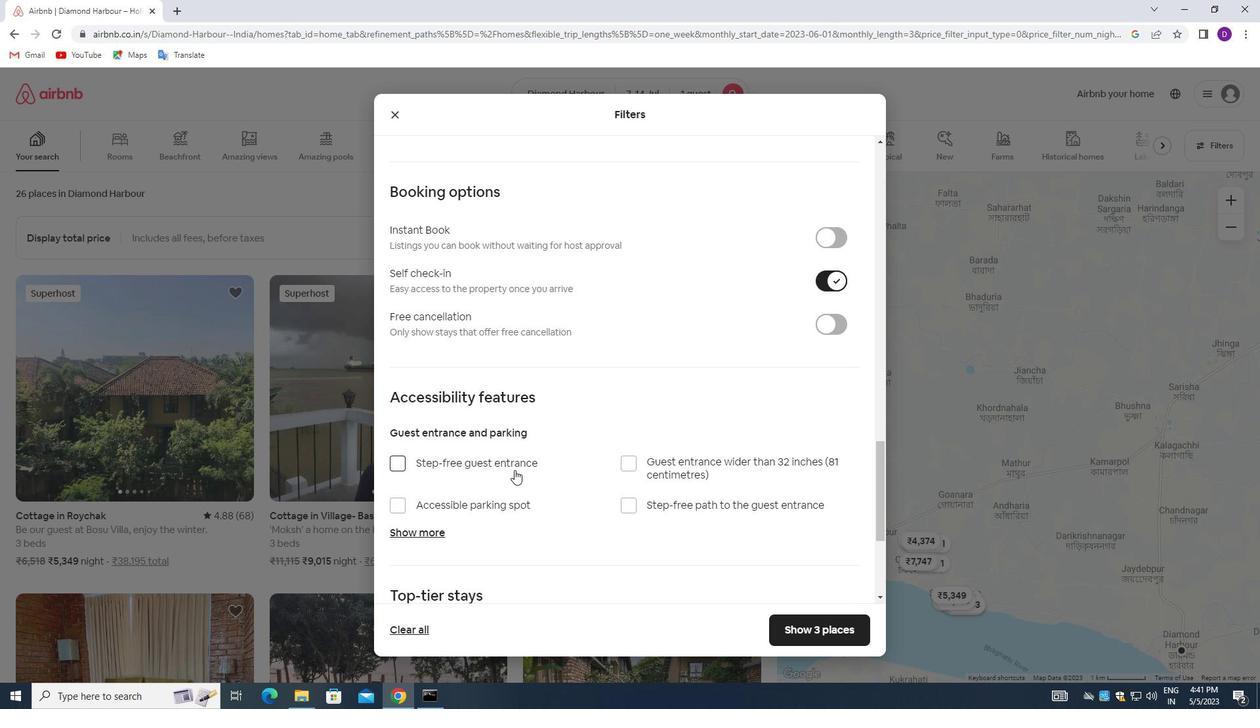 
Action: Mouse scrolled (514, 470) with delta (0, 0)
Screenshot: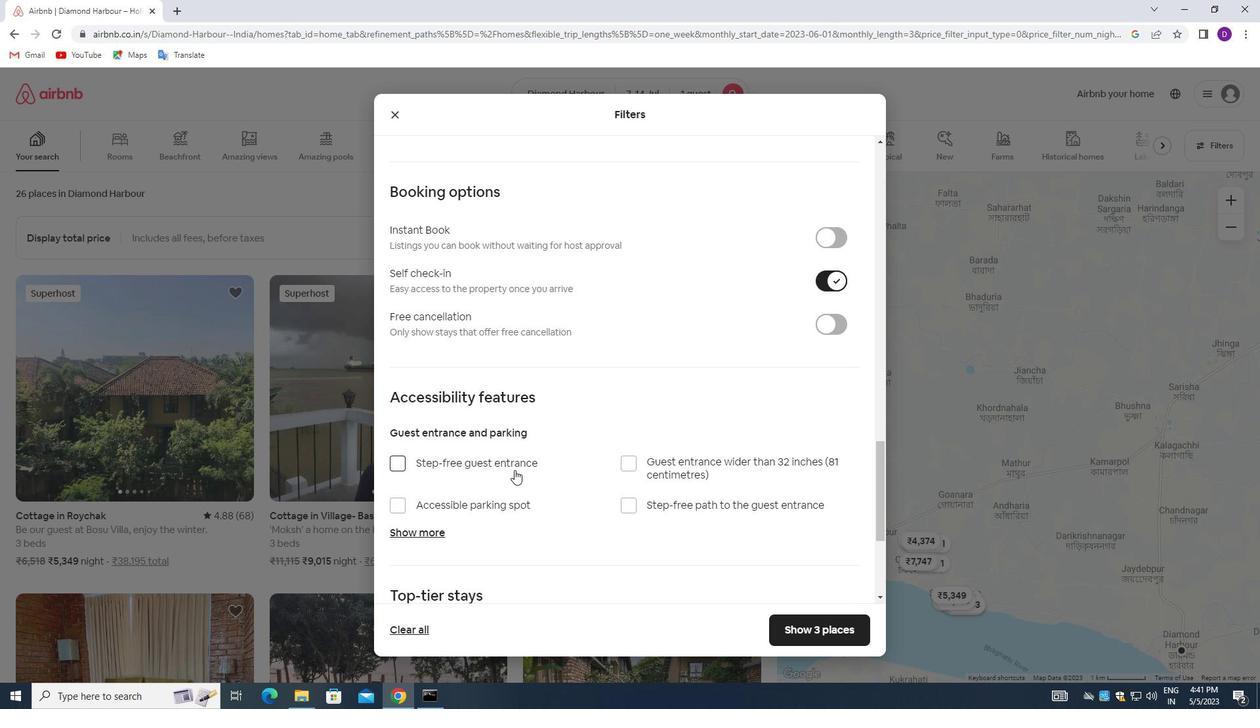
Action: Mouse moved to (514, 472)
Screenshot: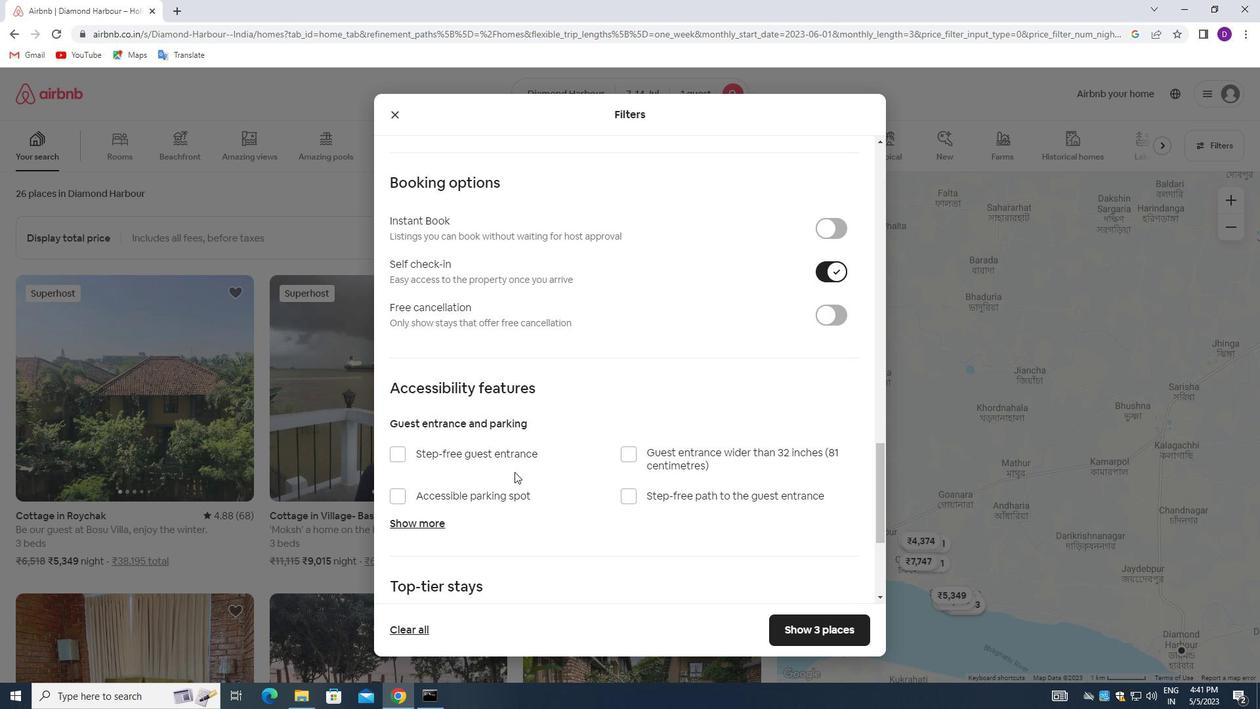 
Action: Mouse scrolled (514, 472) with delta (0, 0)
Screenshot: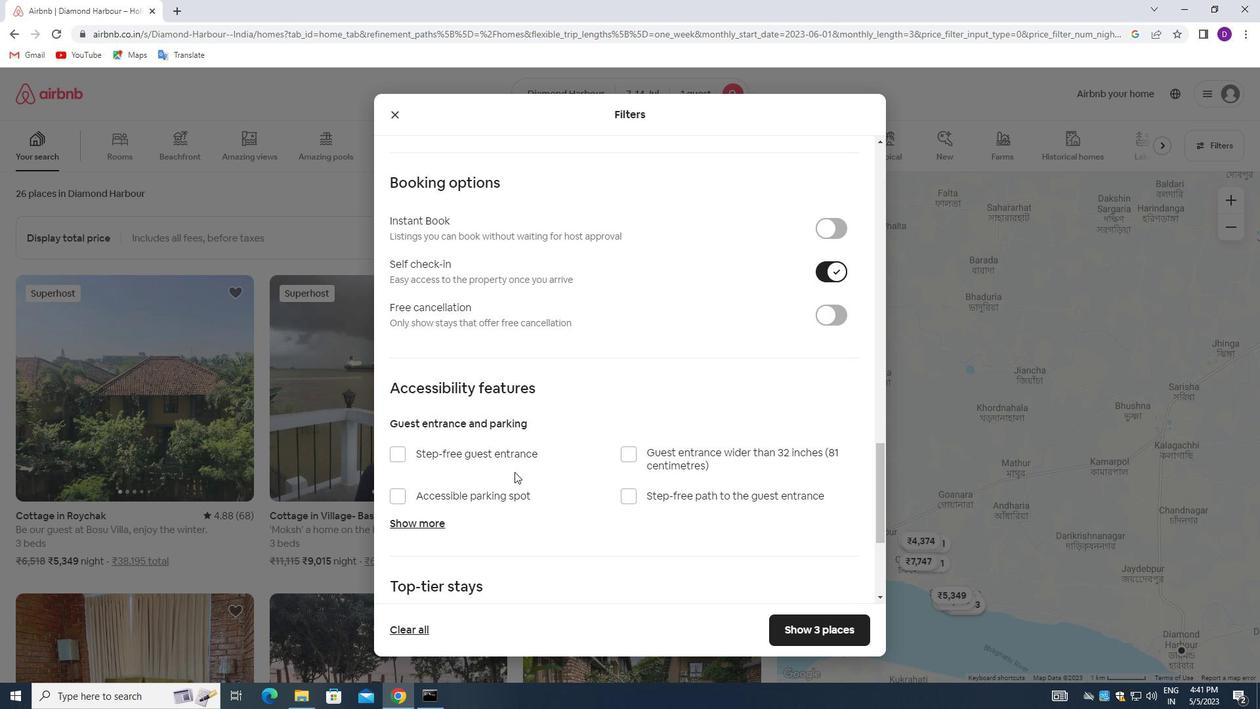
Action: Mouse moved to (514, 474)
Screenshot: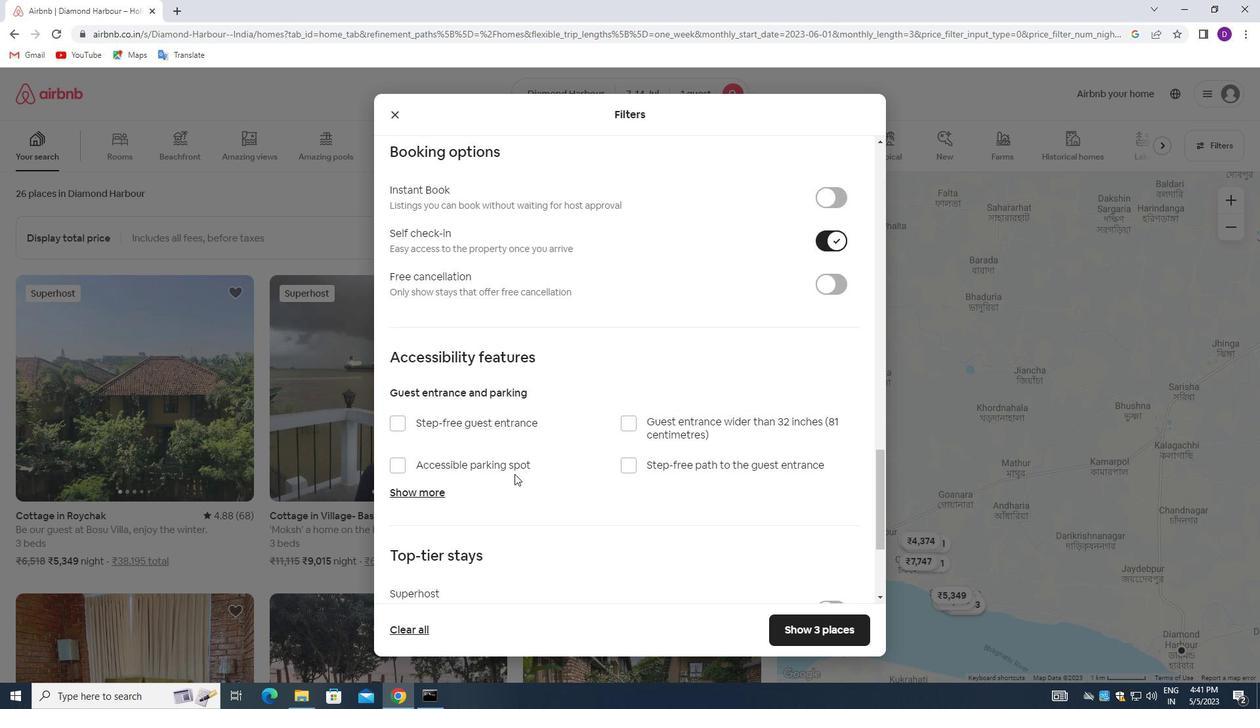 
Action: Mouse scrolled (514, 473) with delta (0, 0)
Screenshot: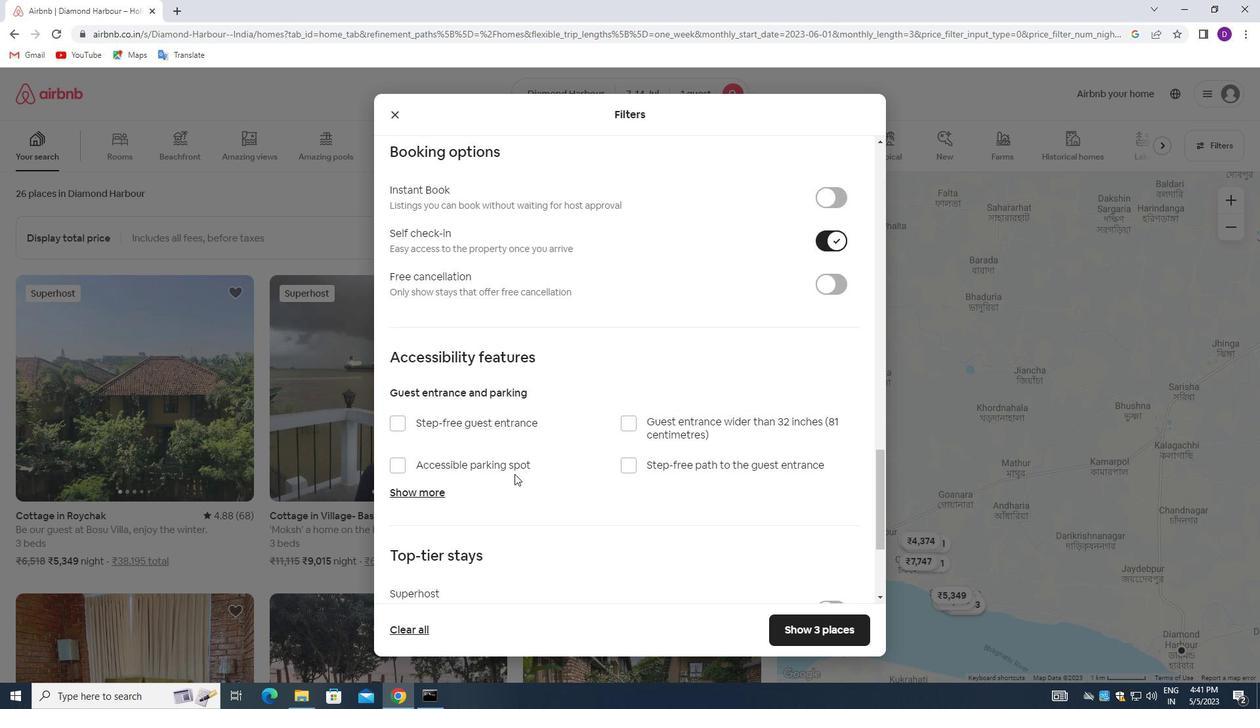 
Action: Mouse moved to (514, 474)
Screenshot: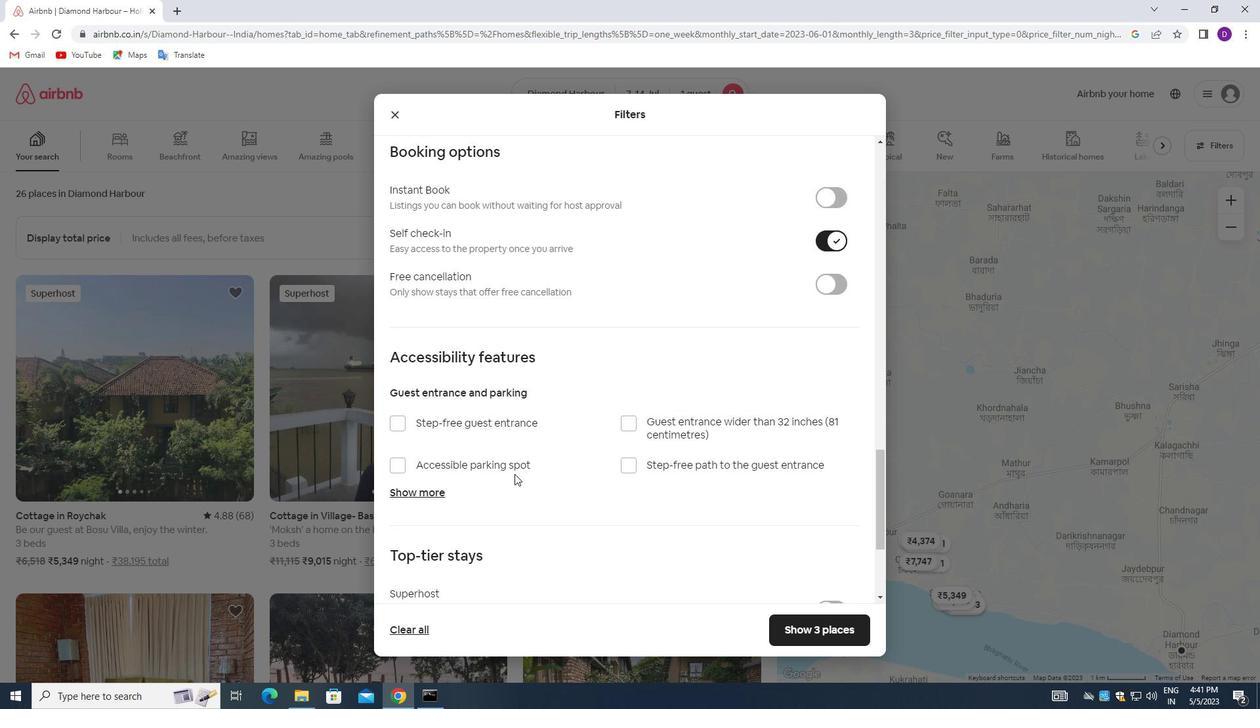 
Action: Mouse scrolled (514, 473) with delta (0, 0)
Screenshot: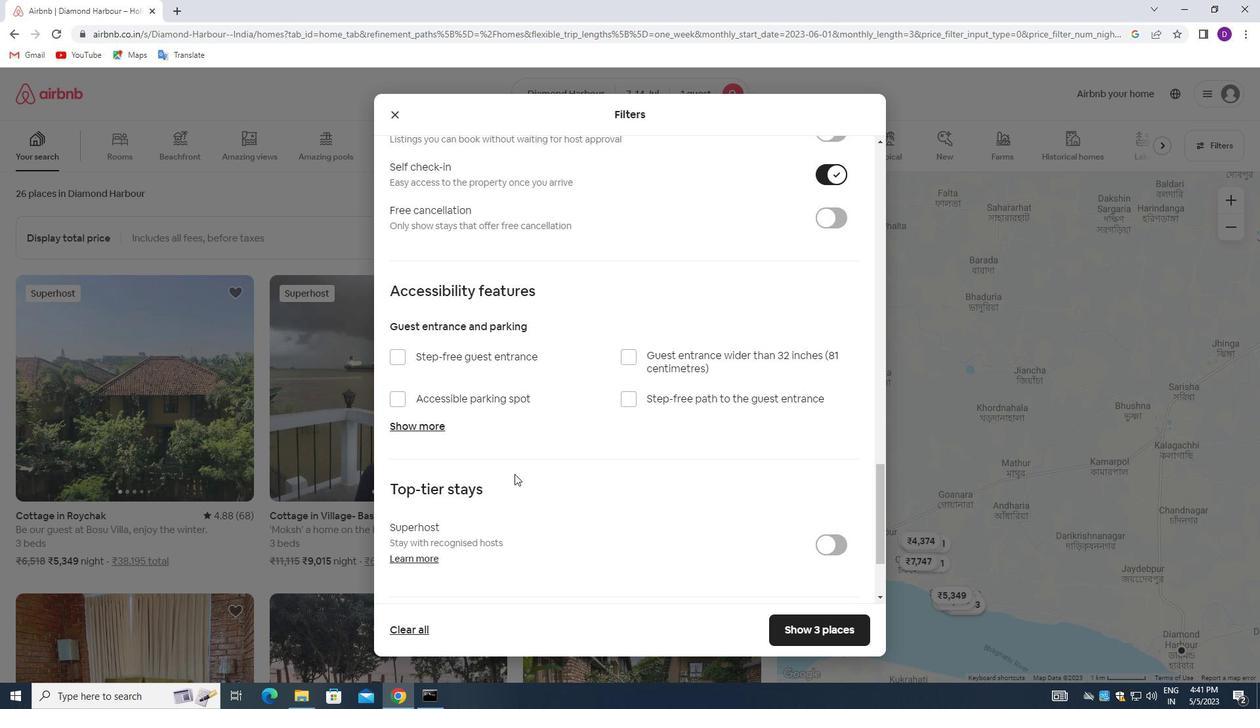 
Action: Mouse moved to (508, 477)
Screenshot: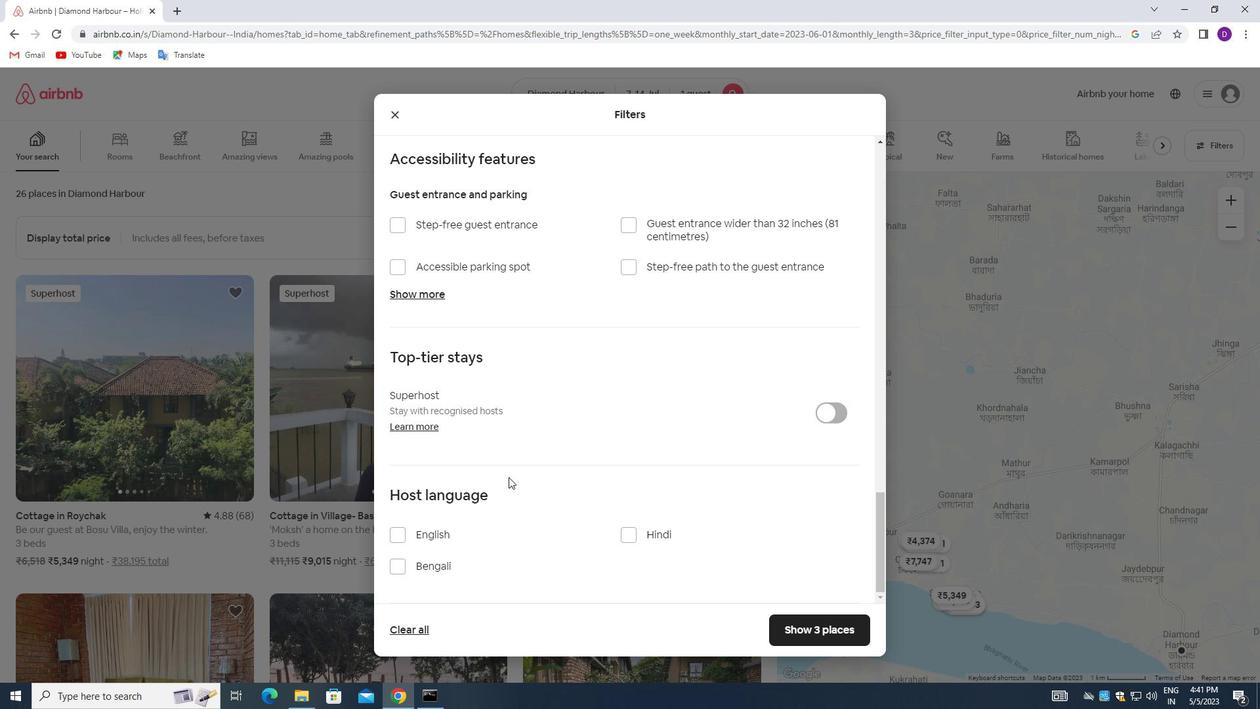 
Action: Mouse scrolled (508, 476) with delta (0, 0)
Screenshot: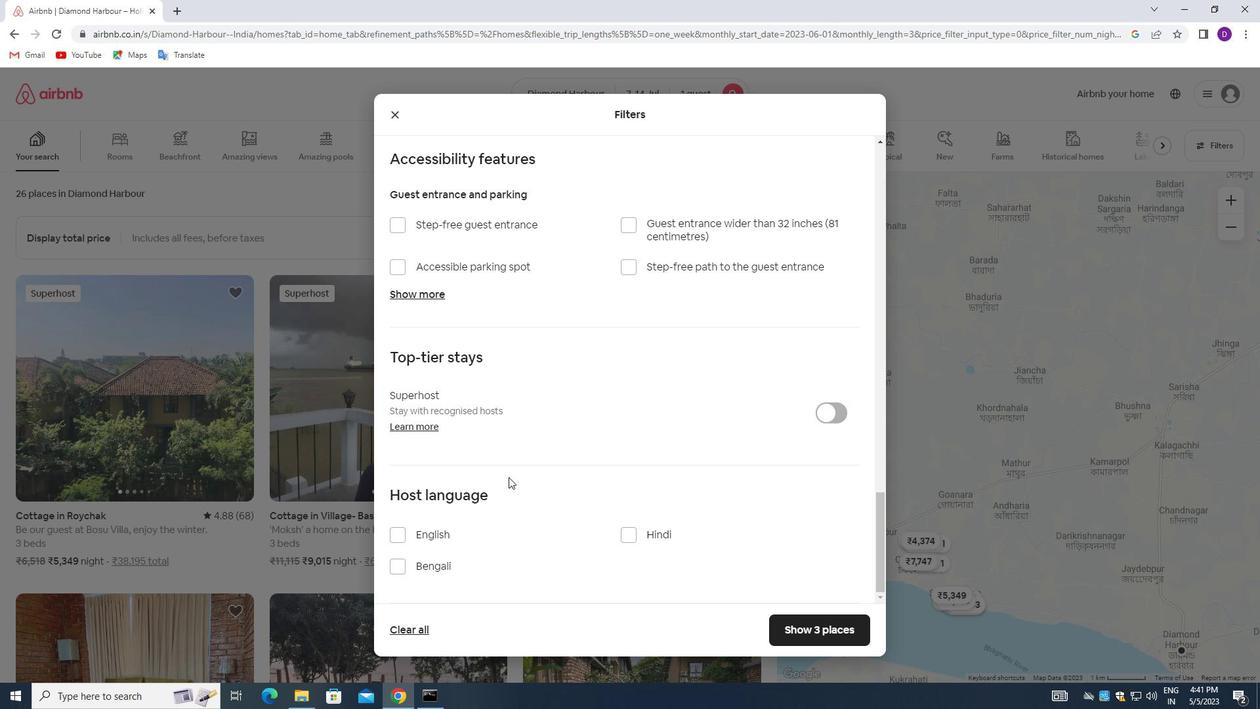 
Action: Mouse moved to (508, 479)
Screenshot: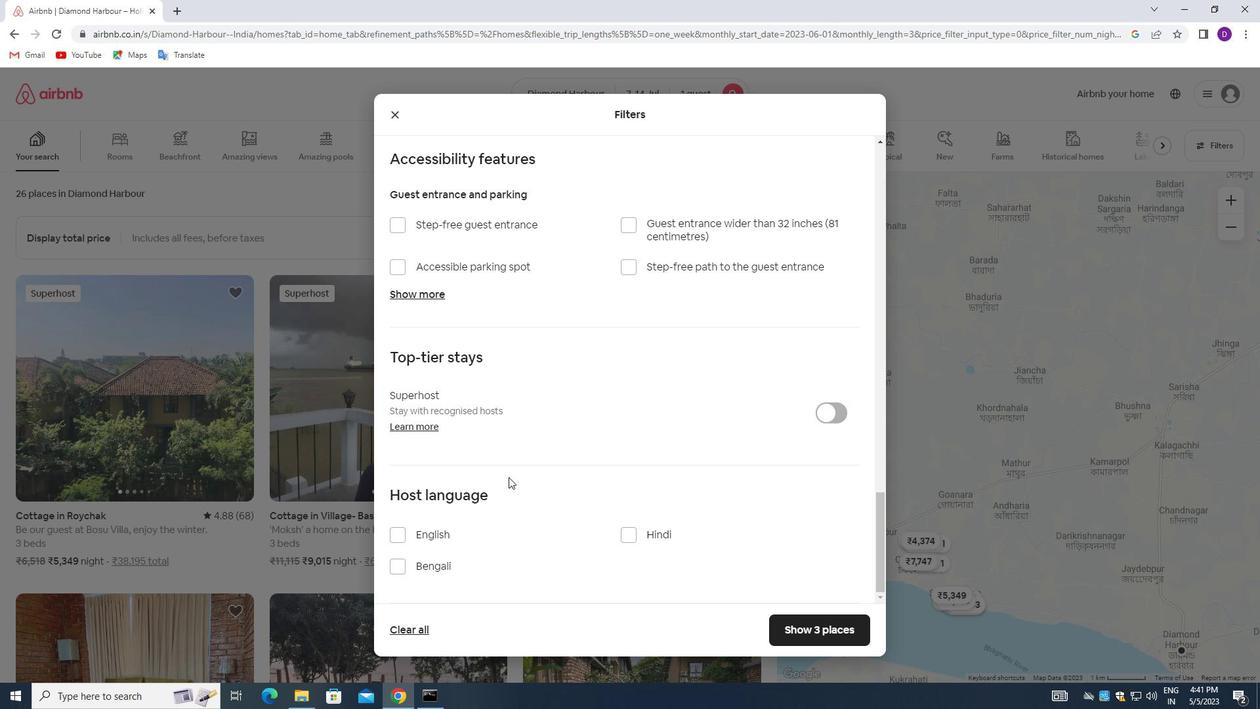 
Action: Mouse scrolled (508, 478) with delta (0, 0)
Screenshot: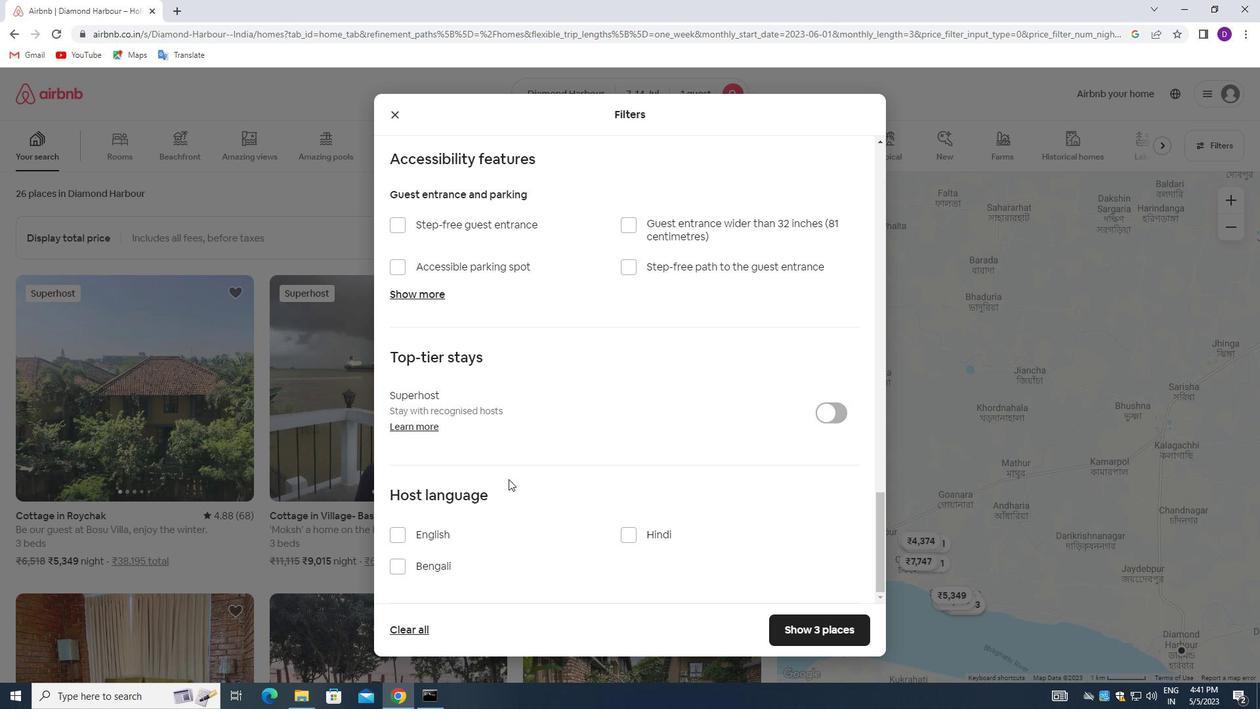 
Action: Mouse moved to (393, 541)
Screenshot: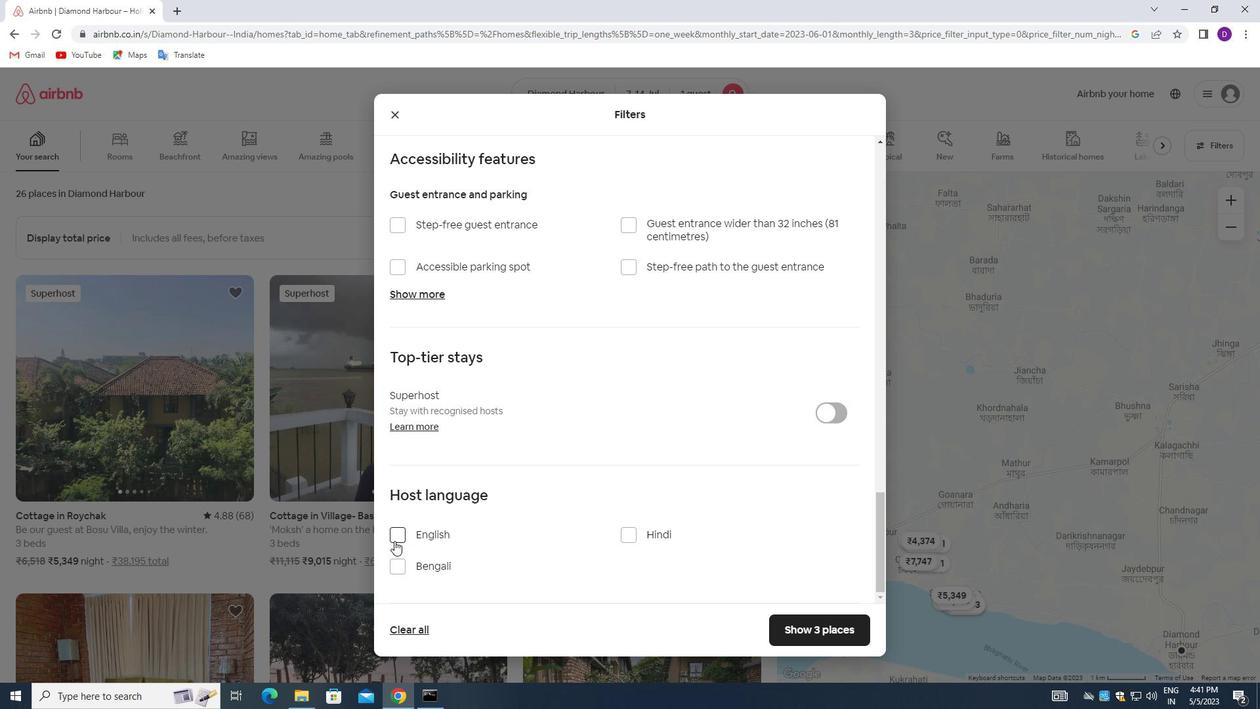 
Action: Mouse pressed left at (393, 541)
Screenshot: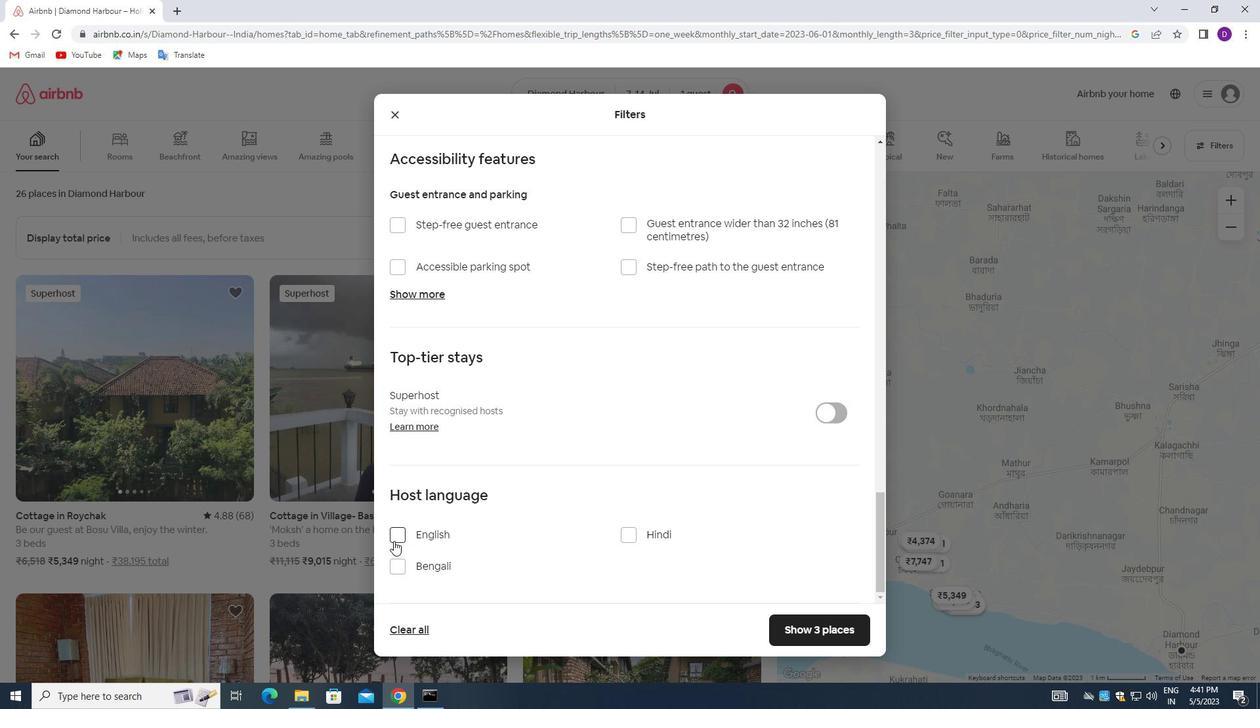 
Action: Mouse moved to (774, 623)
Screenshot: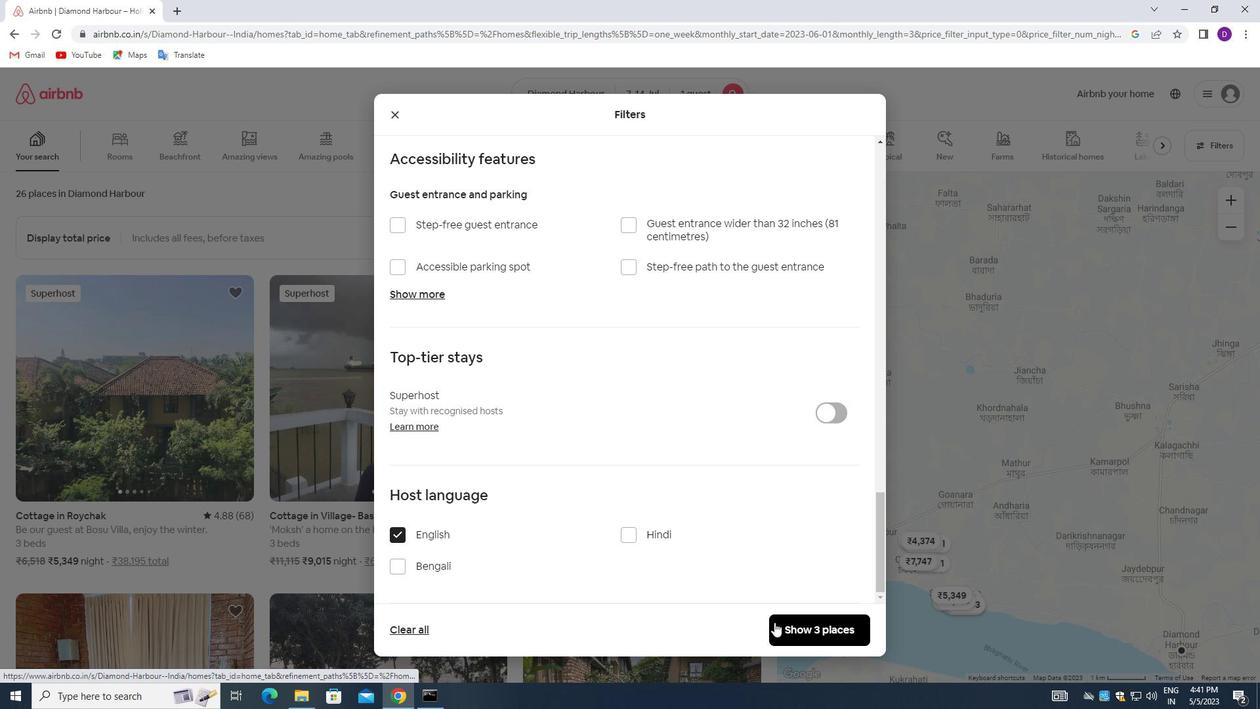 
Action: Mouse pressed left at (774, 623)
Screenshot: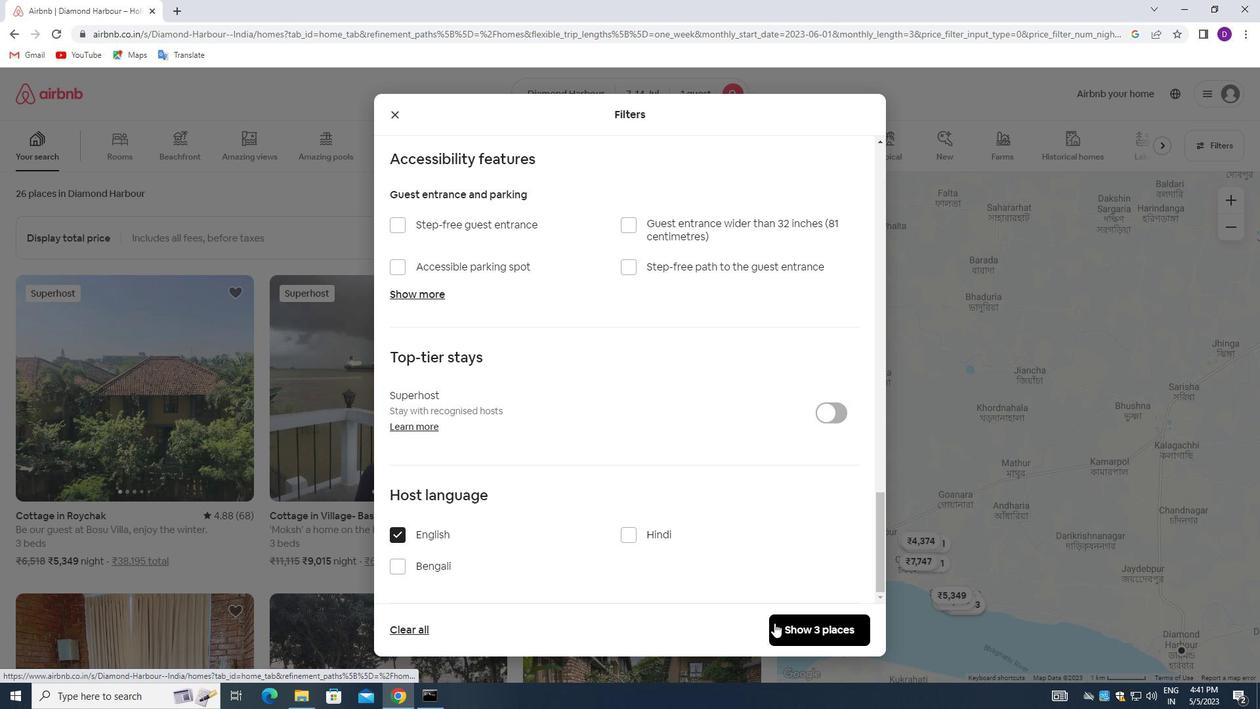 
Action: Mouse moved to (726, 470)
Screenshot: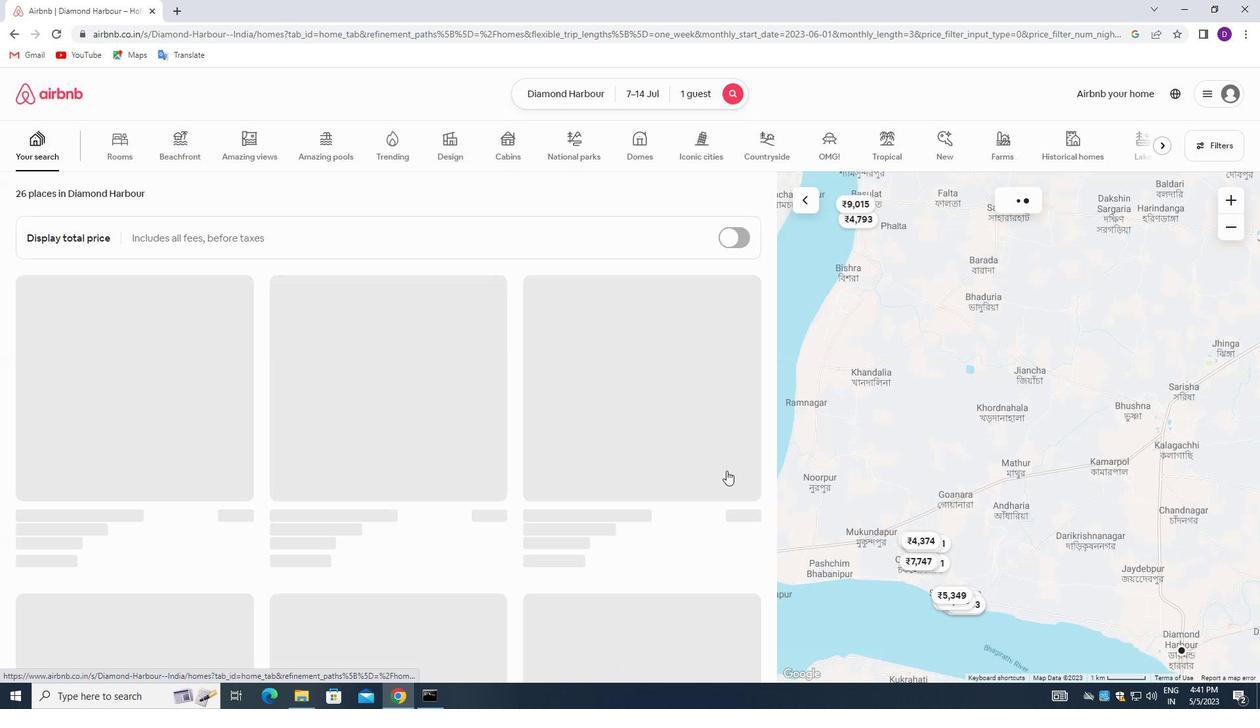 
